 Task: Find connections with filter location Narasapur with filter topic #construction with filter profile language French with filter current company Universal Ally with filter school Jamnalal Bajaj Institute of Management Studies (JBIMS) with filter industry Ambulance Services with filter service category FIle Management with filter keywords title Accounting Staff
Action: Mouse moved to (655, 109)
Screenshot: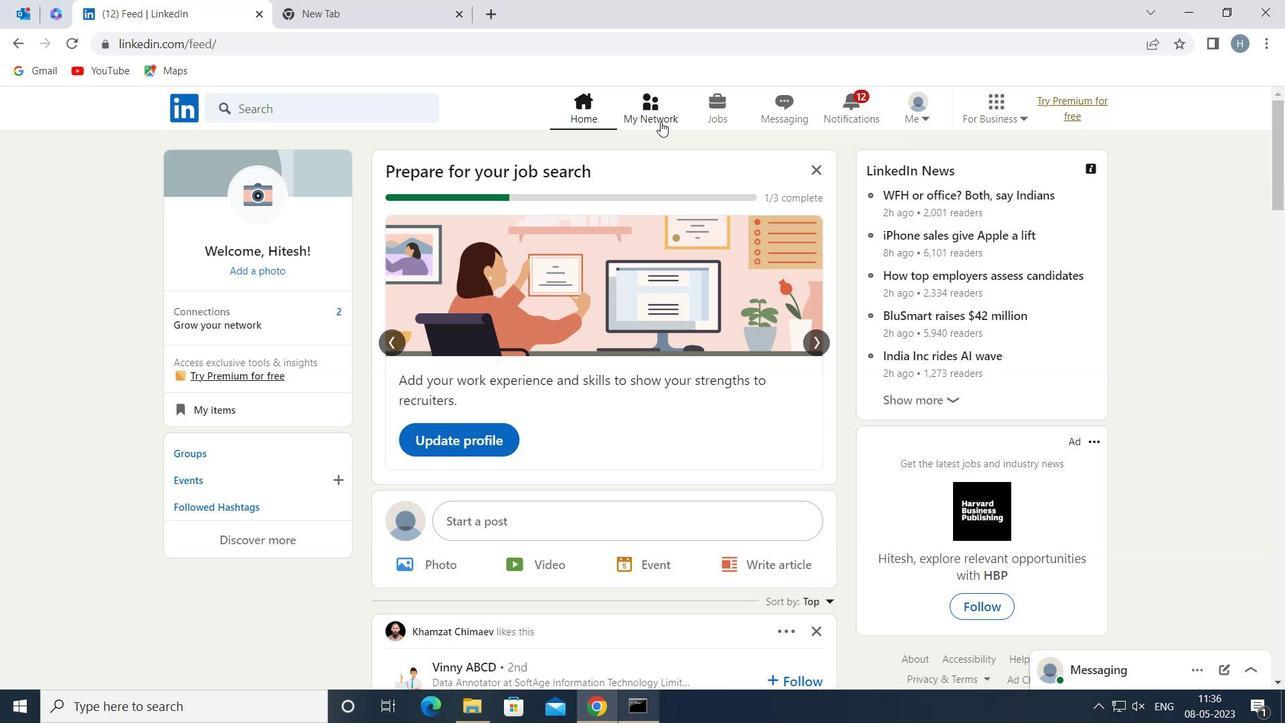 
Action: Mouse pressed left at (655, 109)
Screenshot: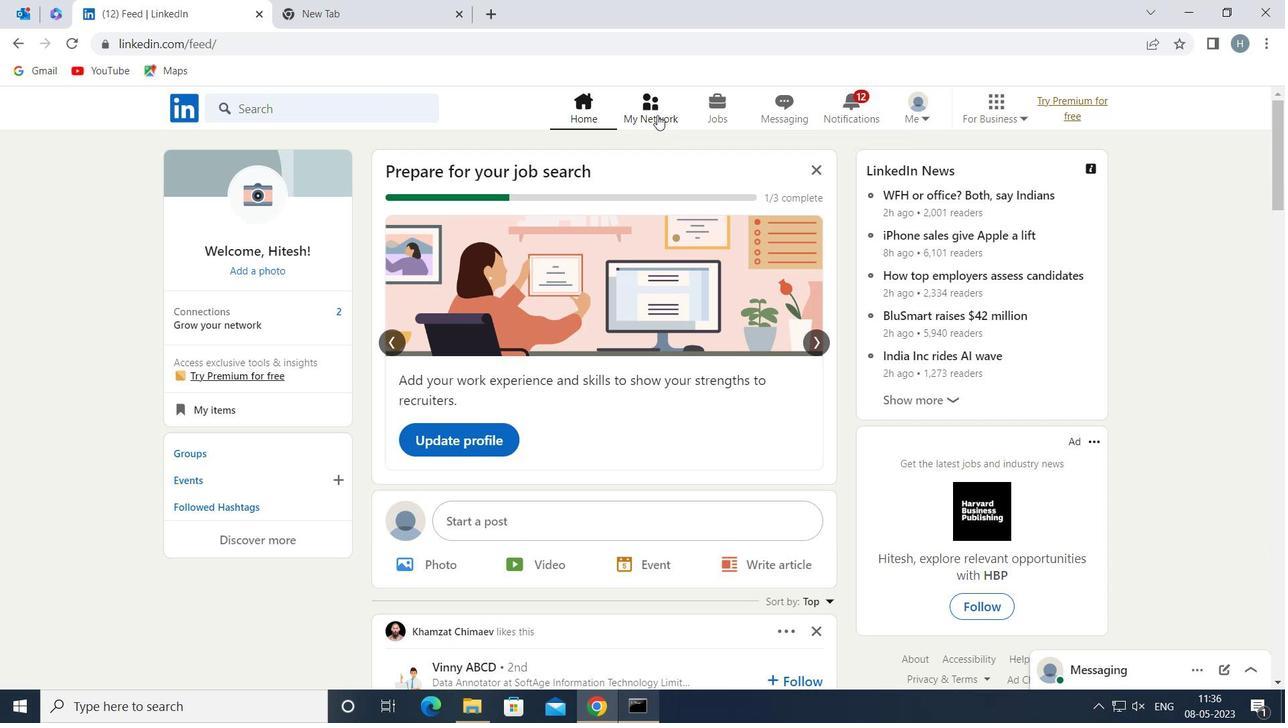 
Action: Mouse moved to (362, 204)
Screenshot: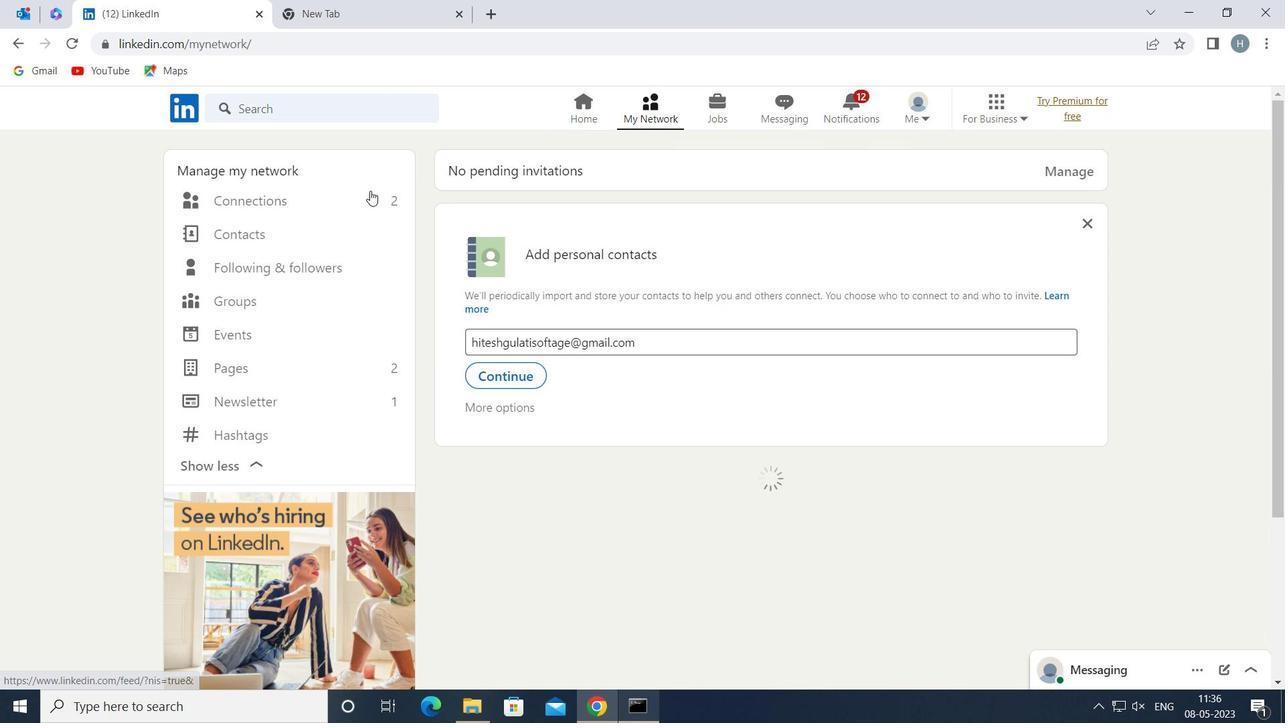 
Action: Mouse pressed left at (362, 204)
Screenshot: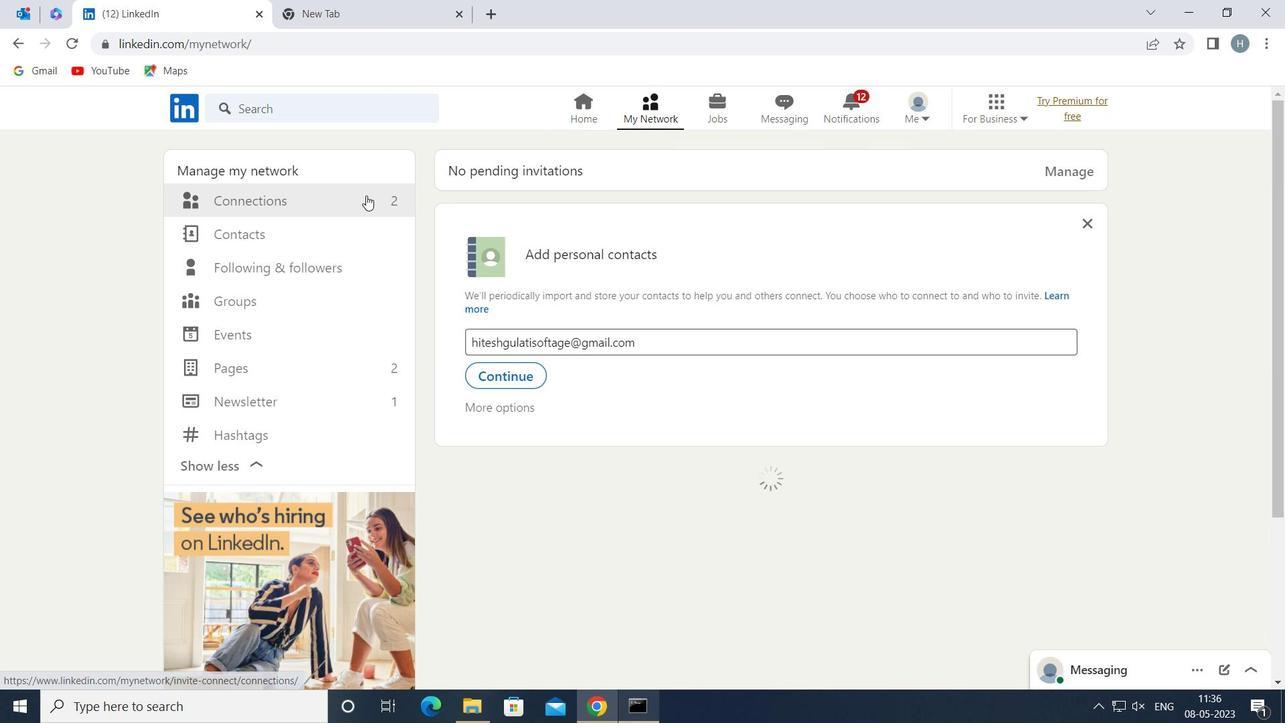 
Action: Mouse moved to (774, 197)
Screenshot: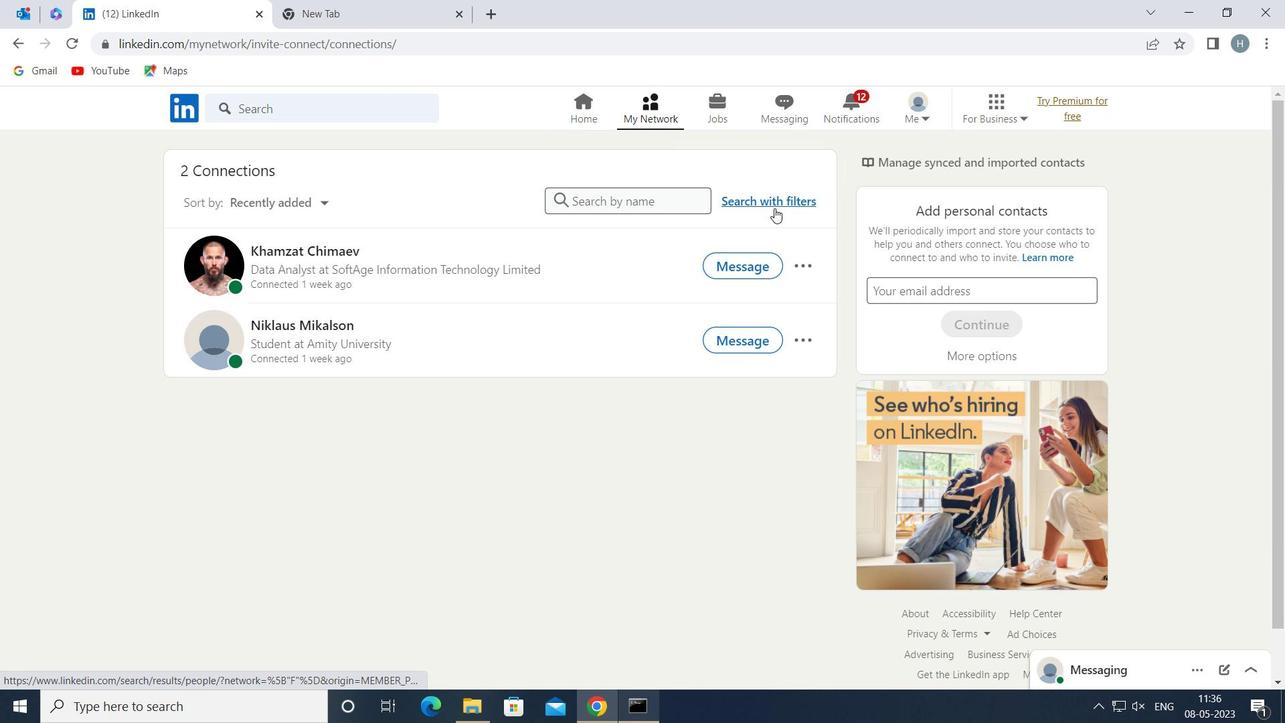 
Action: Mouse pressed left at (774, 197)
Screenshot: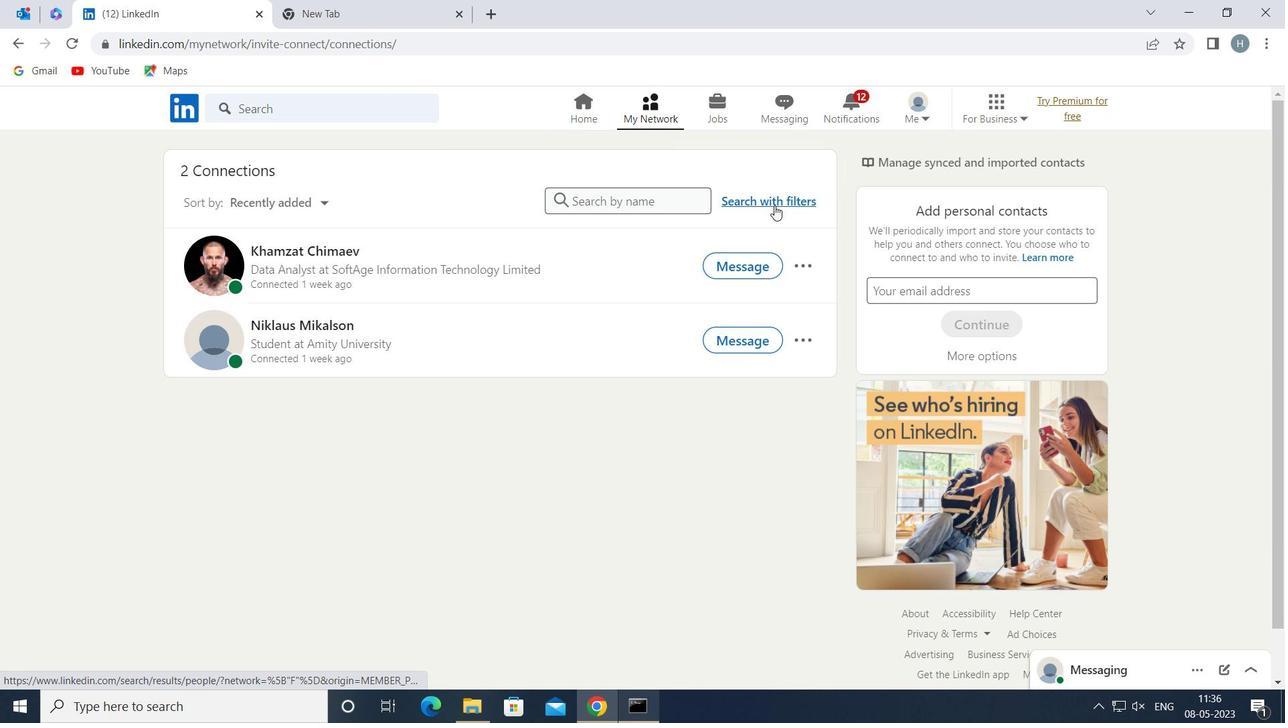 
Action: Mouse moved to (696, 152)
Screenshot: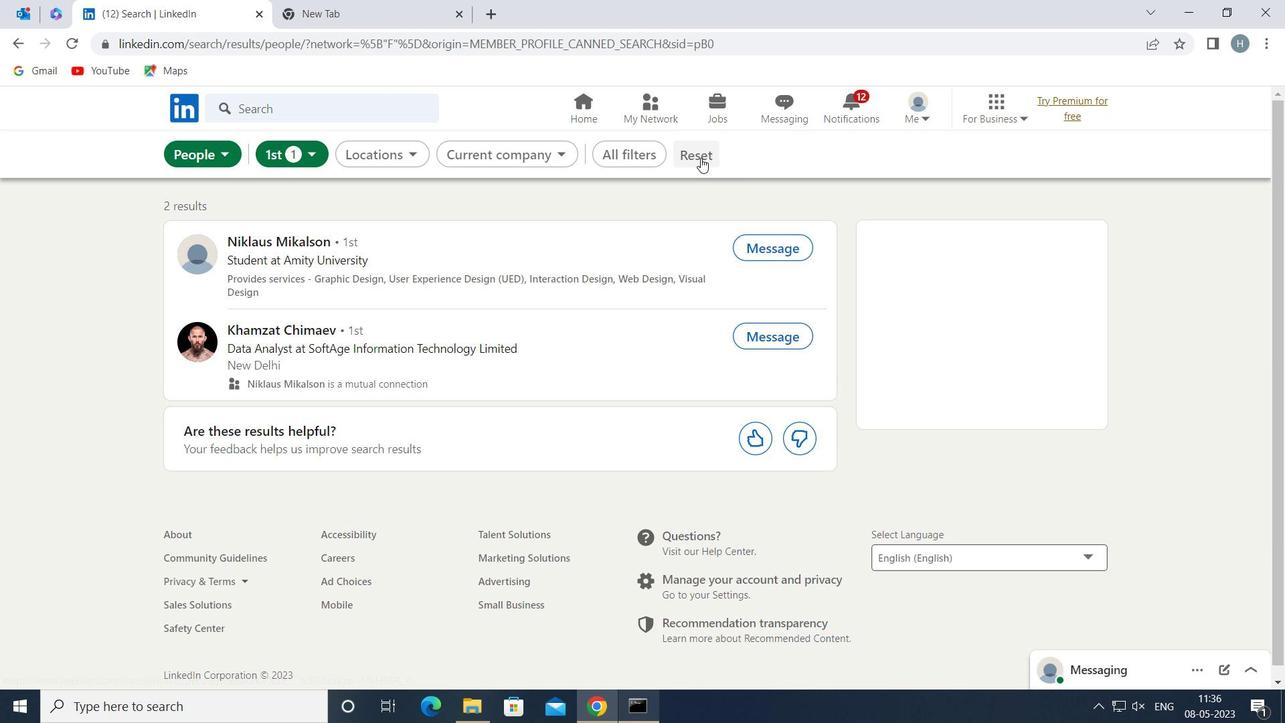 
Action: Mouse pressed left at (696, 152)
Screenshot: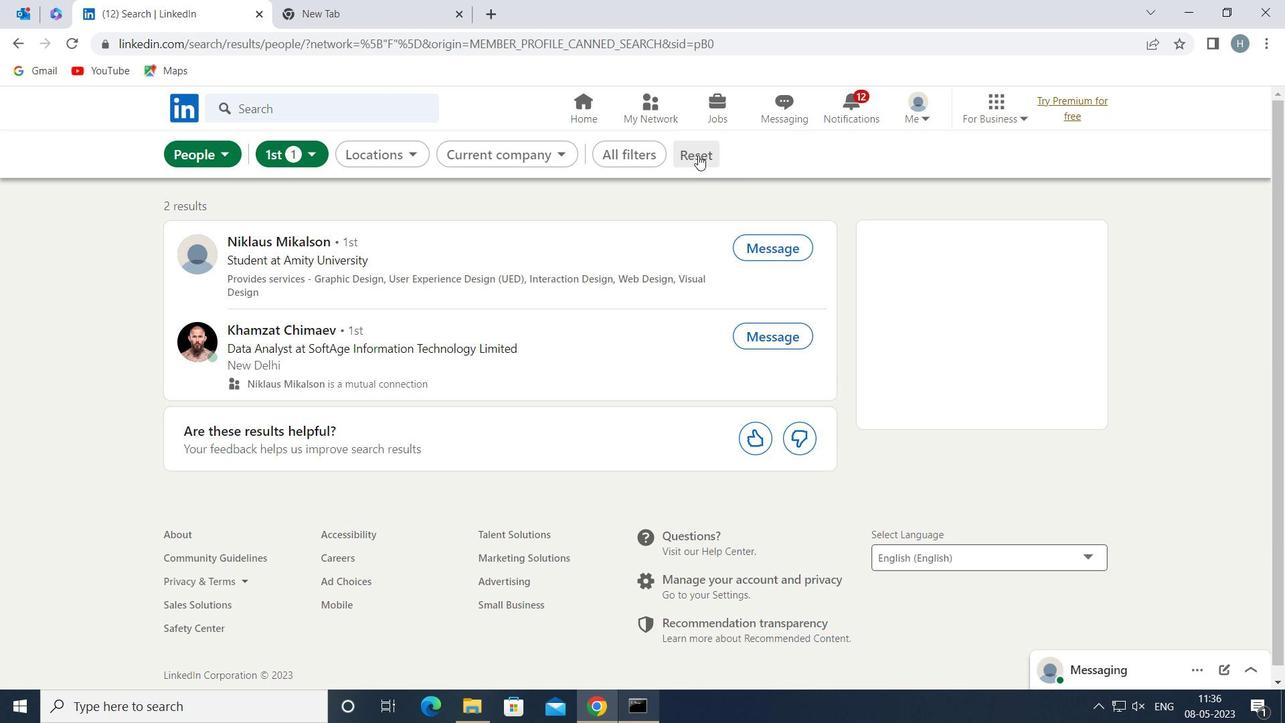 
Action: Mouse moved to (677, 151)
Screenshot: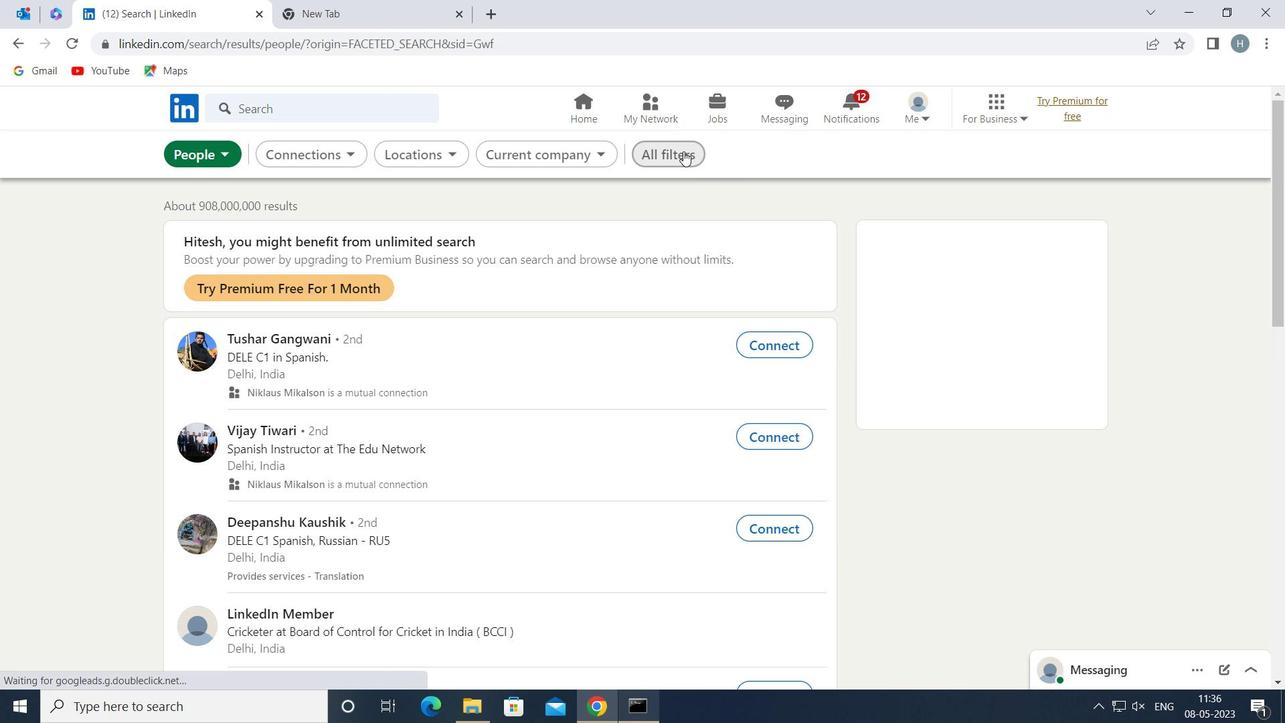 
Action: Mouse pressed left at (677, 151)
Screenshot: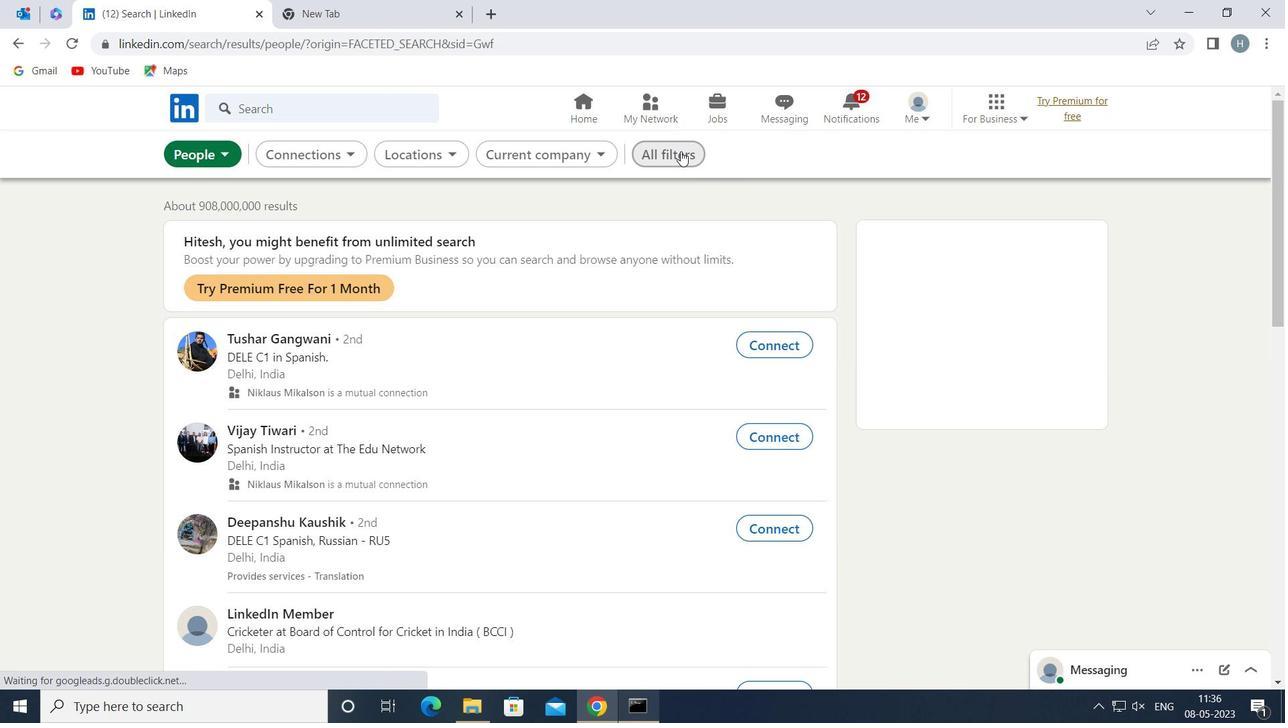 
Action: Mouse moved to (1049, 339)
Screenshot: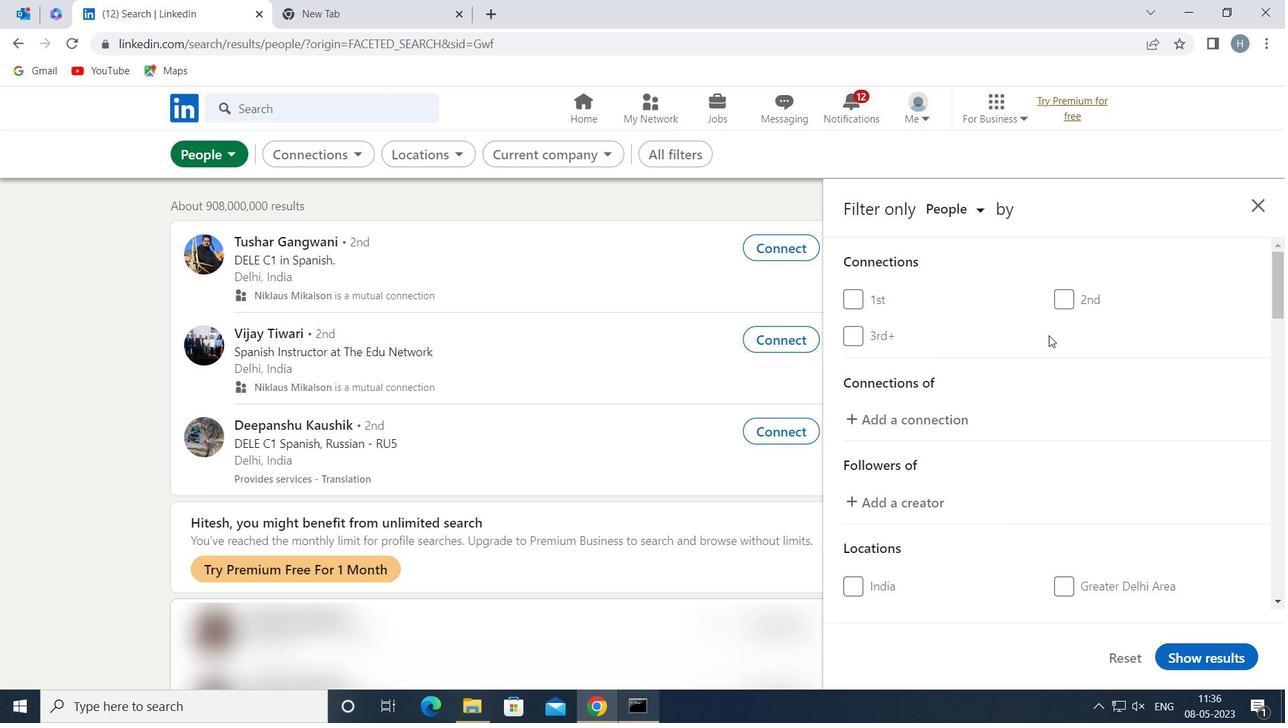 
Action: Mouse scrolled (1049, 338) with delta (0, 0)
Screenshot: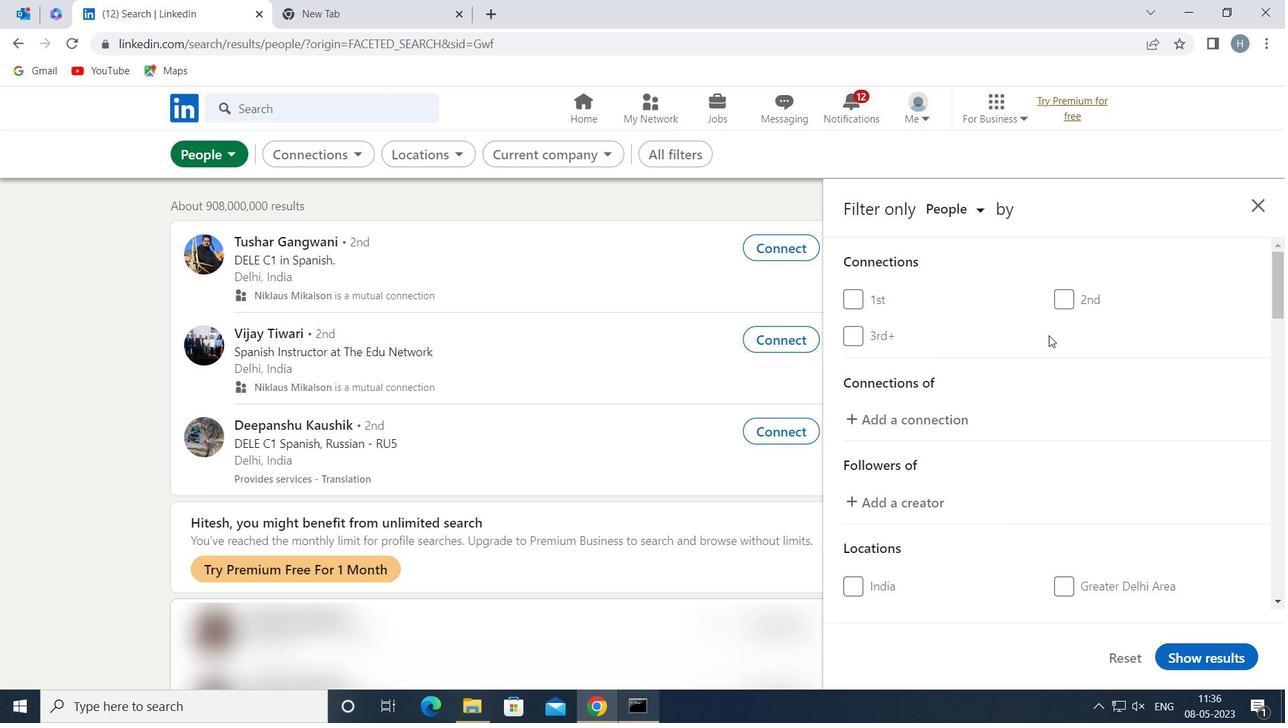 
Action: Mouse moved to (1048, 340)
Screenshot: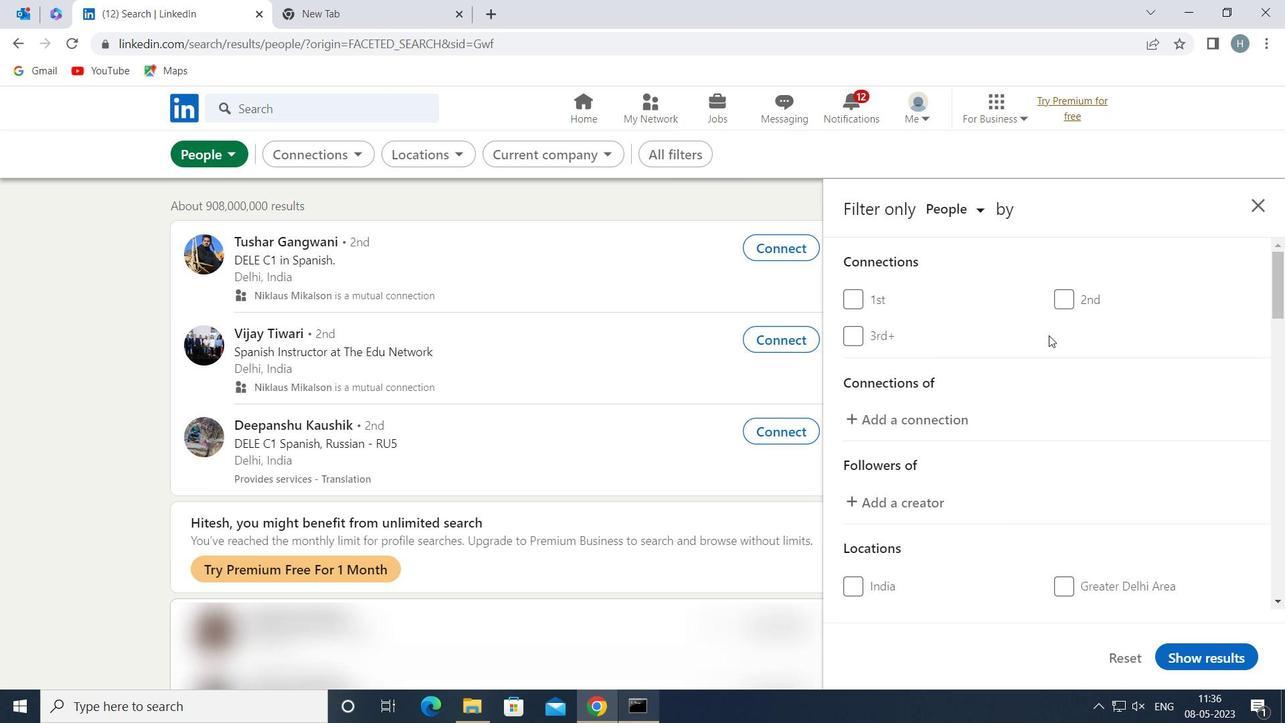 
Action: Mouse scrolled (1048, 340) with delta (0, 0)
Screenshot: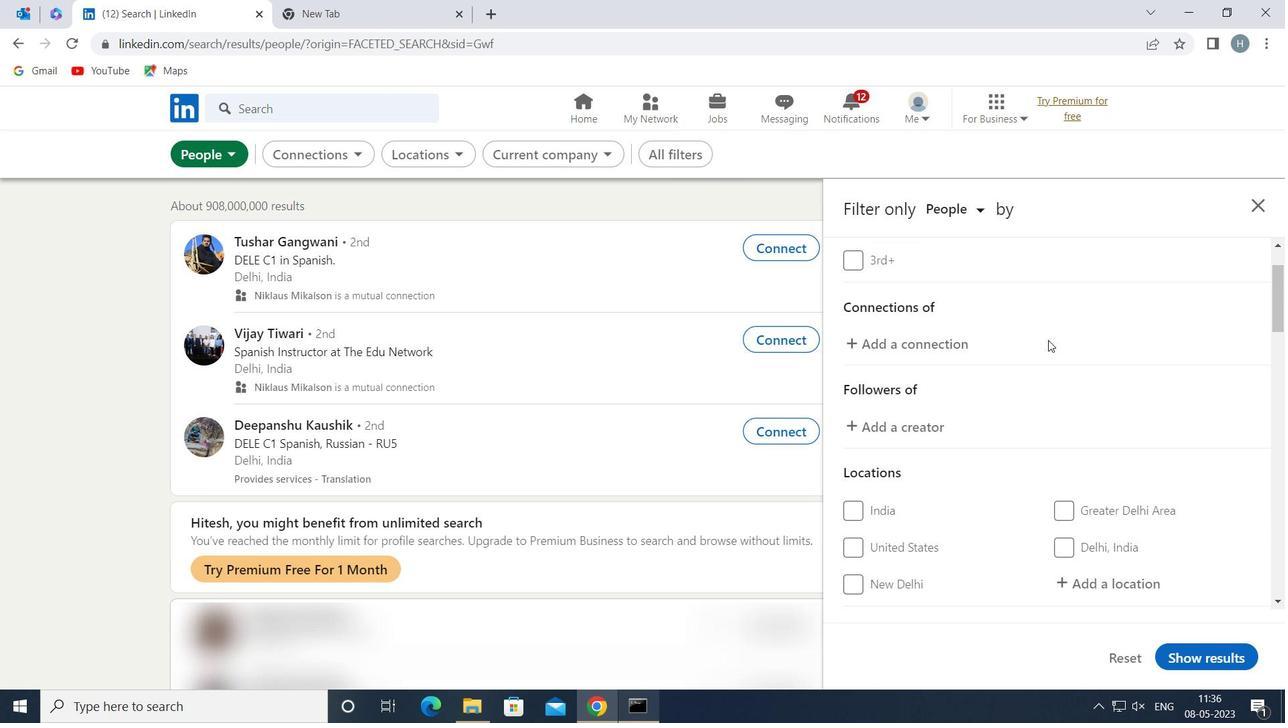
Action: Mouse moved to (1106, 482)
Screenshot: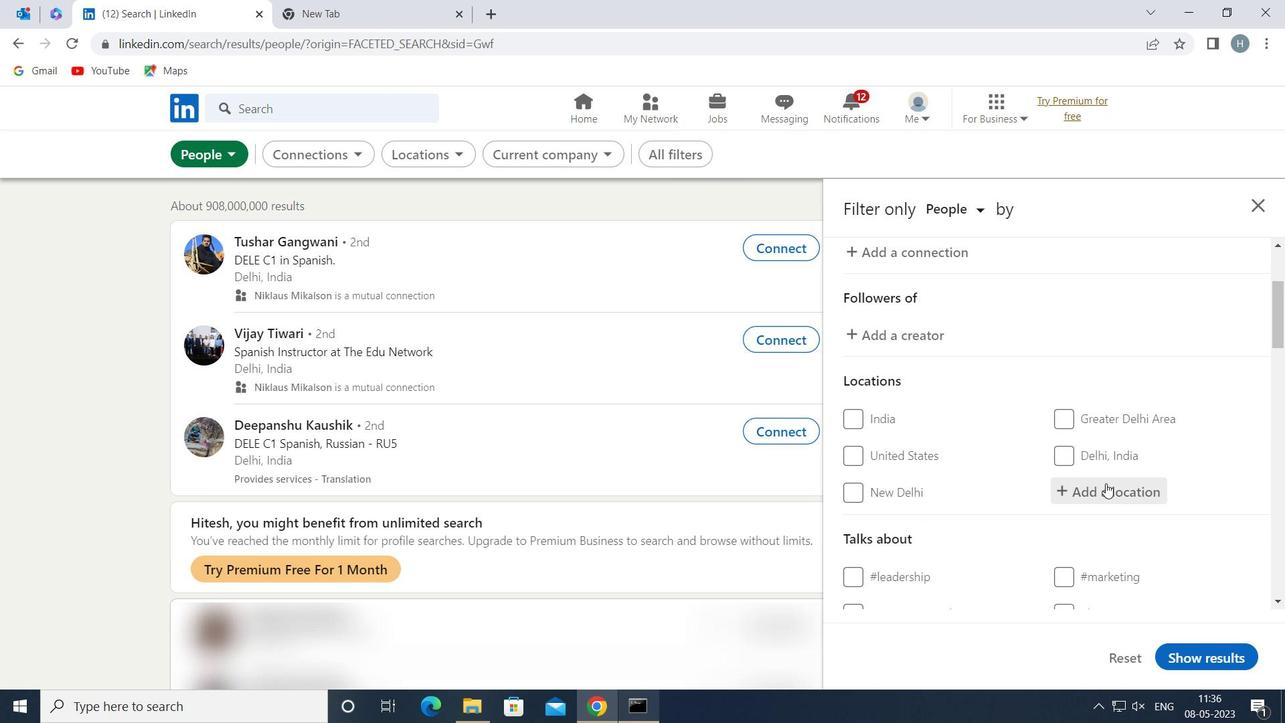 
Action: Mouse pressed left at (1106, 482)
Screenshot: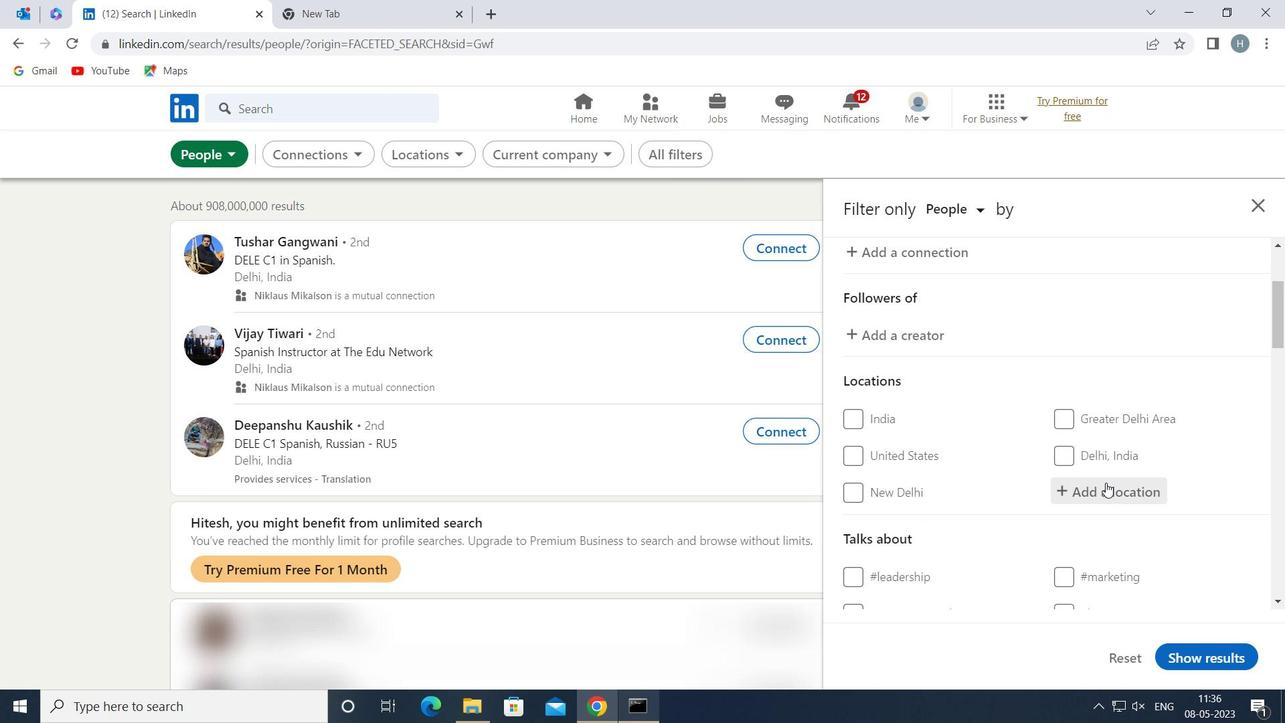 
Action: Key pressed <Key.shift>NARASAPUR
Screenshot: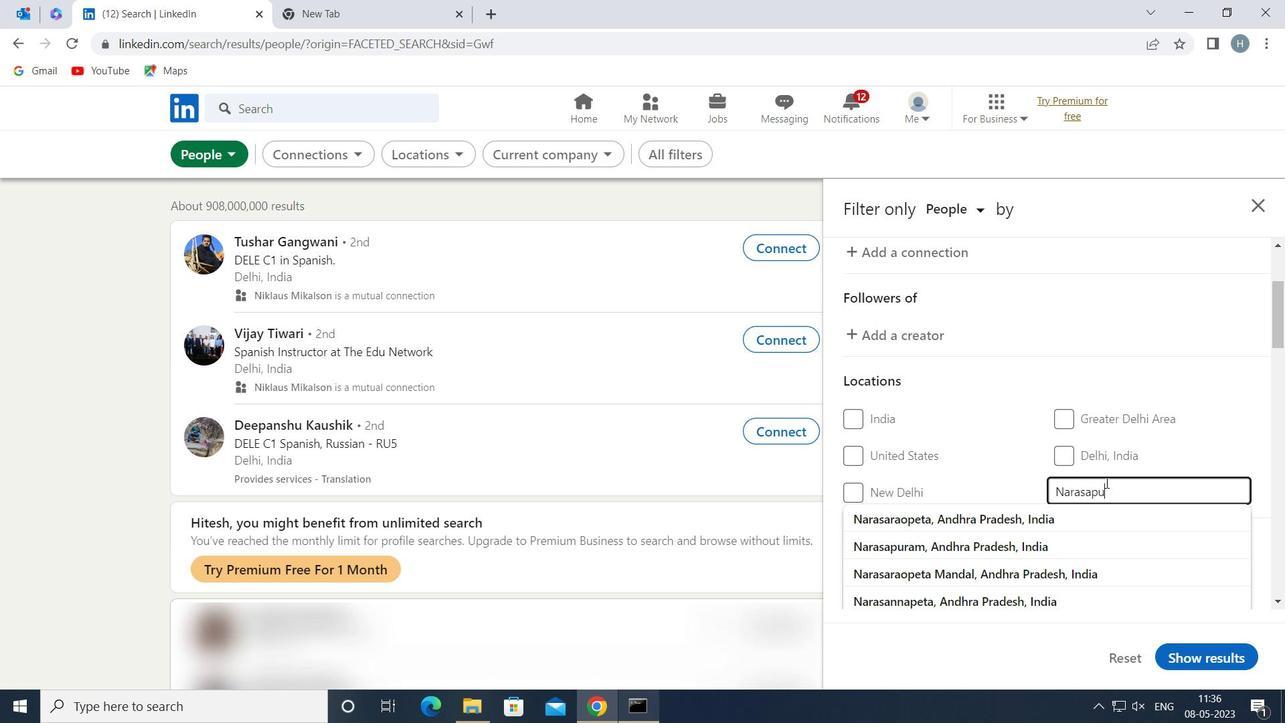 
Action: Mouse moved to (1202, 447)
Screenshot: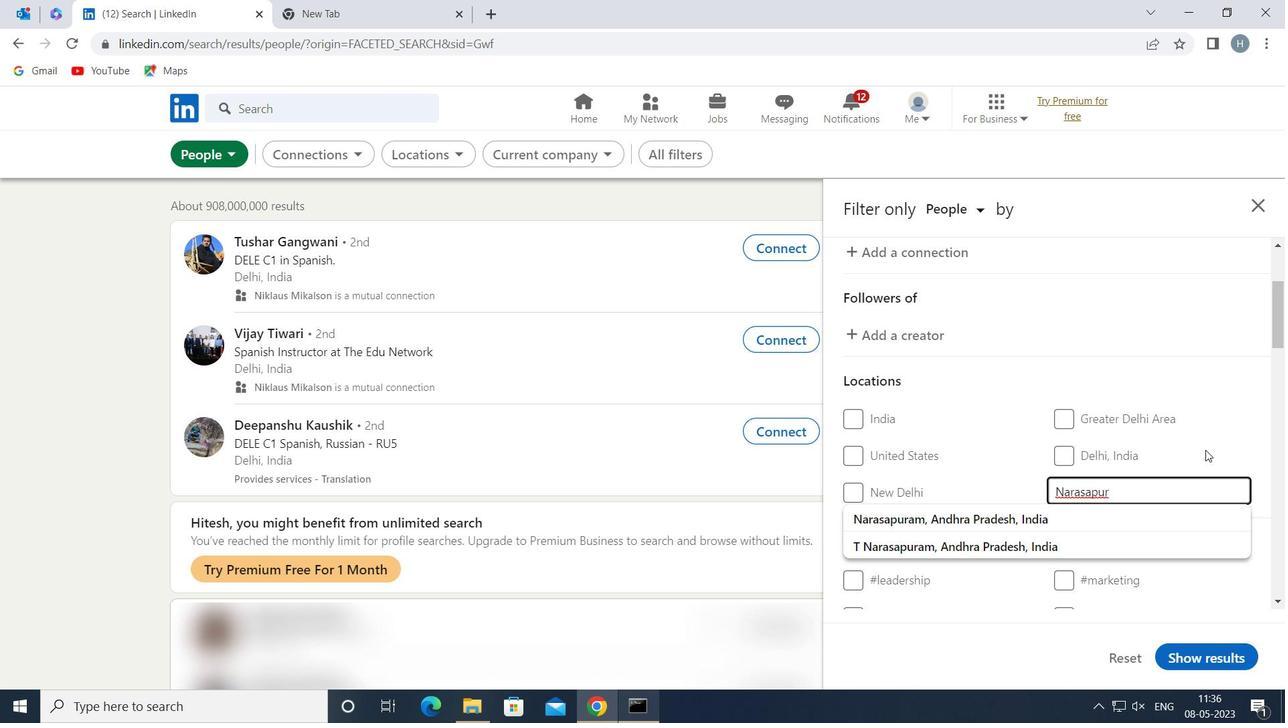 
Action: Mouse pressed left at (1202, 447)
Screenshot: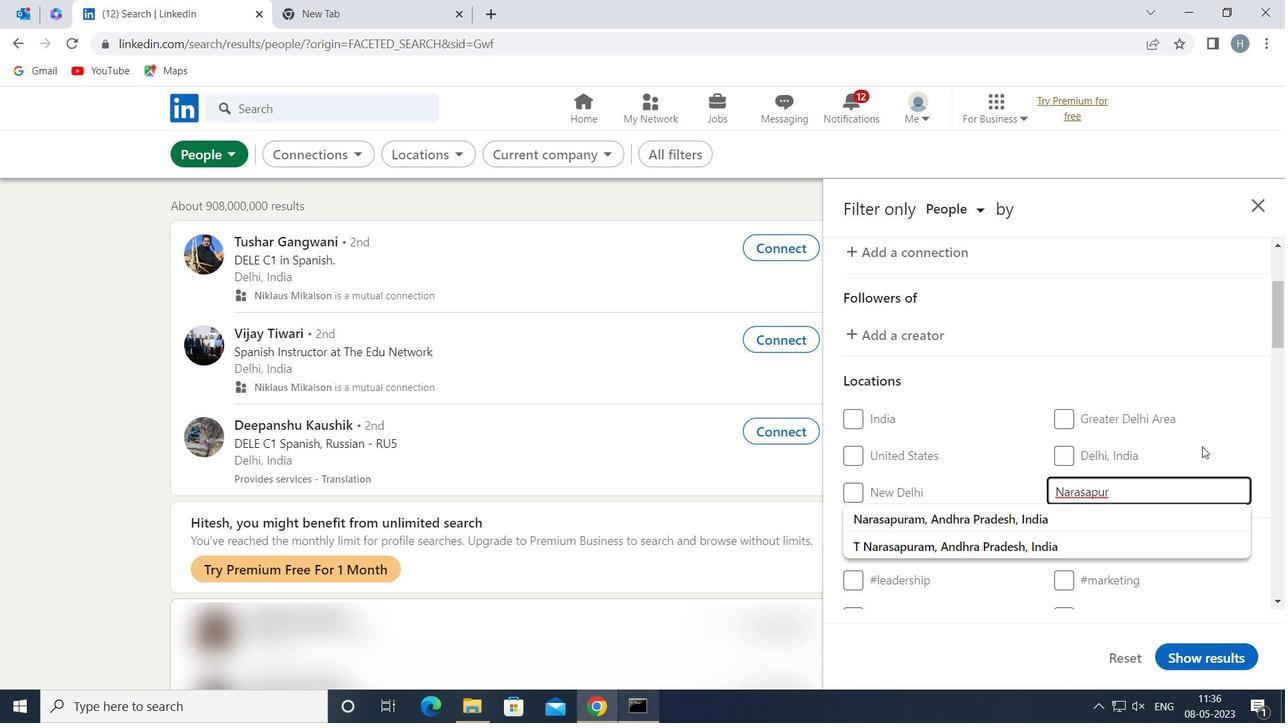 
Action: Mouse scrolled (1202, 446) with delta (0, 0)
Screenshot: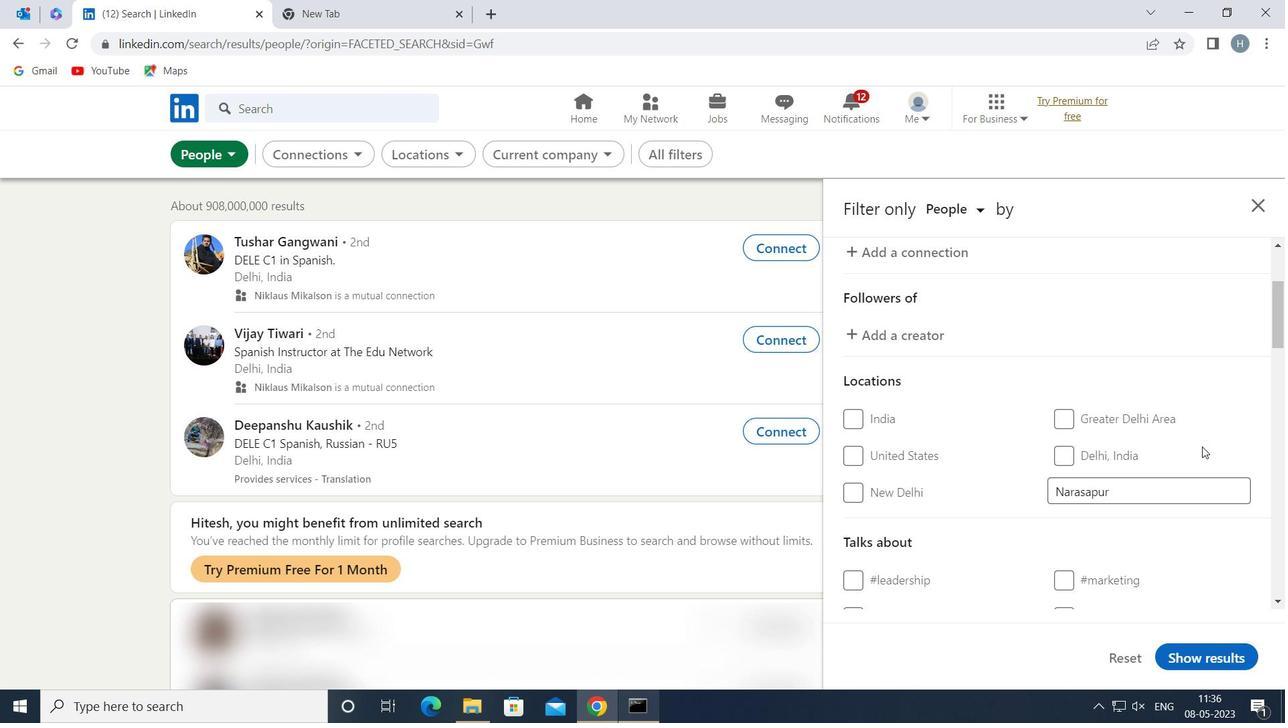 
Action: Mouse scrolled (1202, 446) with delta (0, 0)
Screenshot: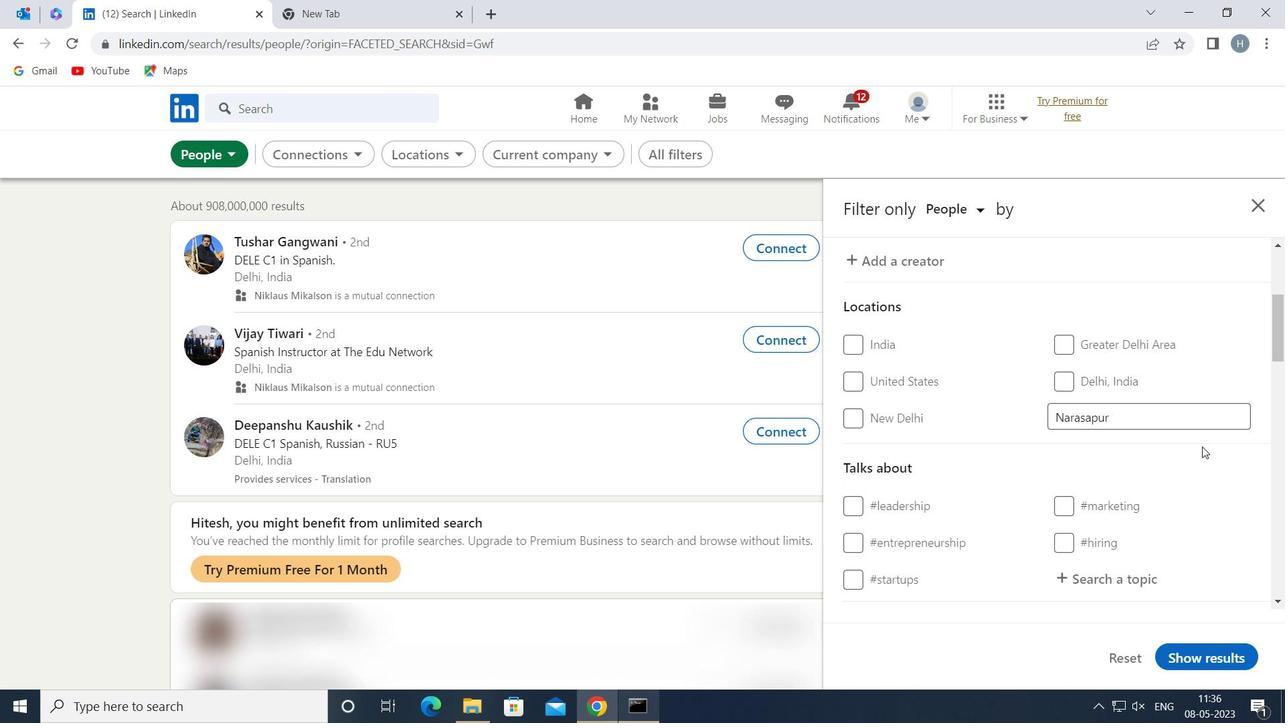 
Action: Mouse moved to (1115, 486)
Screenshot: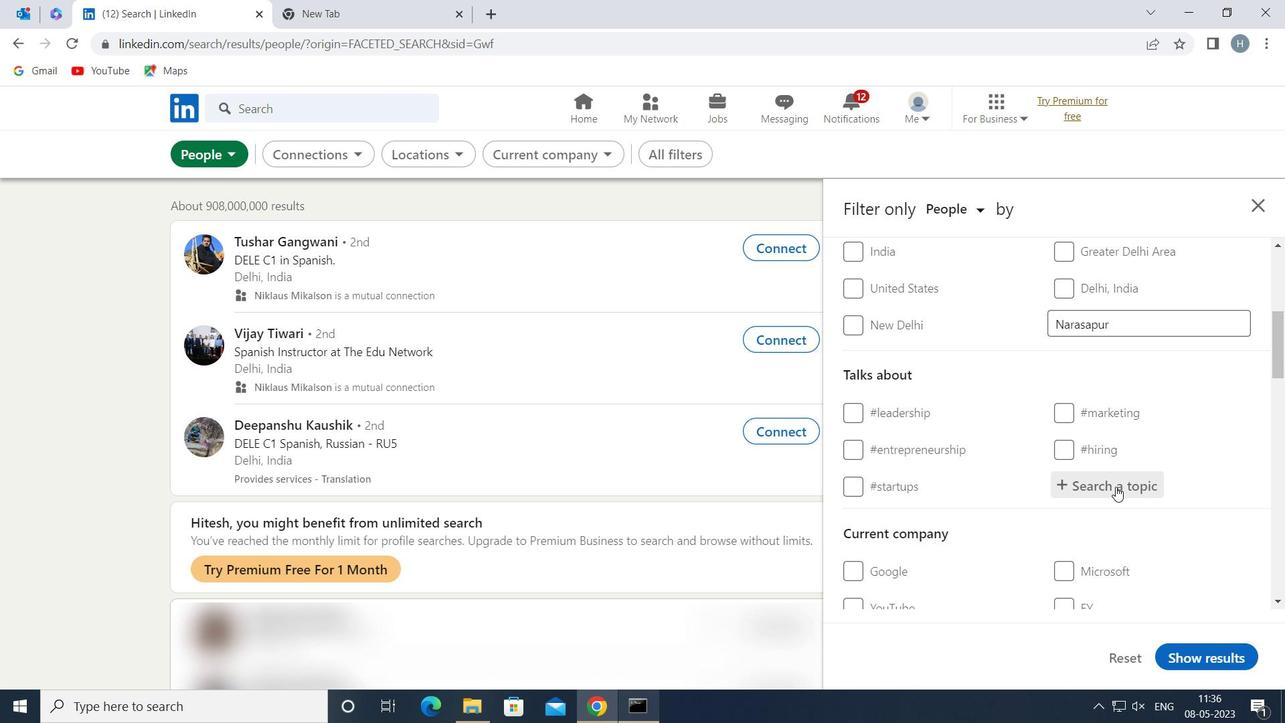 
Action: Mouse pressed left at (1115, 486)
Screenshot: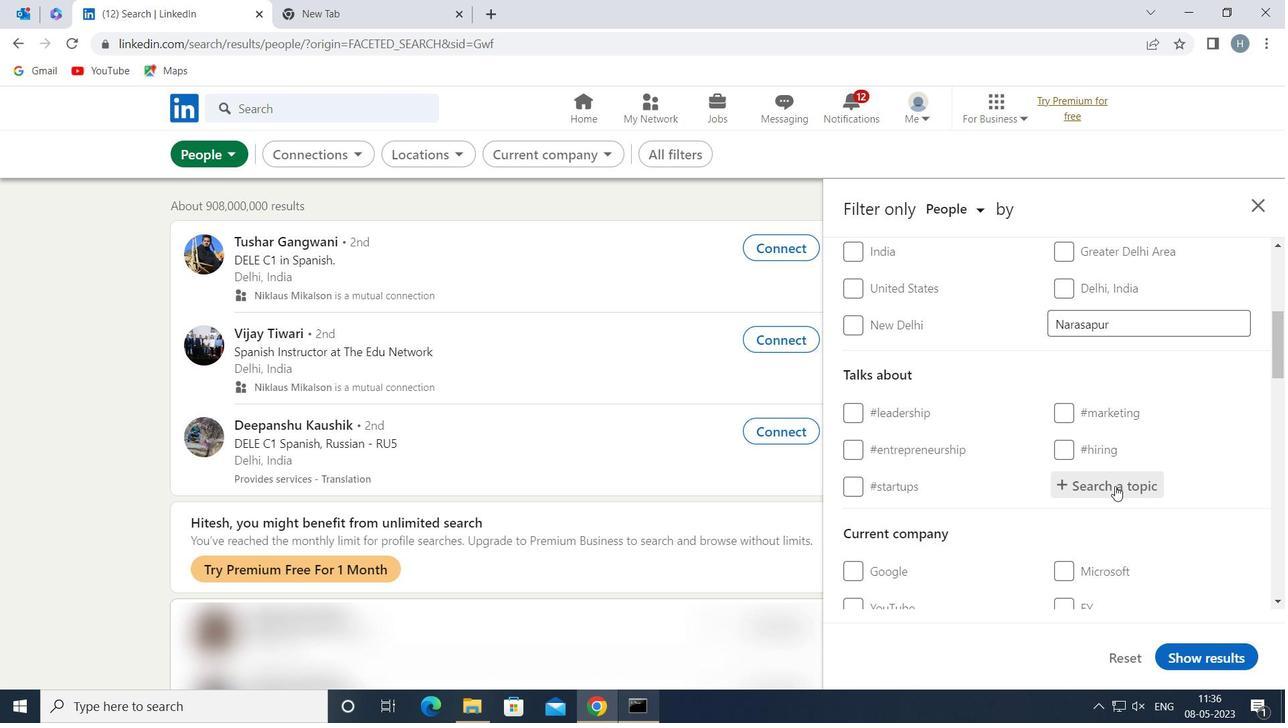
Action: Key pressed CONSTRUCTION
Screenshot: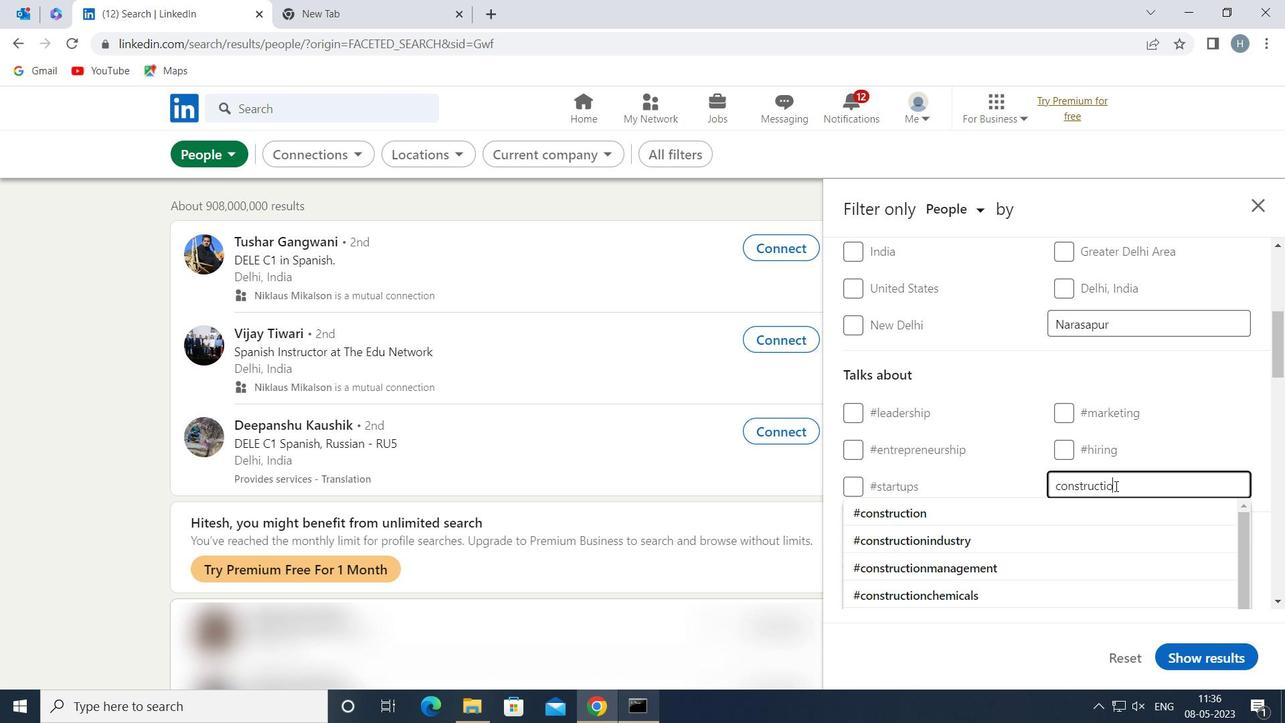 
Action: Mouse moved to (998, 506)
Screenshot: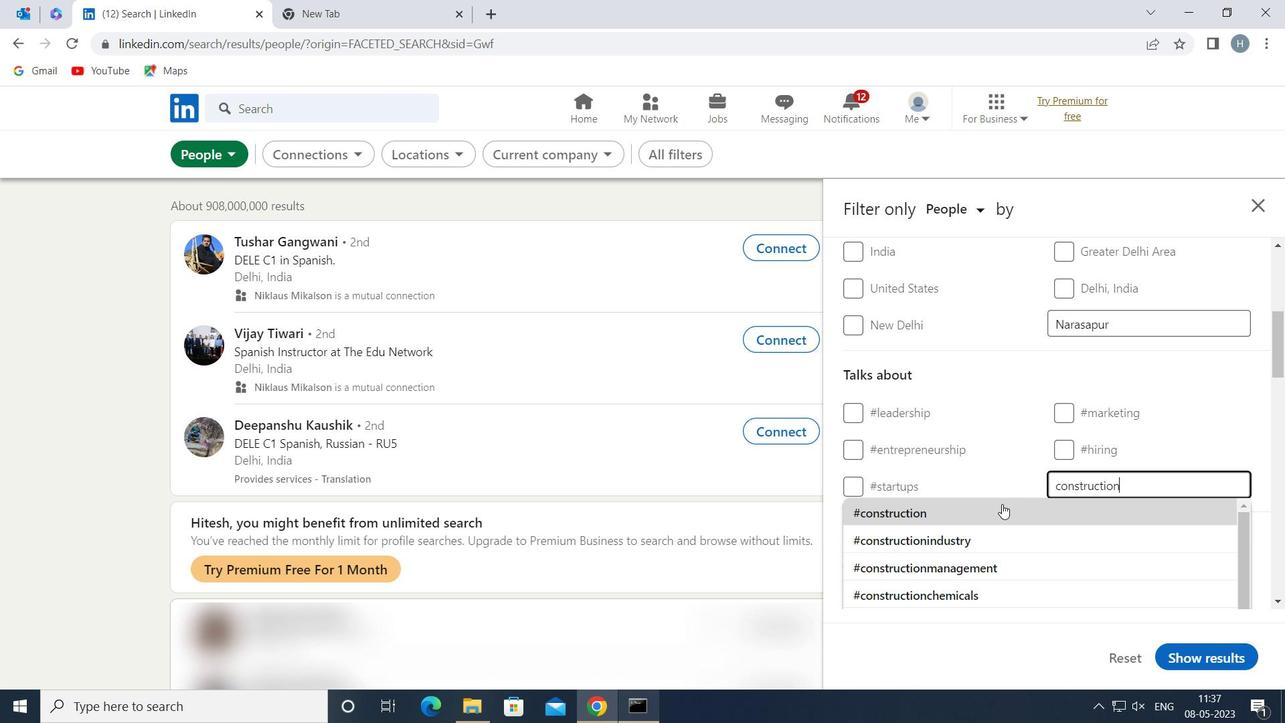 
Action: Mouse pressed left at (998, 506)
Screenshot: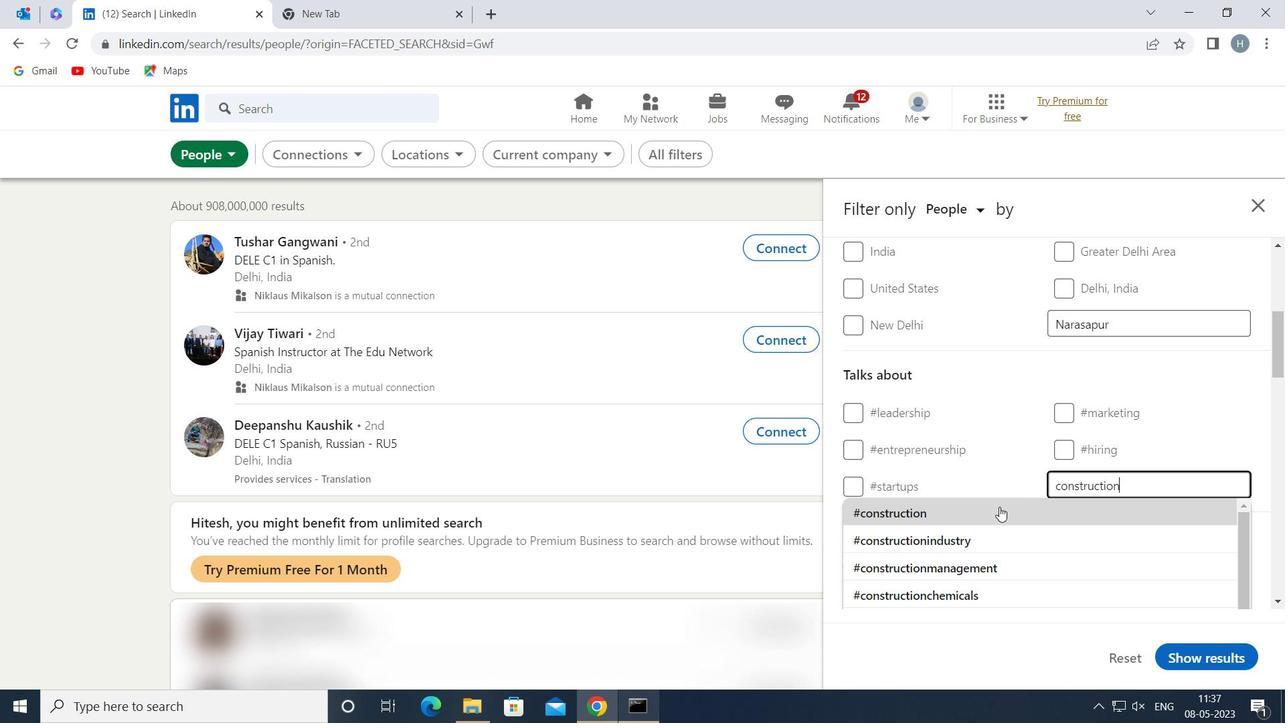 
Action: Mouse moved to (1027, 469)
Screenshot: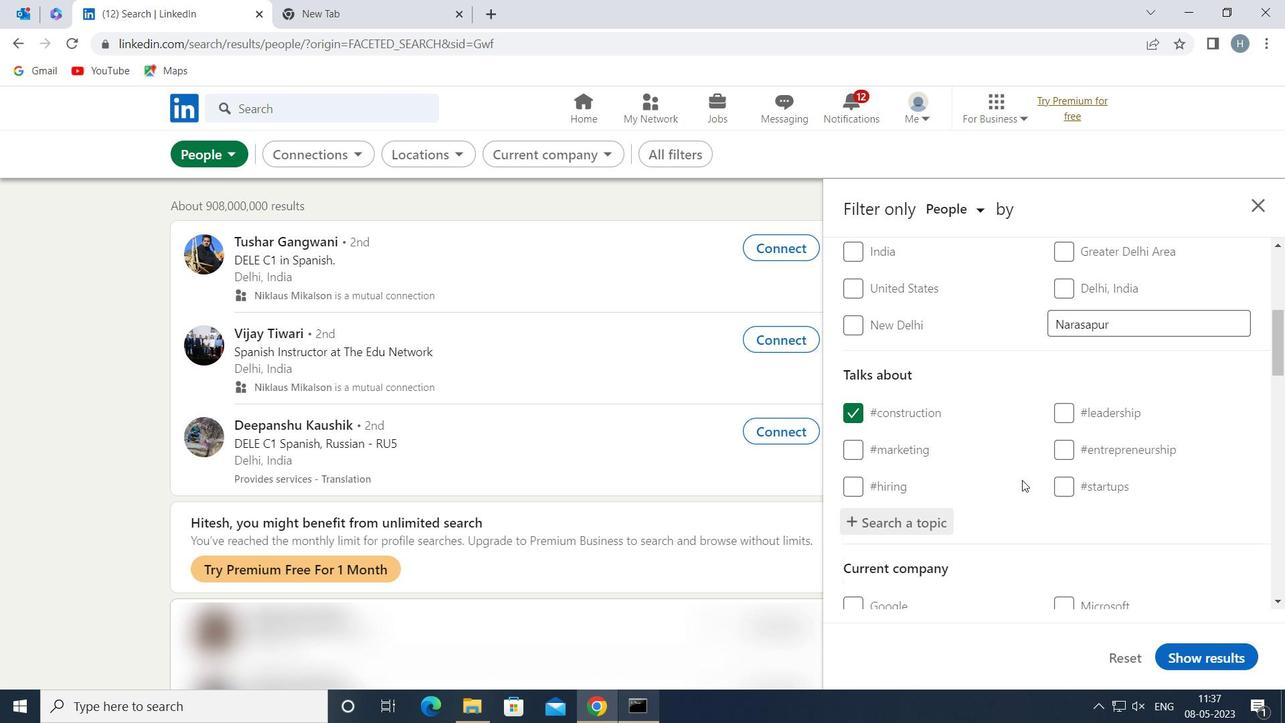 
Action: Mouse scrolled (1027, 469) with delta (0, 0)
Screenshot: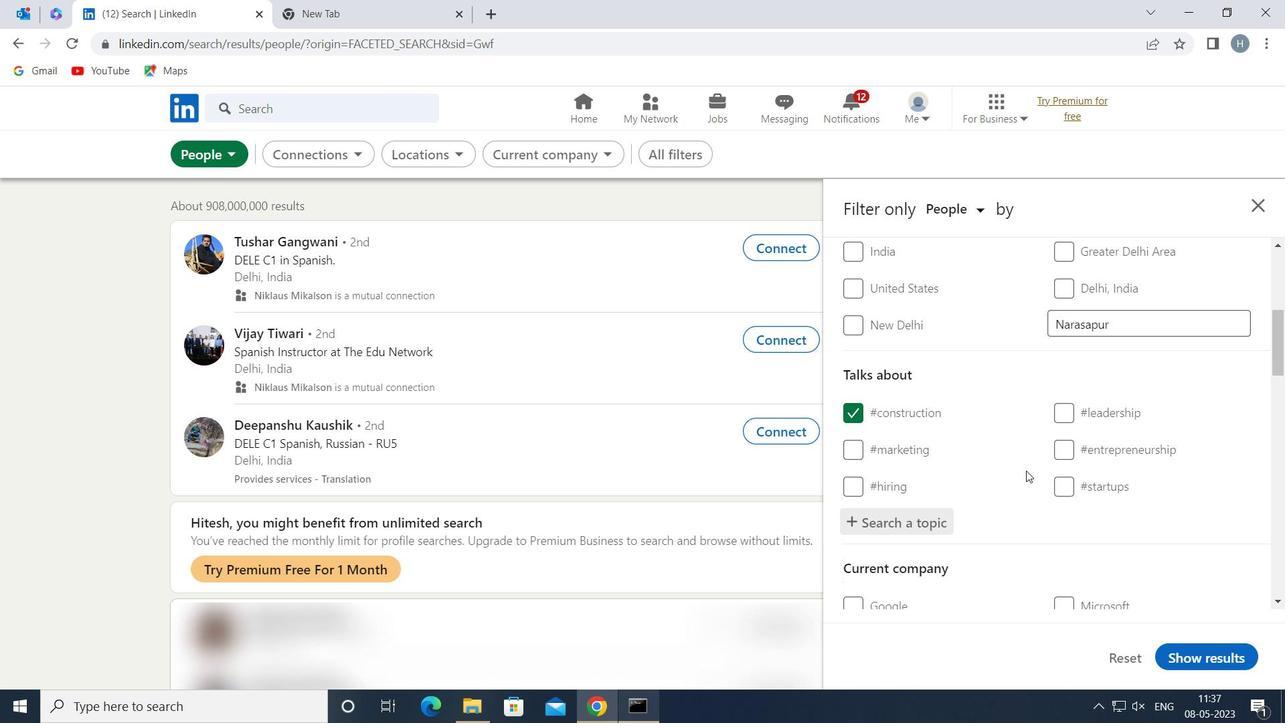 
Action: Mouse moved to (1029, 463)
Screenshot: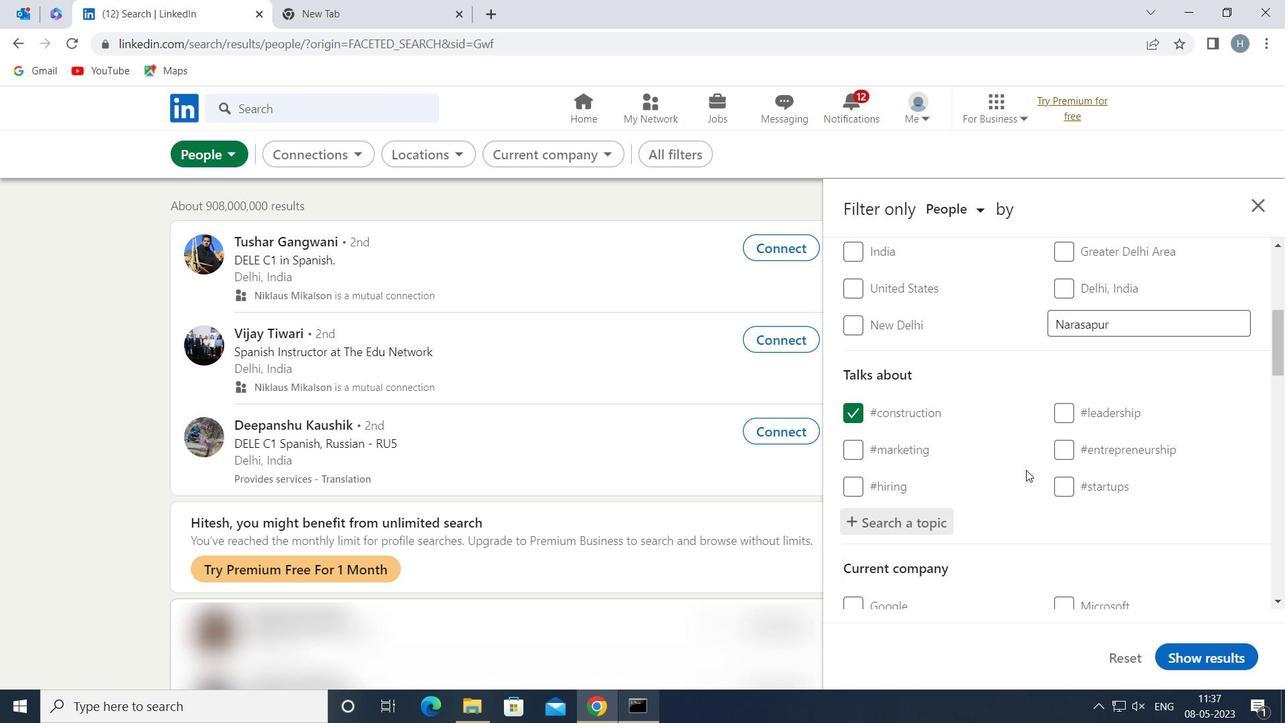 
Action: Mouse scrolled (1029, 463) with delta (0, 0)
Screenshot: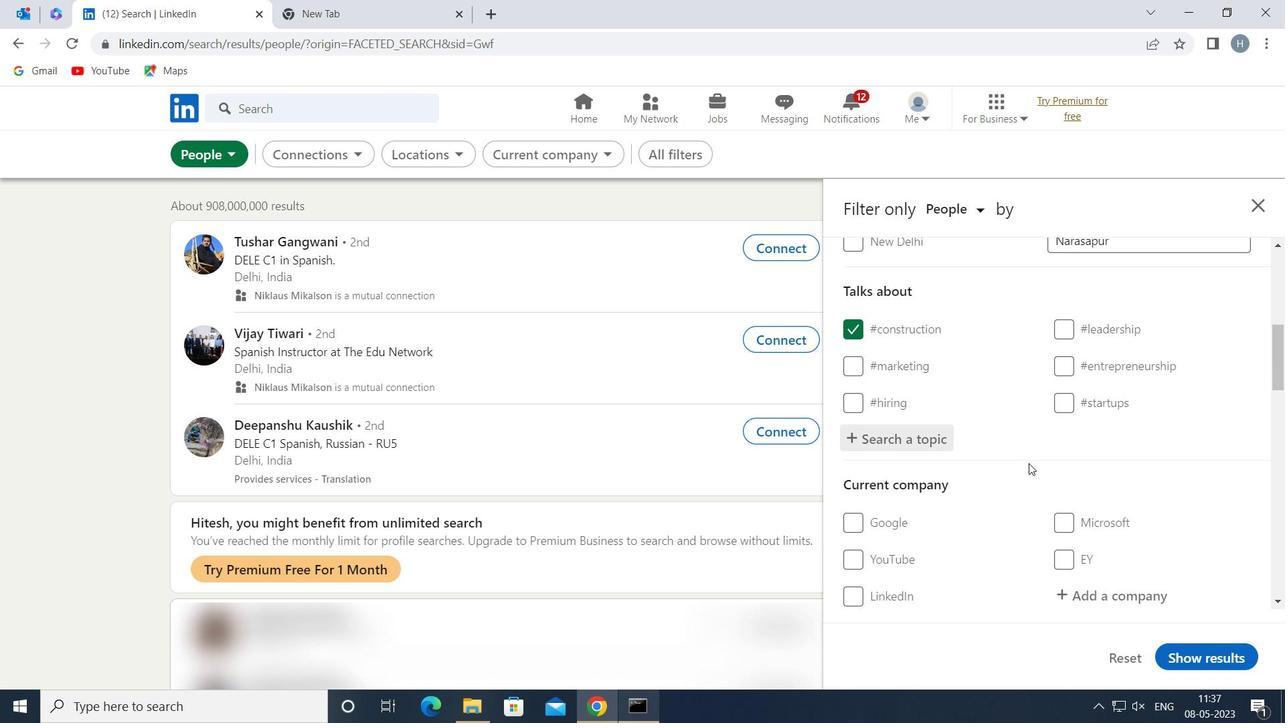 
Action: Mouse scrolled (1029, 463) with delta (0, 0)
Screenshot: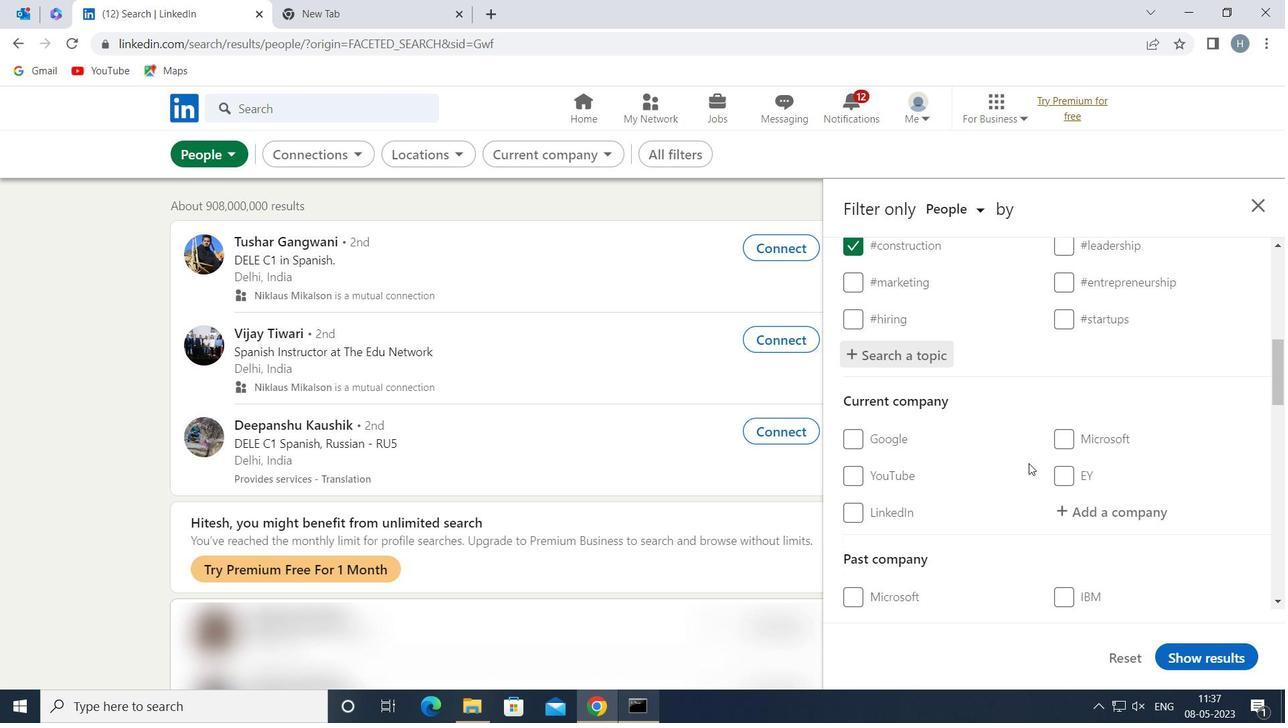 
Action: Mouse scrolled (1029, 463) with delta (0, 0)
Screenshot: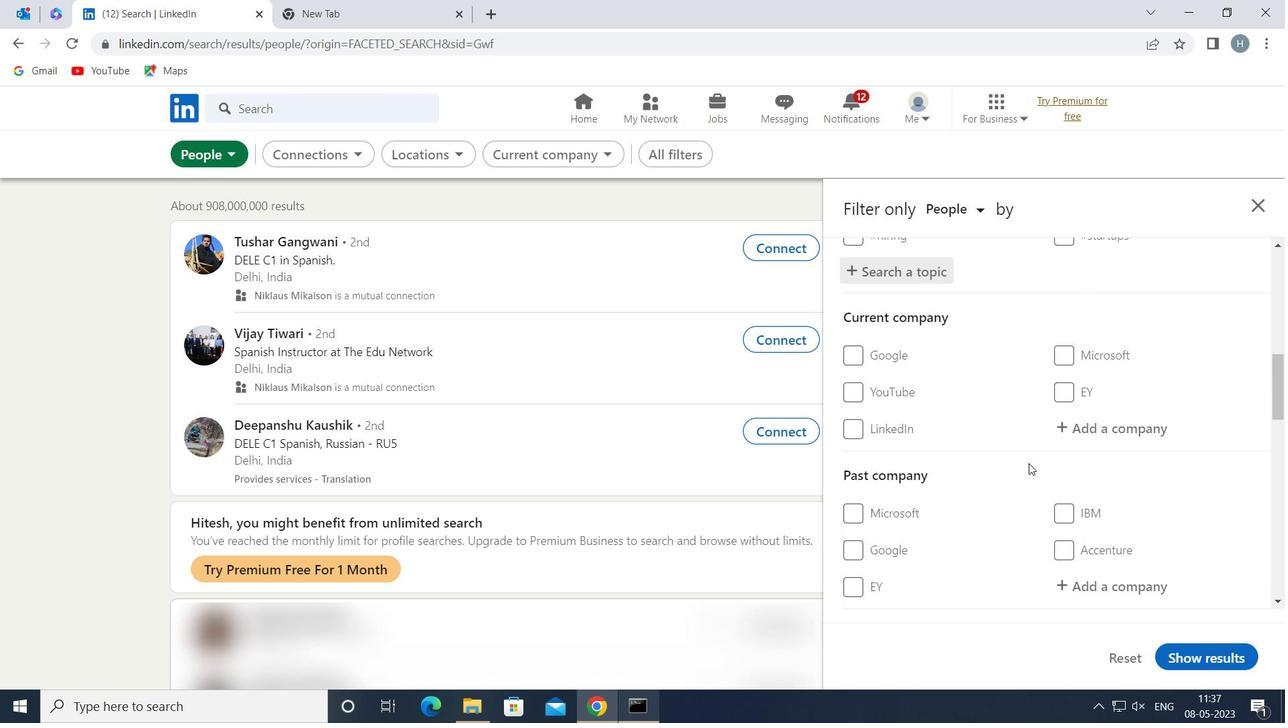 
Action: Mouse scrolled (1029, 463) with delta (0, 0)
Screenshot: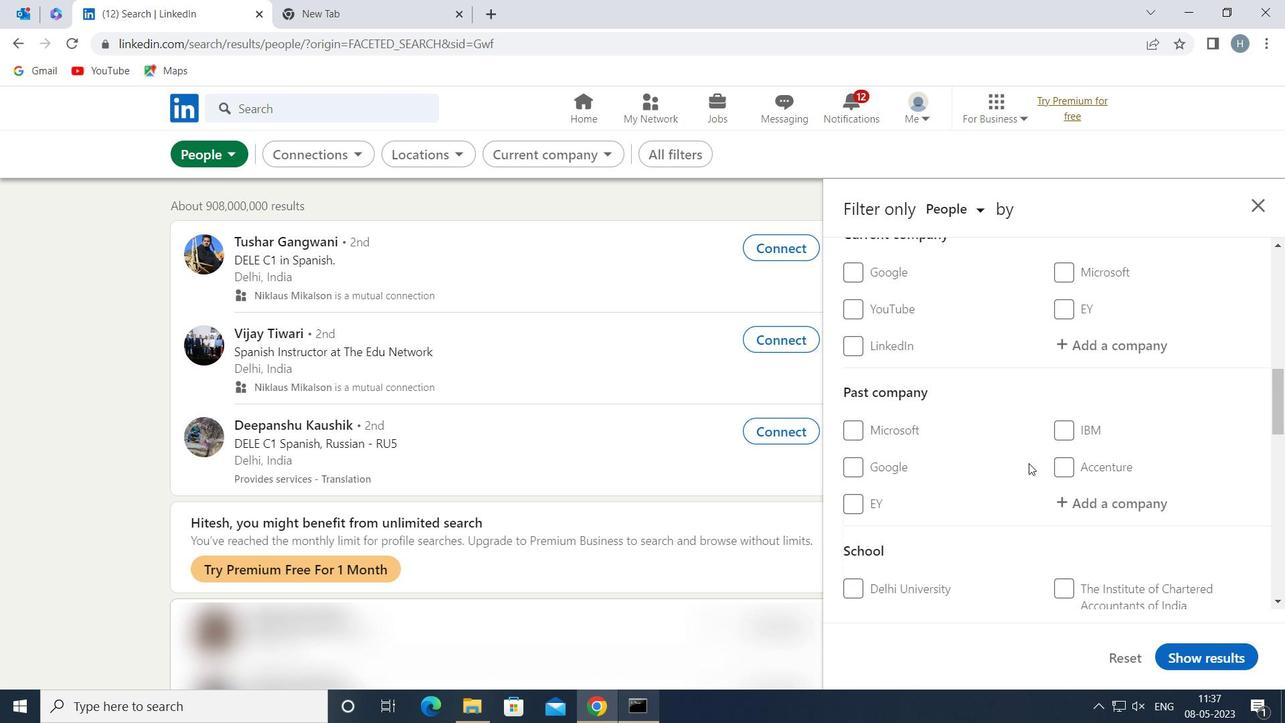 
Action: Mouse scrolled (1029, 463) with delta (0, 0)
Screenshot: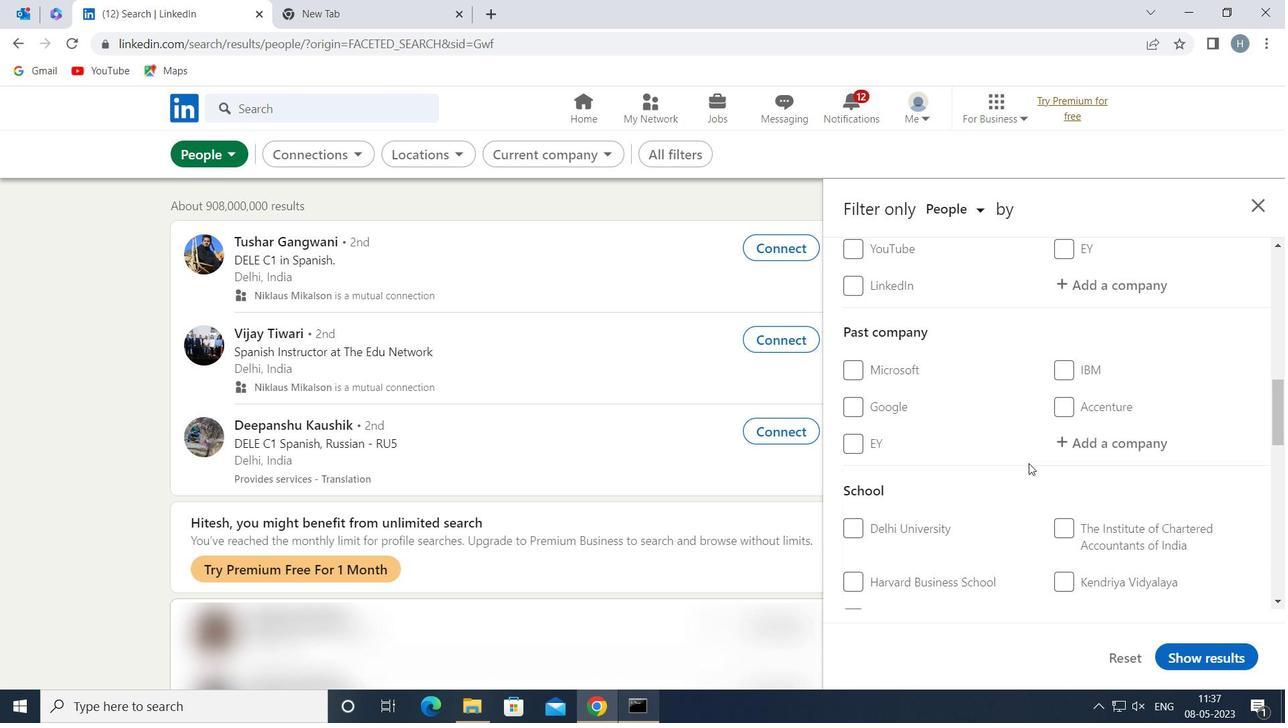 
Action: Mouse scrolled (1029, 463) with delta (0, 0)
Screenshot: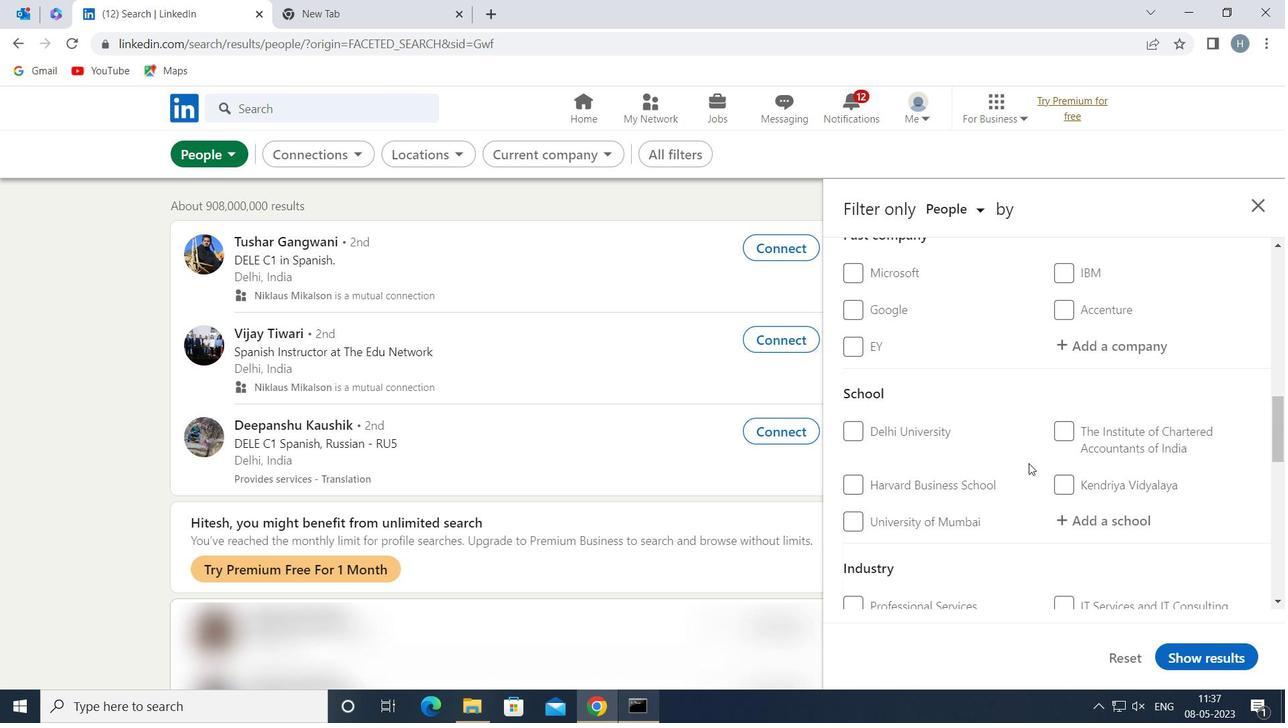 
Action: Mouse scrolled (1029, 463) with delta (0, 0)
Screenshot: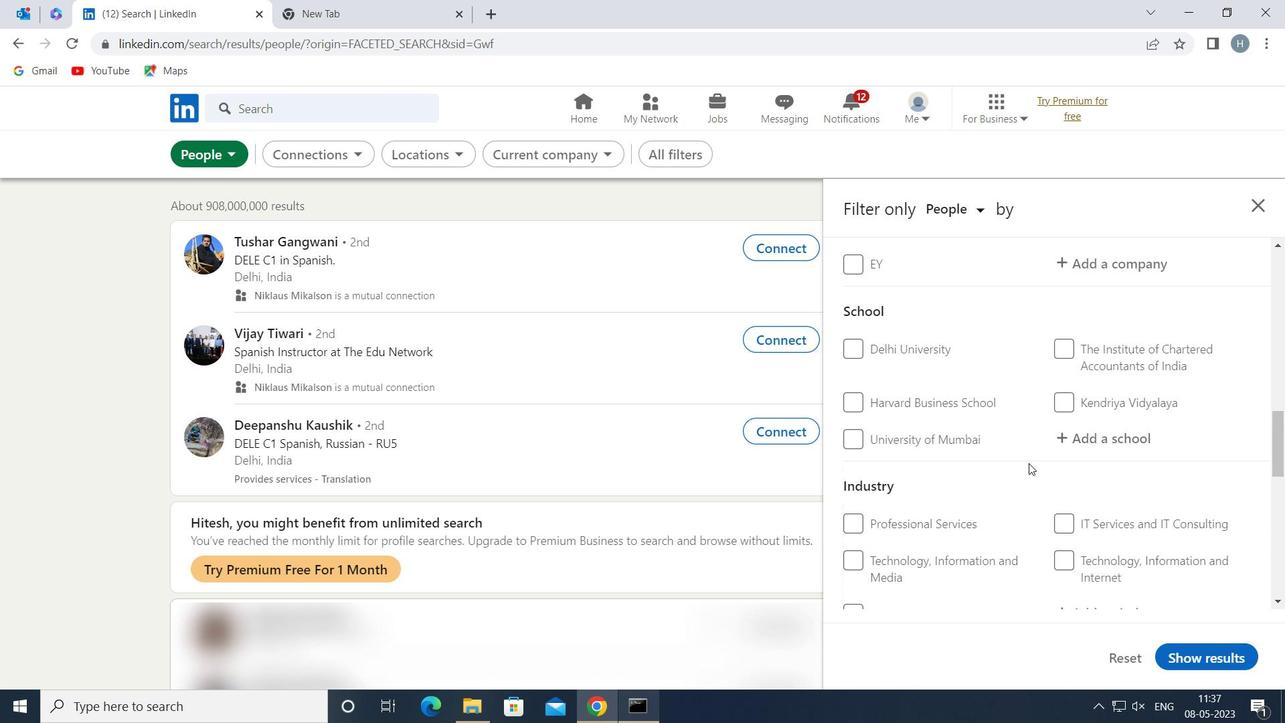 
Action: Mouse scrolled (1029, 463) with delta (0, 0)
Screenshot: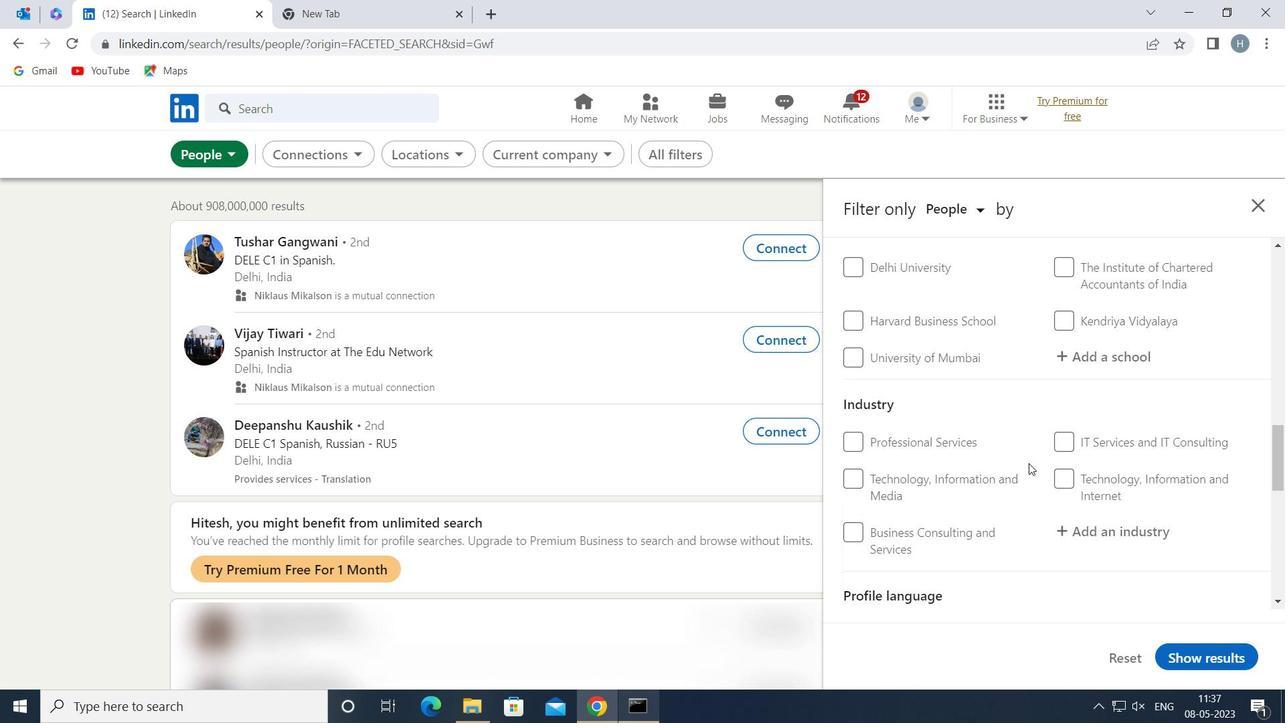 
Action: Mouse moved to (1067, 539)
Screenshot: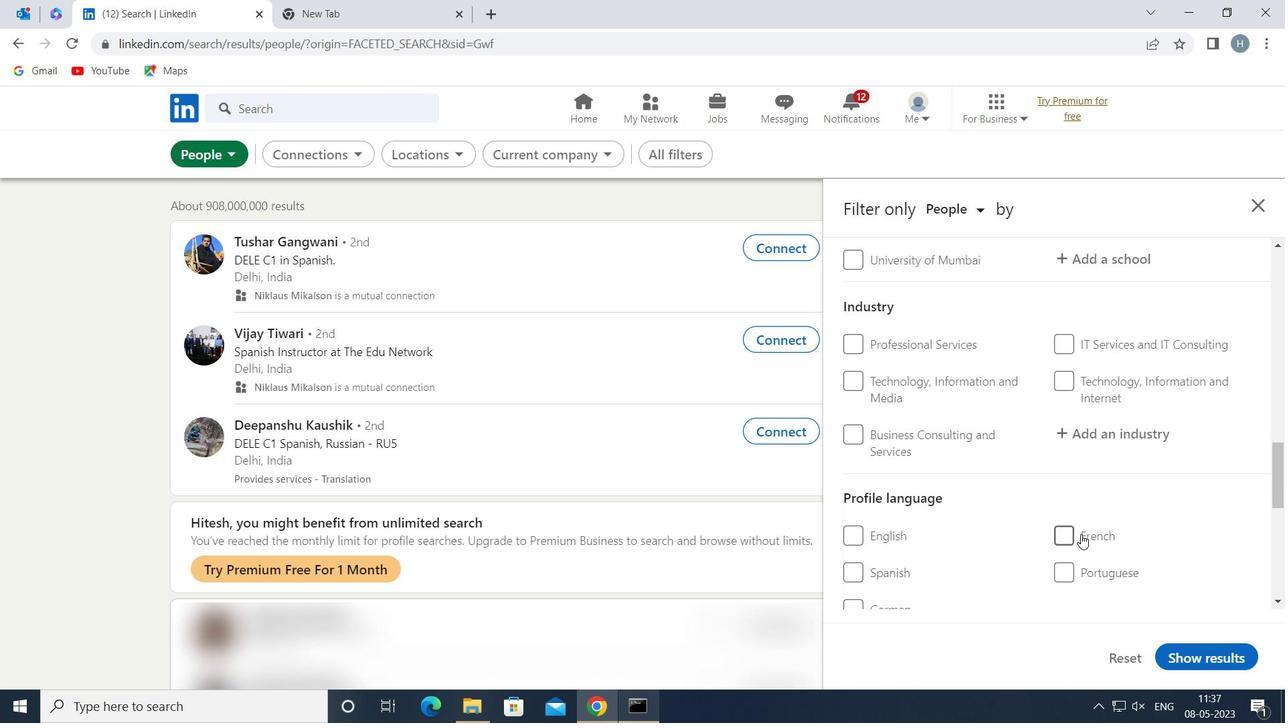 
Action: Mouse pressed left at (1067, 539)
Screenshot: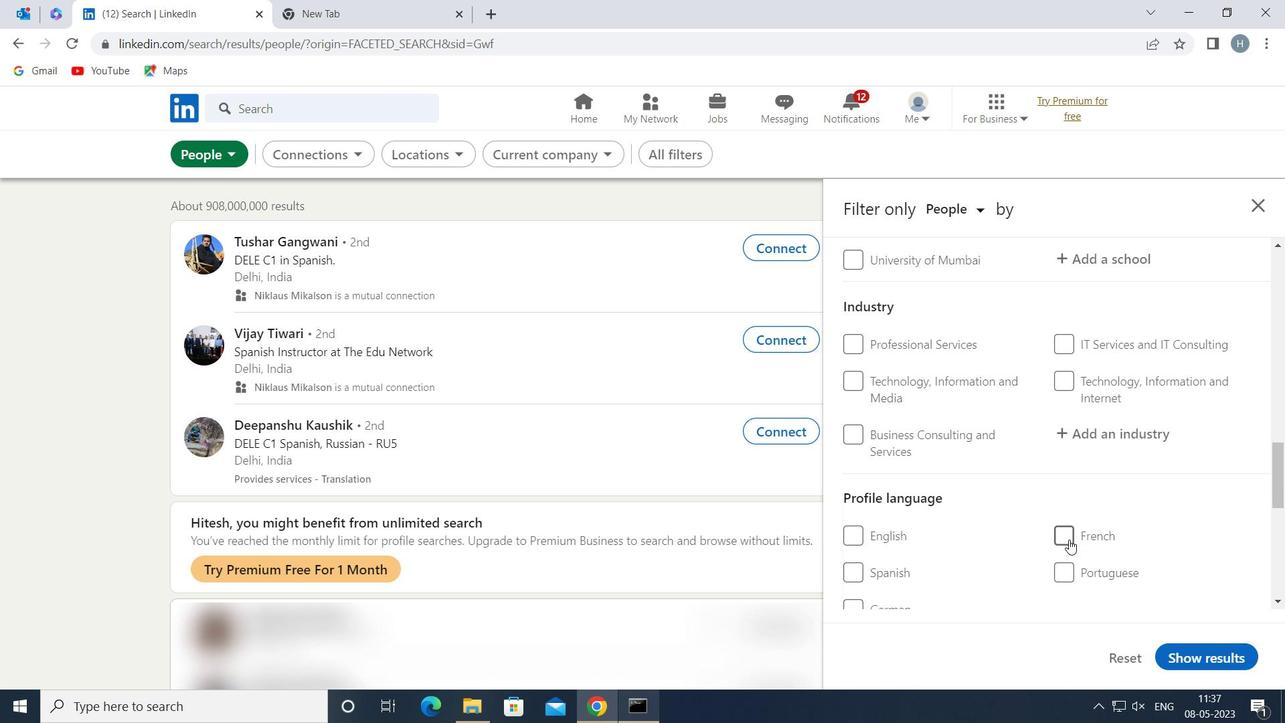 
Action: Mouse moved to (1008, 524)
Screenshot: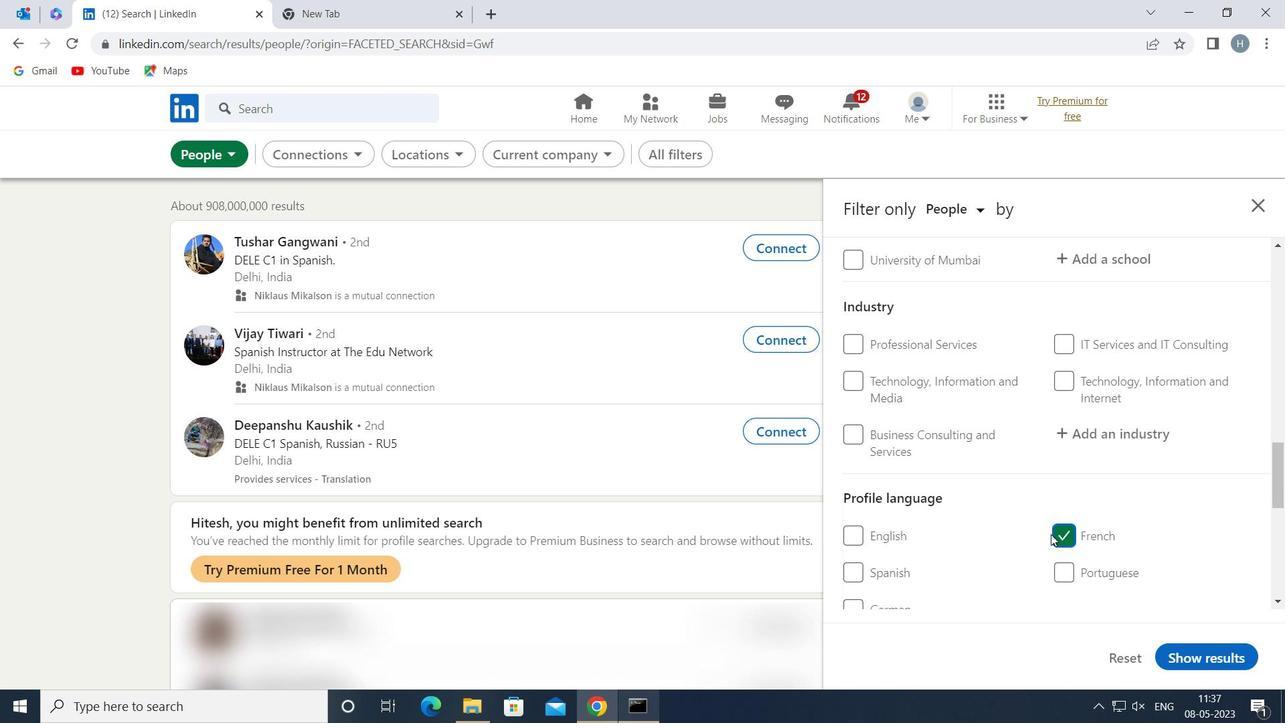 
Action: Mouse scrolled (1008, 524) with delta (0, 0)
Screenshot: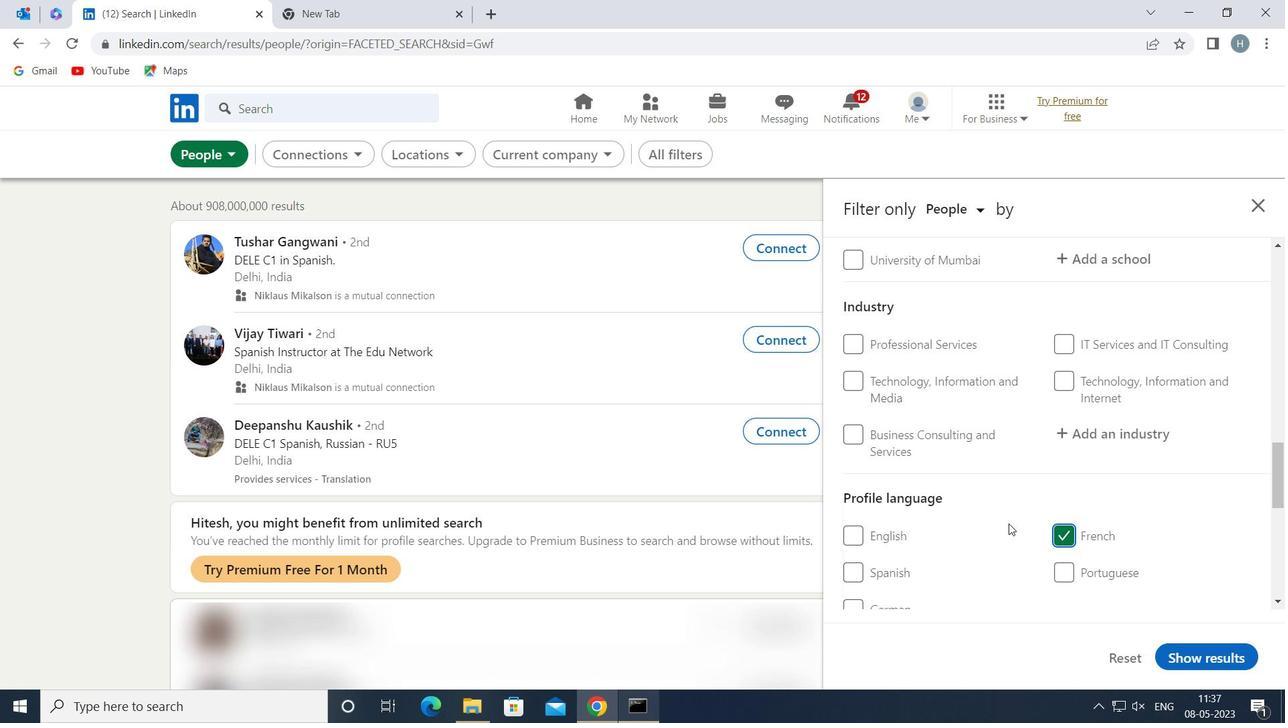 
Action: Mouse scrolled (1008, 524) with delta (0, 0)
Screenshot: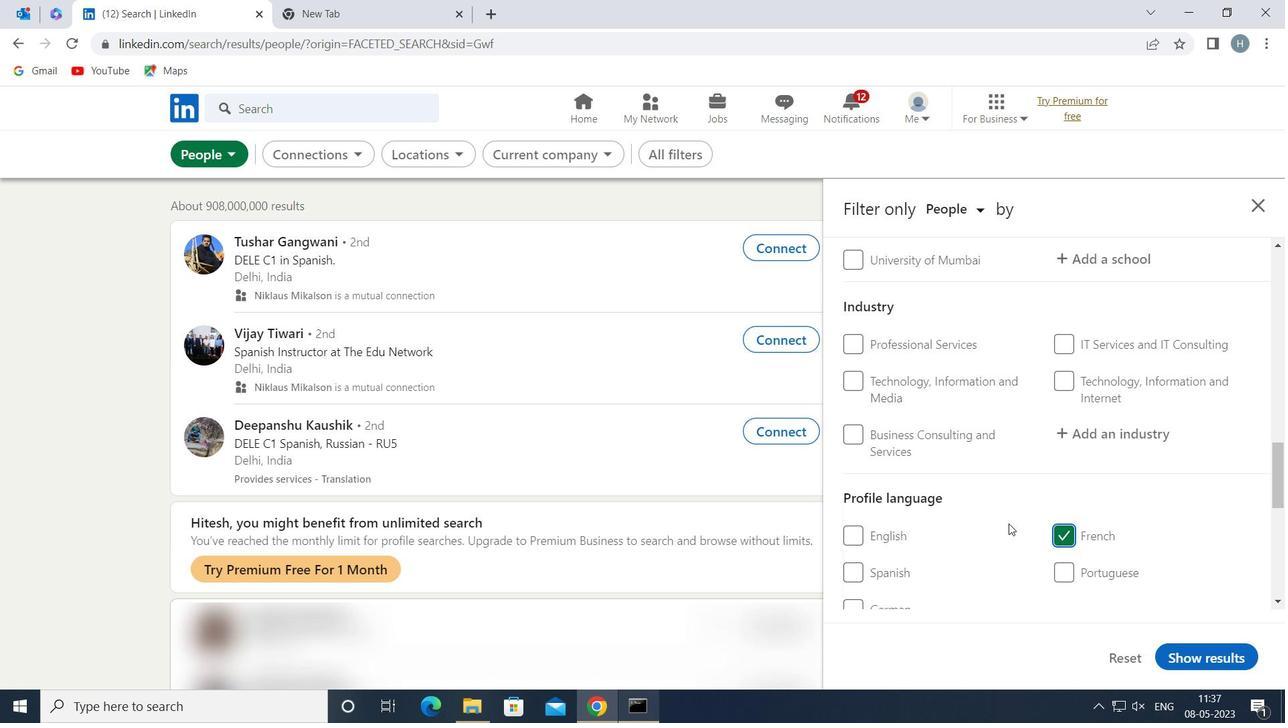 
Action: Mouse scrolled (1008, 524) with delta (0, 0)
Screenshot: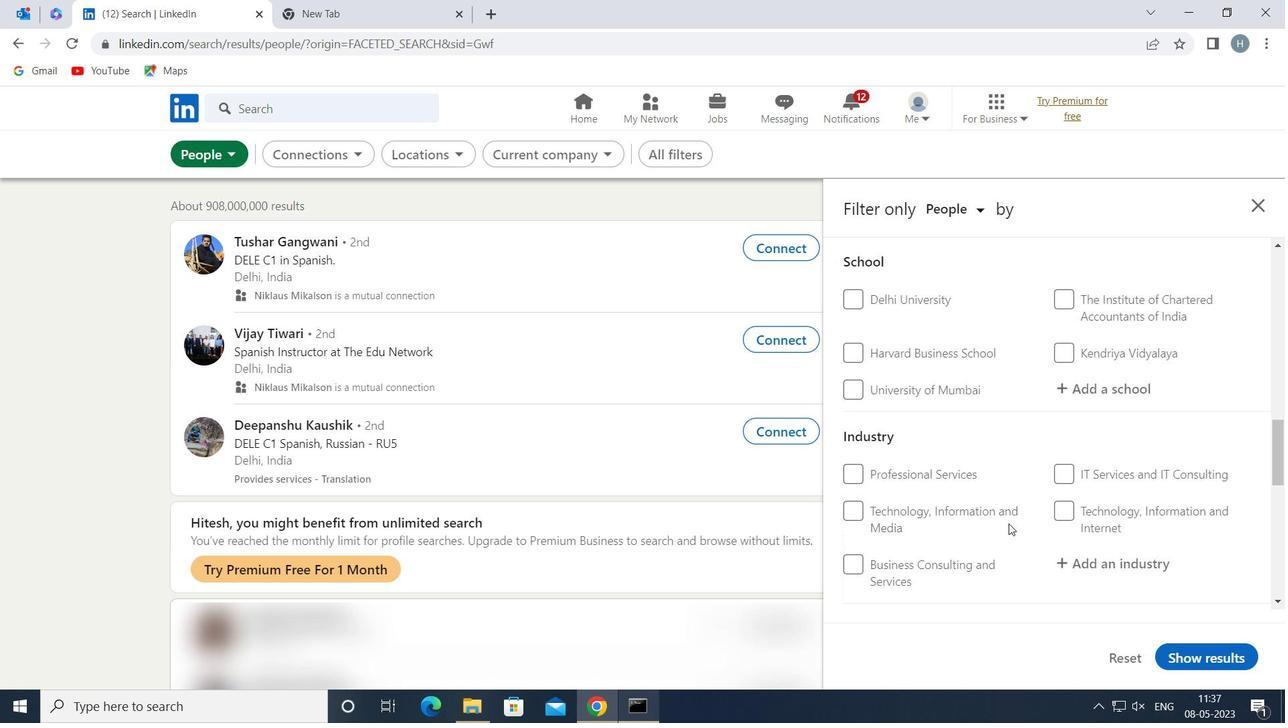 
Action: Mouse scrolled (1008, 524) with delta (0, 0)
Screenshot: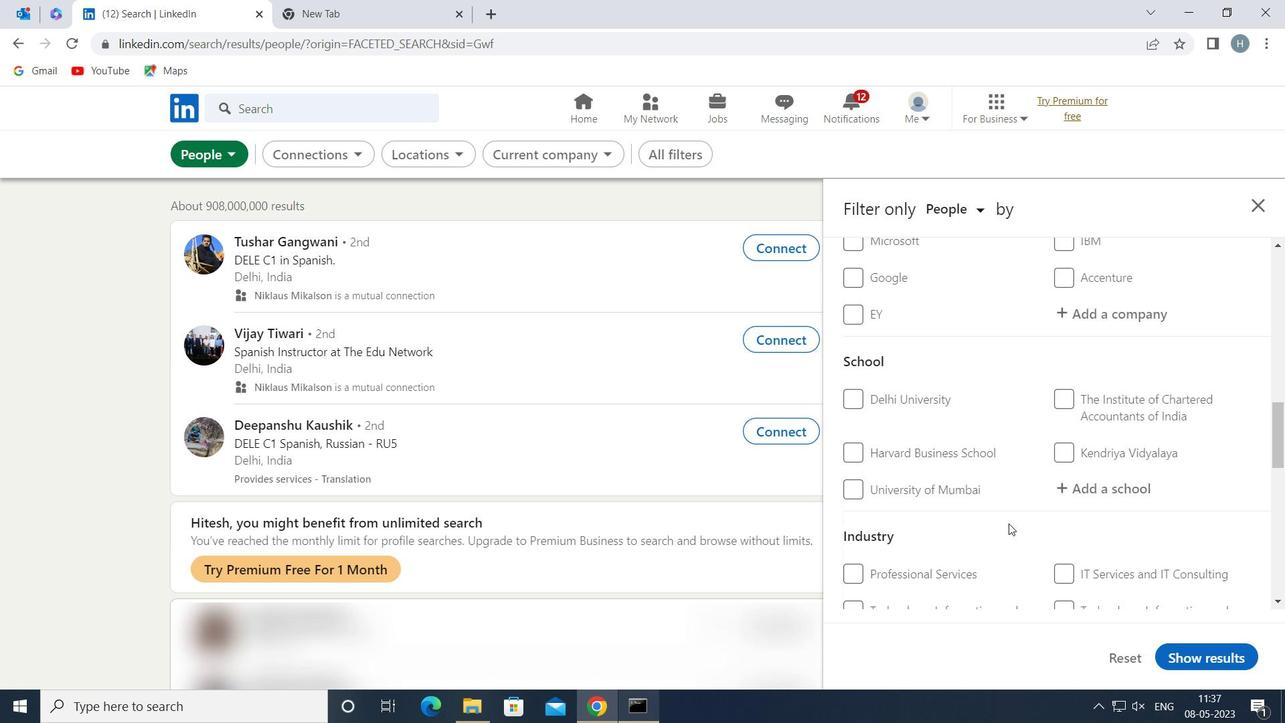 
Action: Mouse scrolled (1008, 524) with delta (0, 0)
Screenshot: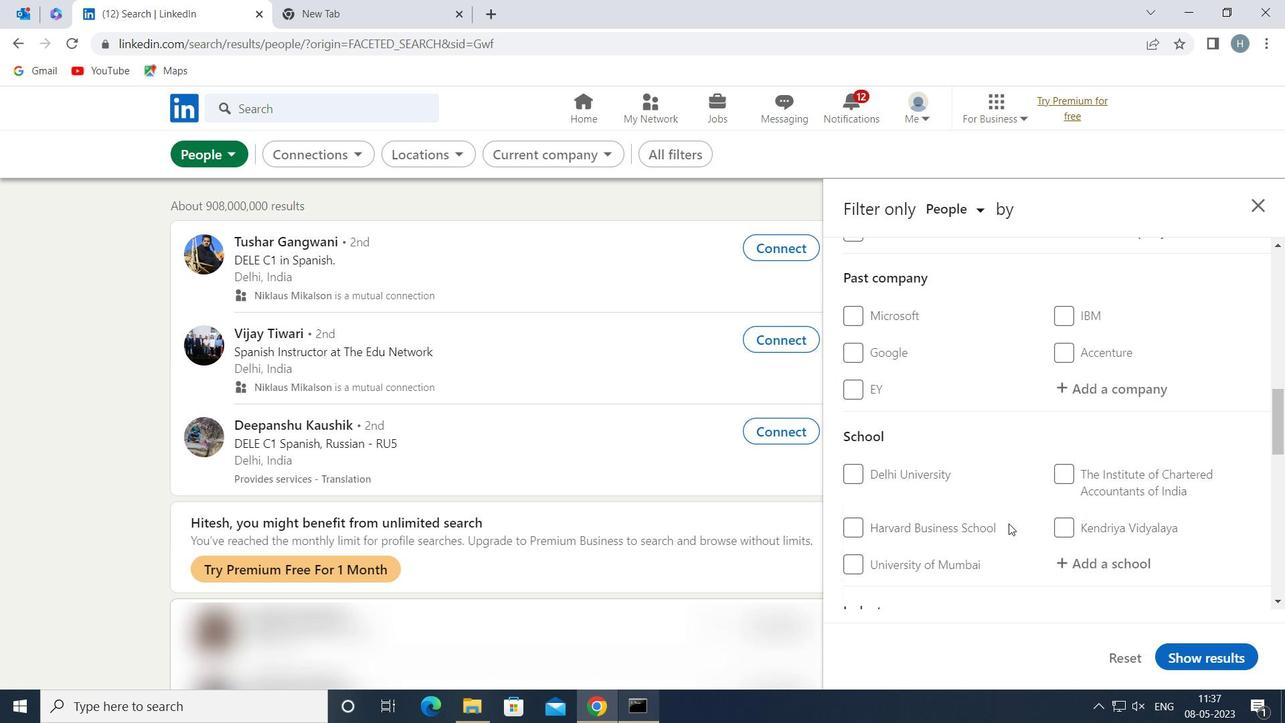 
Action: Mouse scrolled (1008, 524) with delta (0, 0)
Screenshot: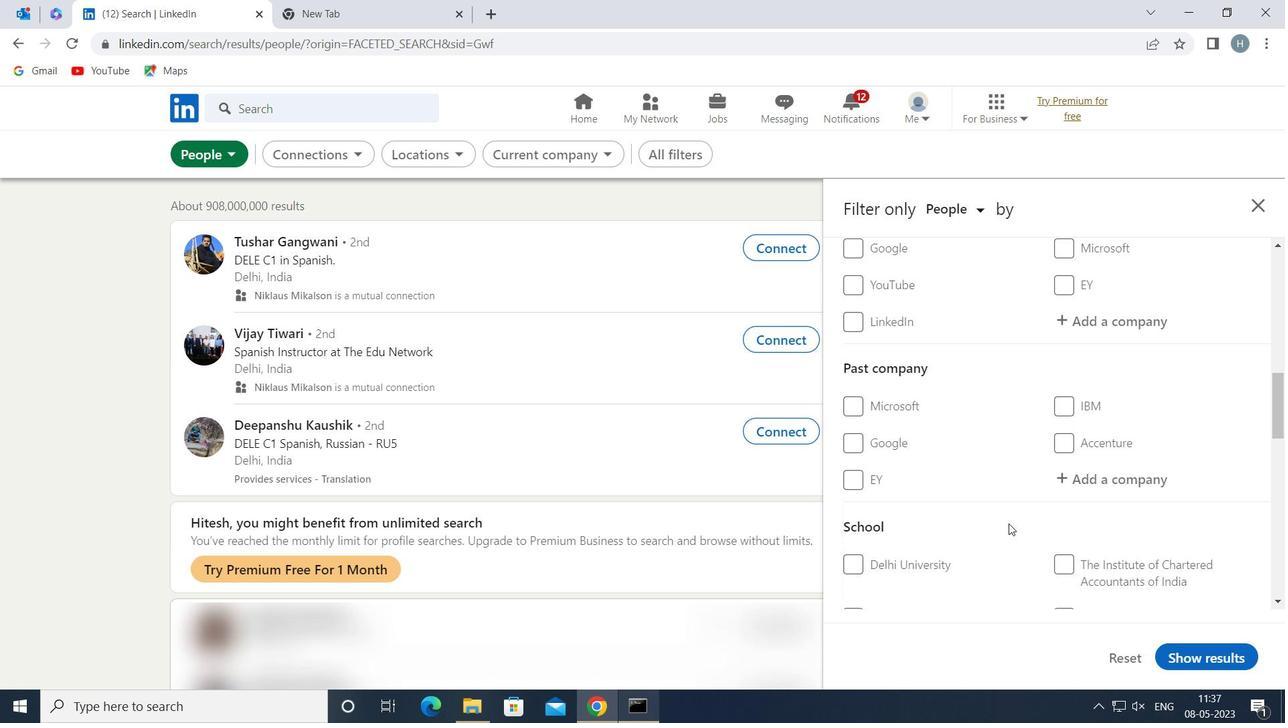 
Action: Mouse scrolled (1008, 524) with delta (0, 0)
Screenshot: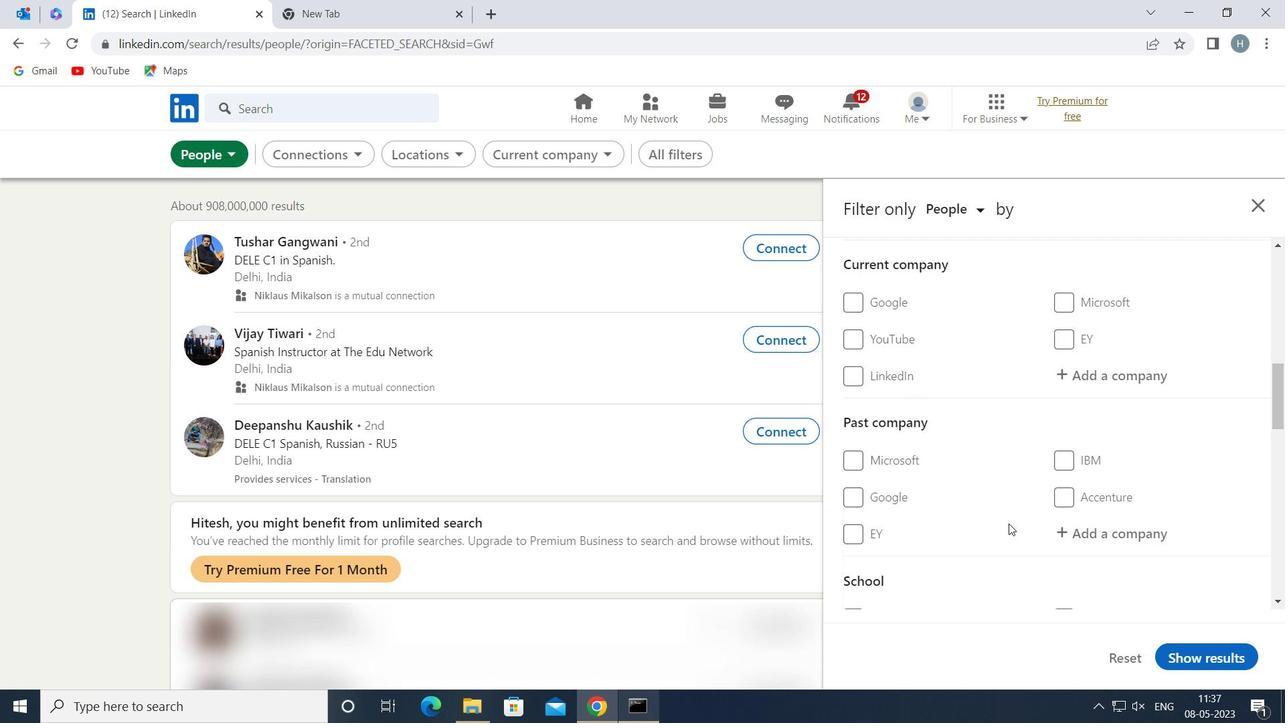 
Action: Mouse moved to (1091, 508)
Screenshot: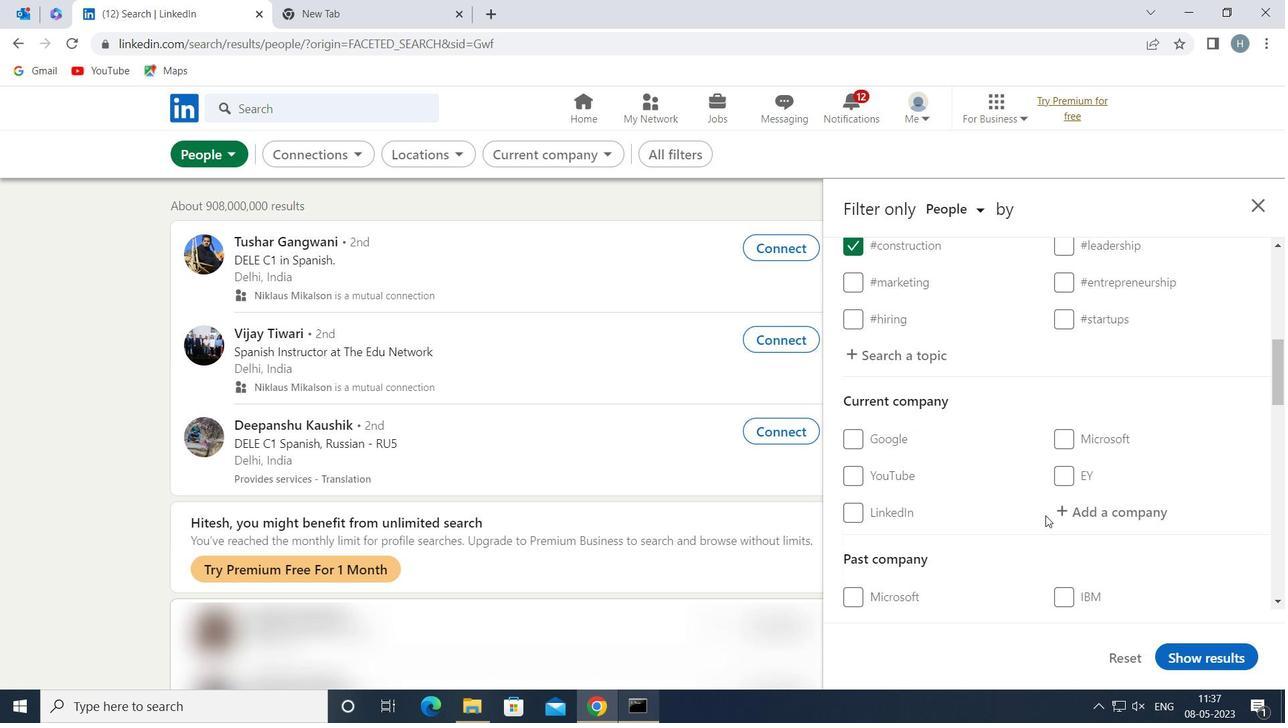 
Action: Mouse pressed left at (1091, 508)
Screenshot: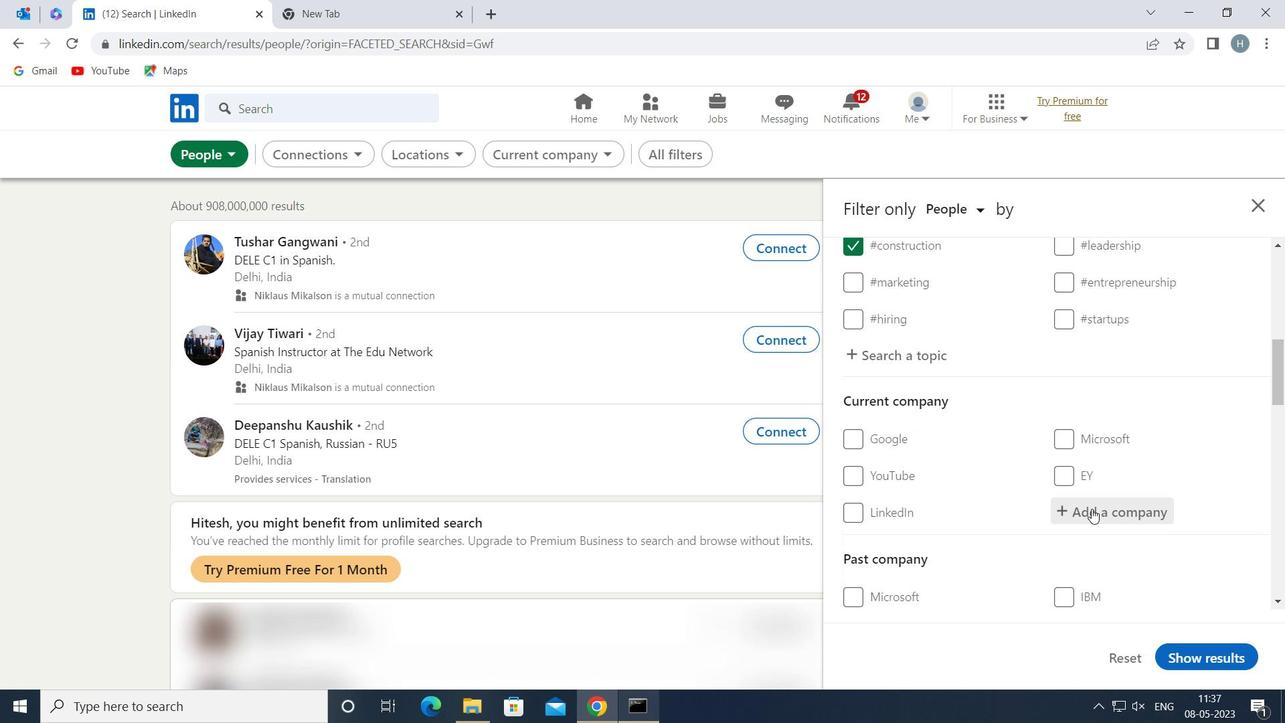 
Action: Key pressed <Key.shift>UNIVERSAL<Key.space><Key.shift>AL<Key.backspace>LLY
Screenshot: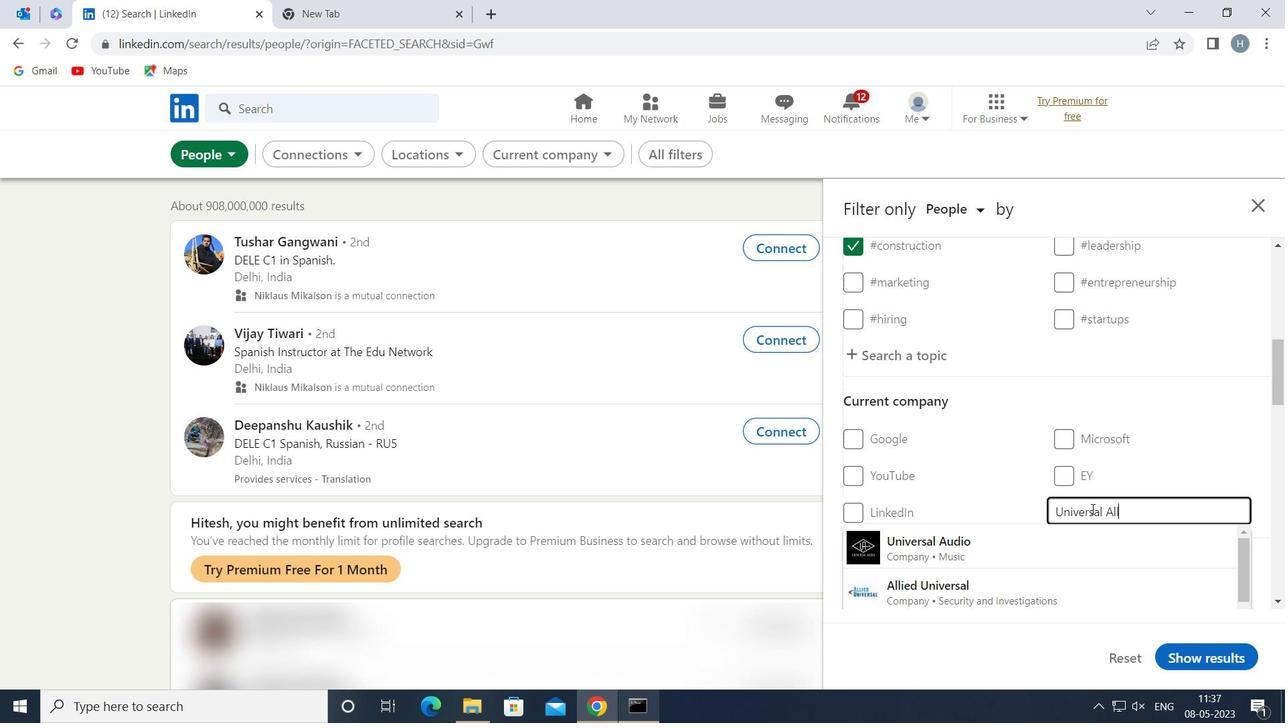 
Action: Mouse moved to (1004, 539)
Screenshot: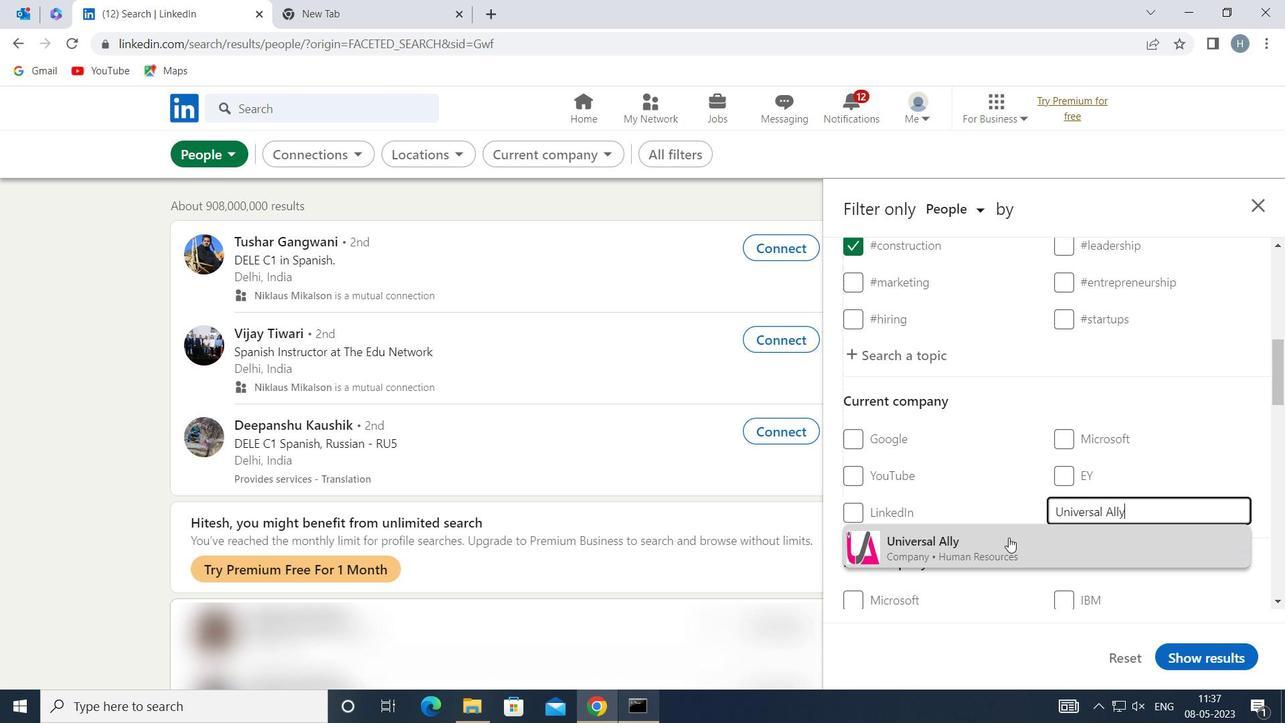 
Action: Mouse pressed left at (1004, 539)
Screenshot: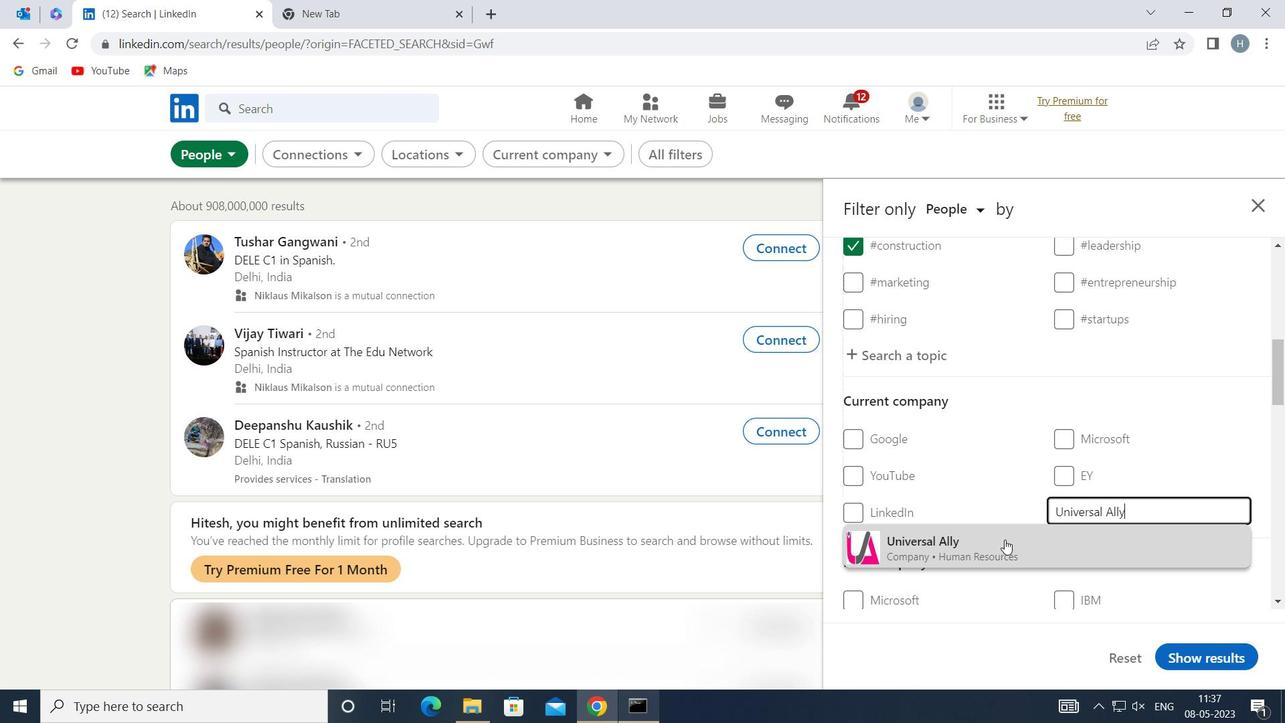 
Action: Mouse moved to (989, 488)
Screenshot: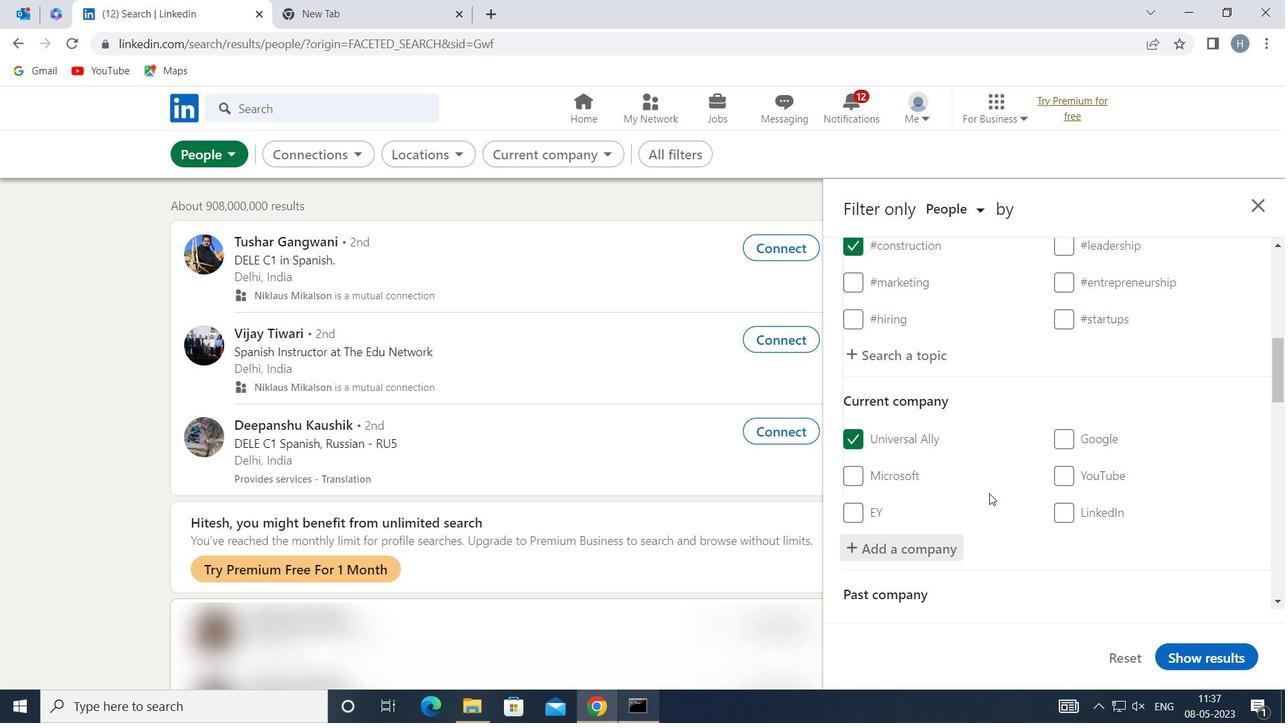 
Action: Mouse scrolled (989, 487) with delta (0, 0)
Screenshot: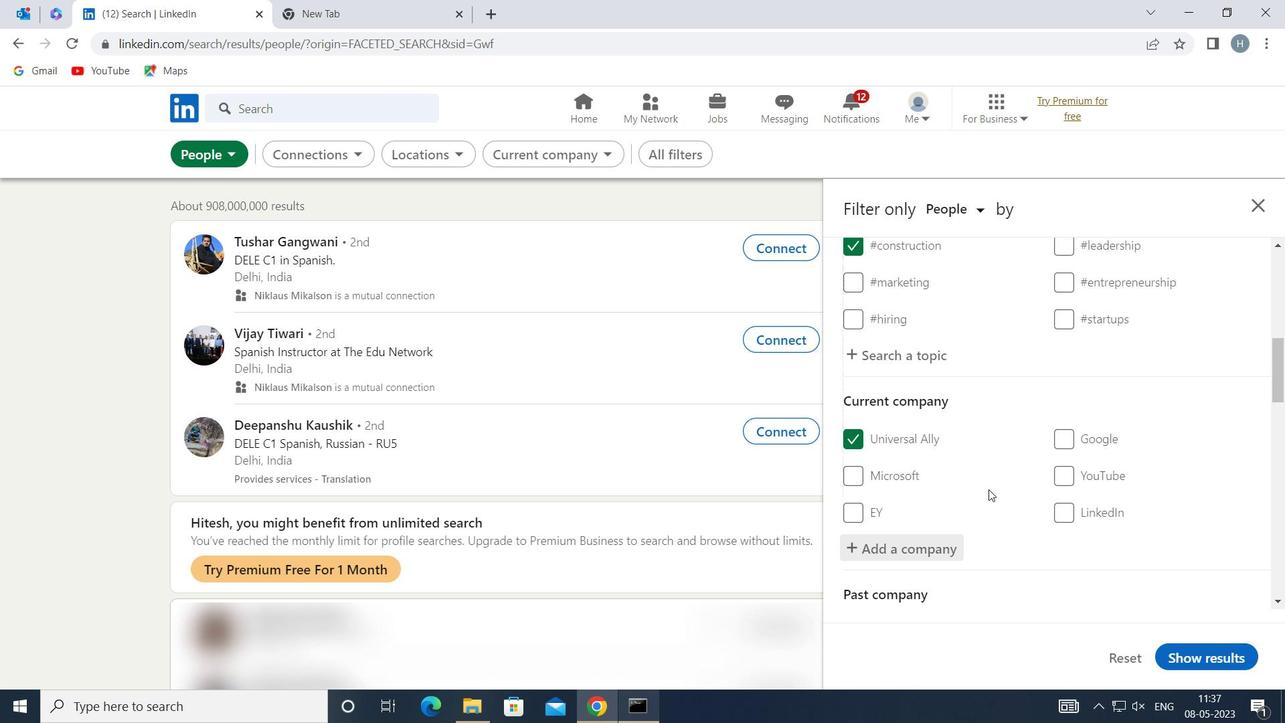 
Action: Mouse scrolled (989, 487) with delta (0, 0)
Screenshot: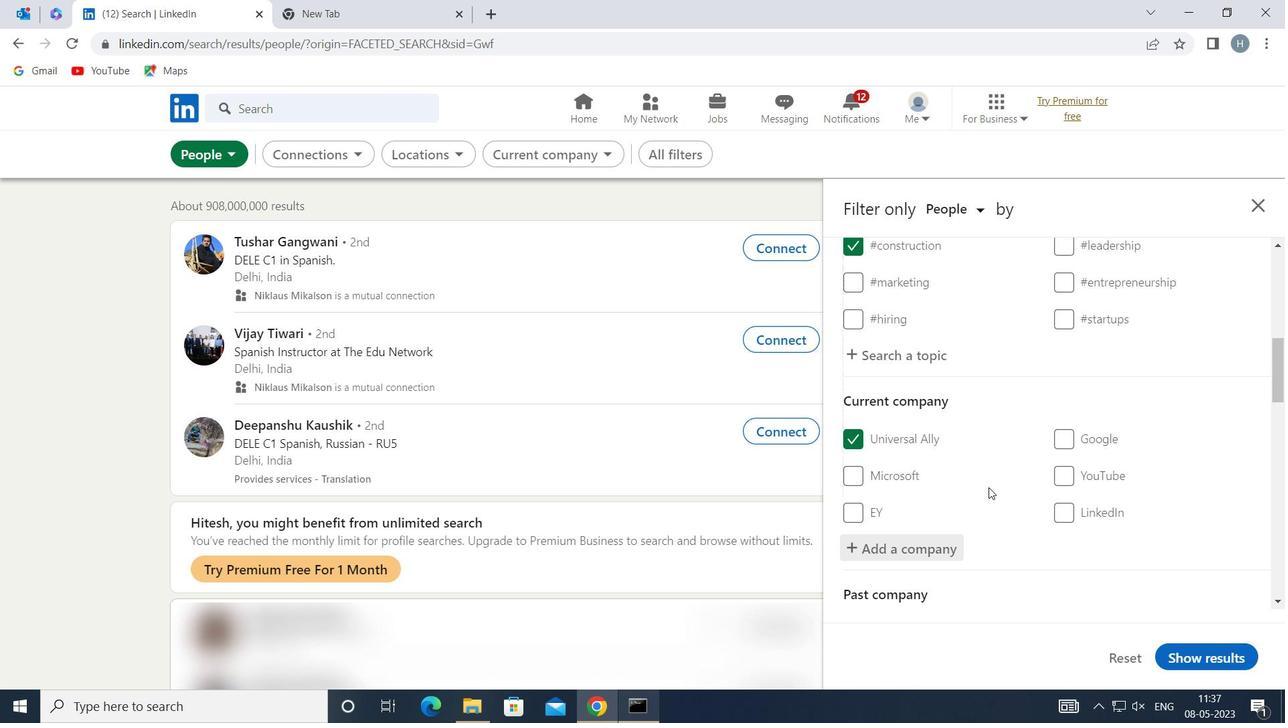 
Action: Mouse moved to (989, 487)
Screenshot: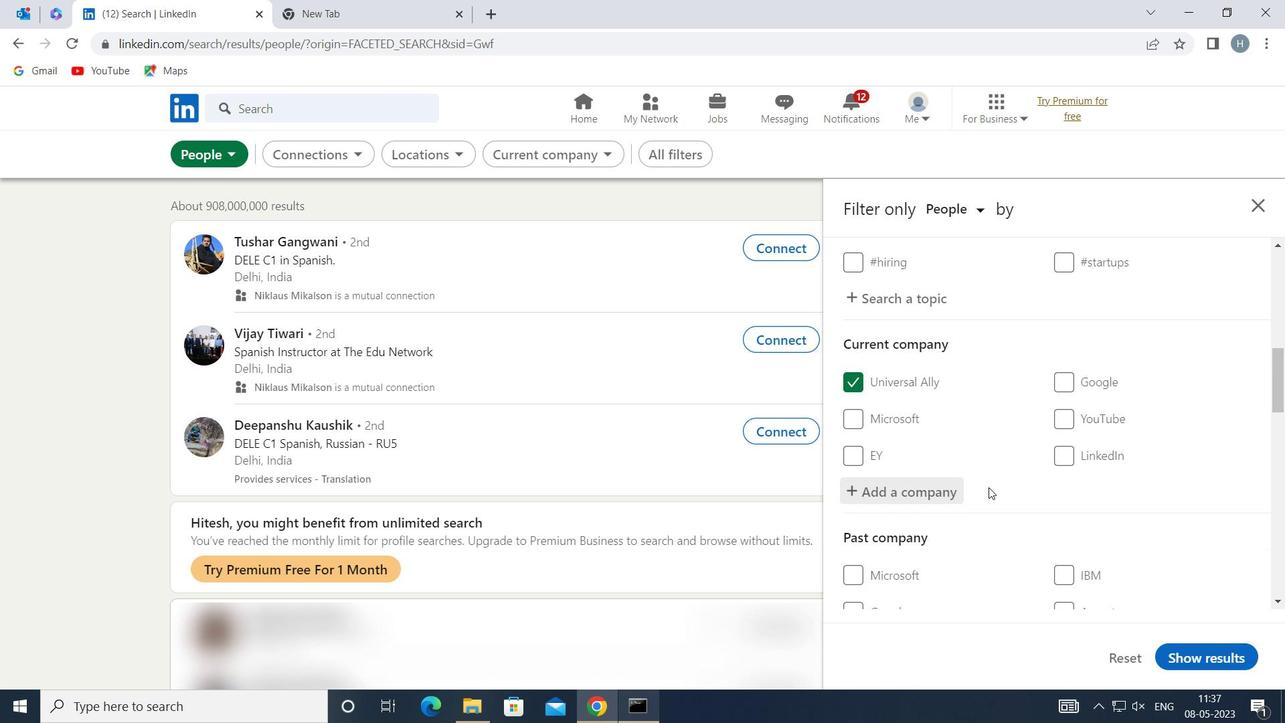 
Action: Mouse scrolled (989, 486) with delta (0, 0)
Screenshot: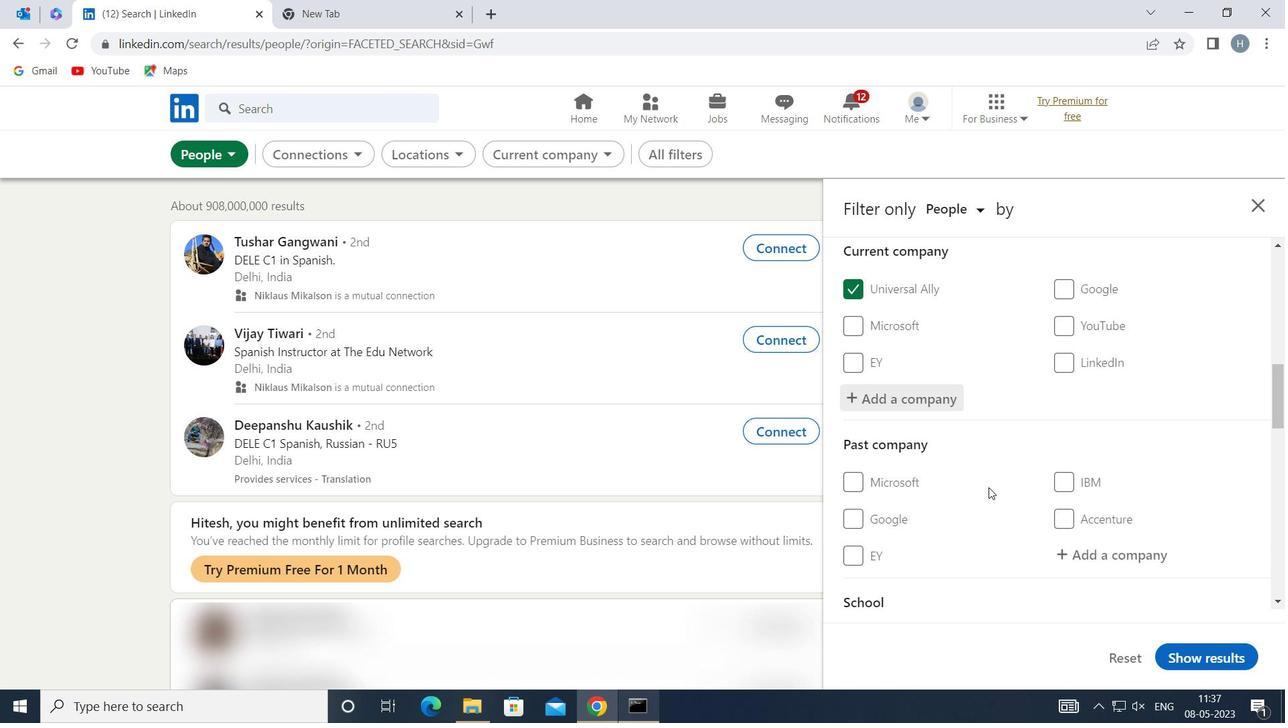 
Action: Mouse scrolled (989, 486) with delta (0, 0)
Screenshot: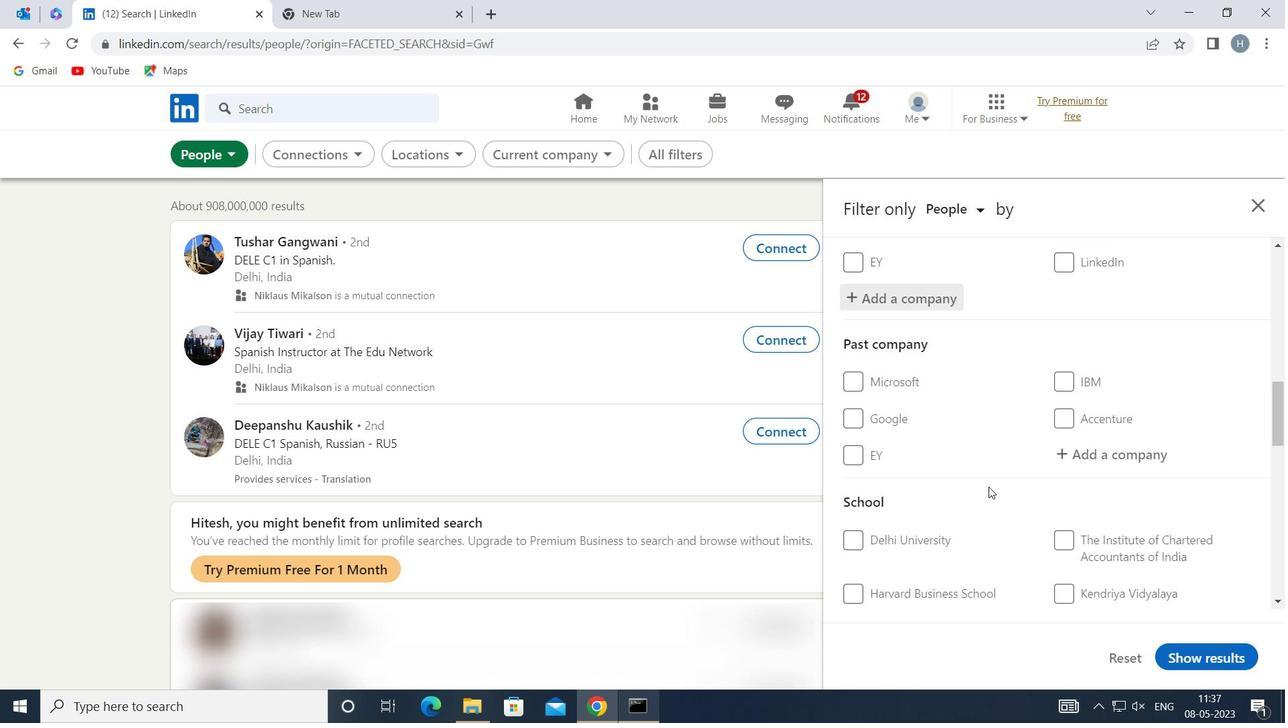 
Action: Mouse moved to (1108, 536)
Screenshot: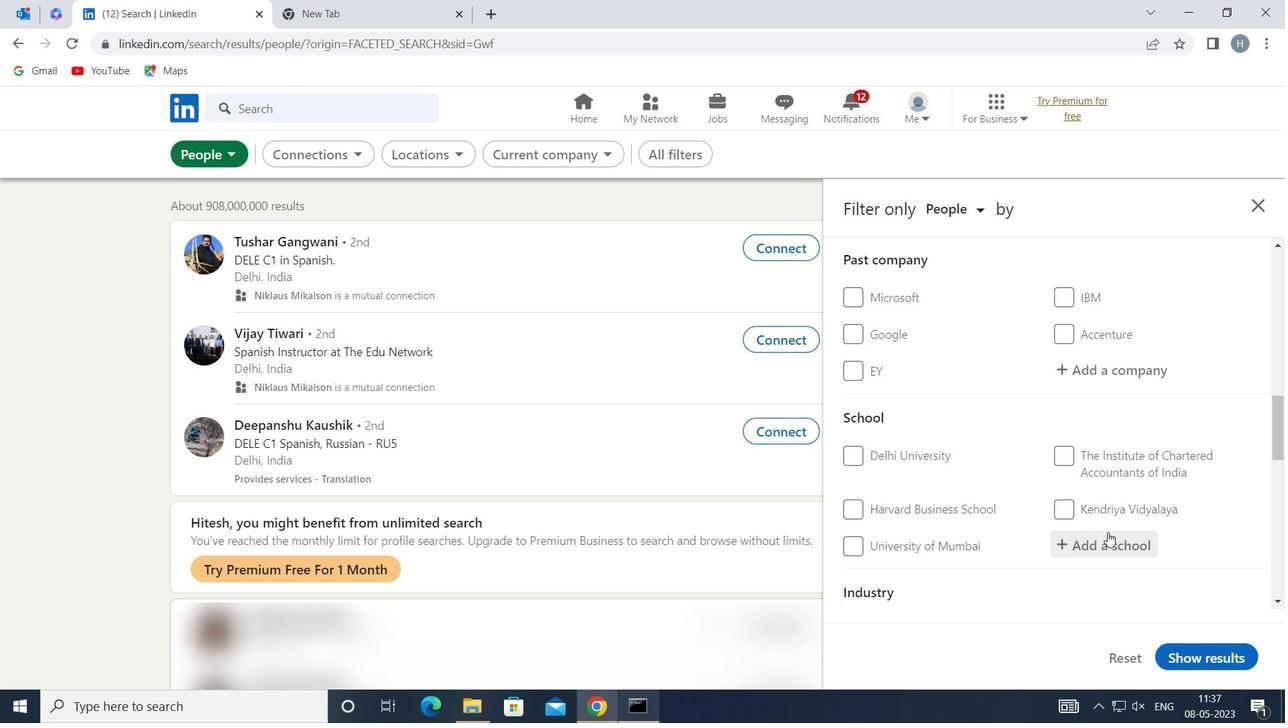 
Action: Mouse pressed left at (1108, 536)
Screenshot: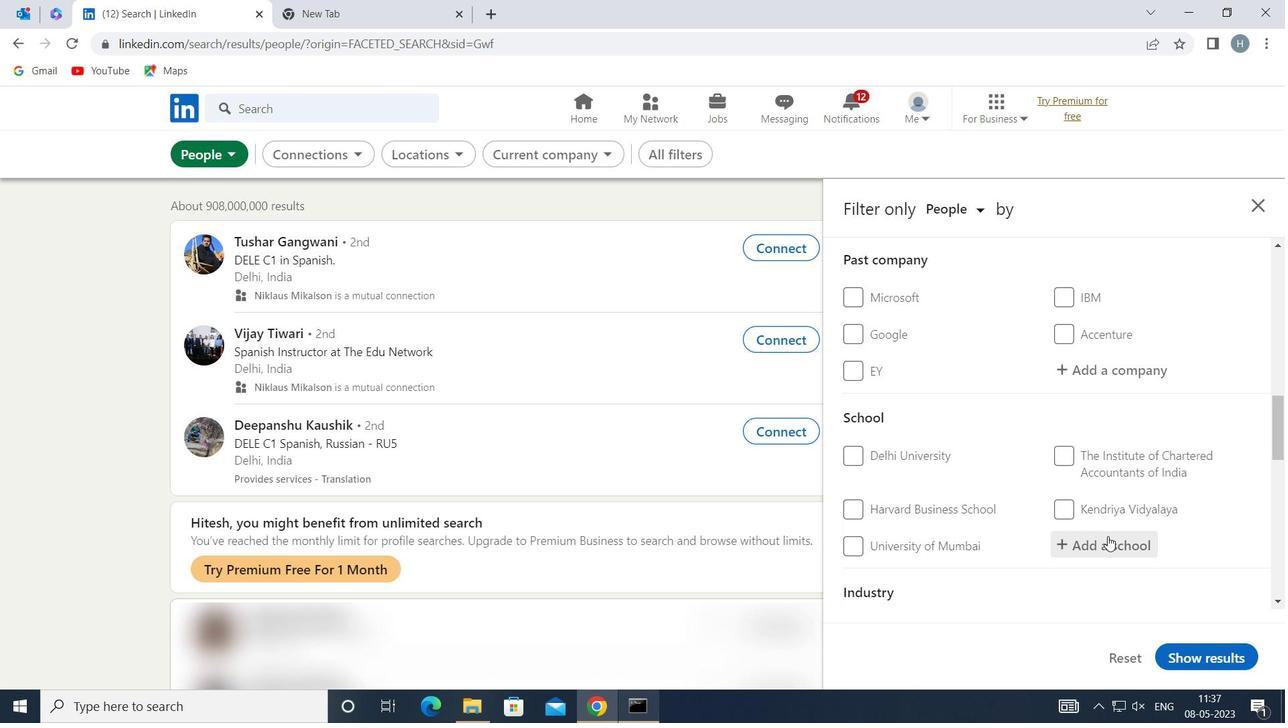 
Action: Key pressed <Key.shift>JAMNALA<Key.space><Key.shift><Key.shift><Key.shift><Key.shift><Key.shift><Key.shift><Key.shift><Key.shift><Key.shift><Key.shift><Key.shift><Key.shift><Key.shift><Key.shift><Key.shift><Key.shift><Key.shift><Key.shift><Key.shift><Key.shift><Key.backspace>L<Key.space>
Screenshot: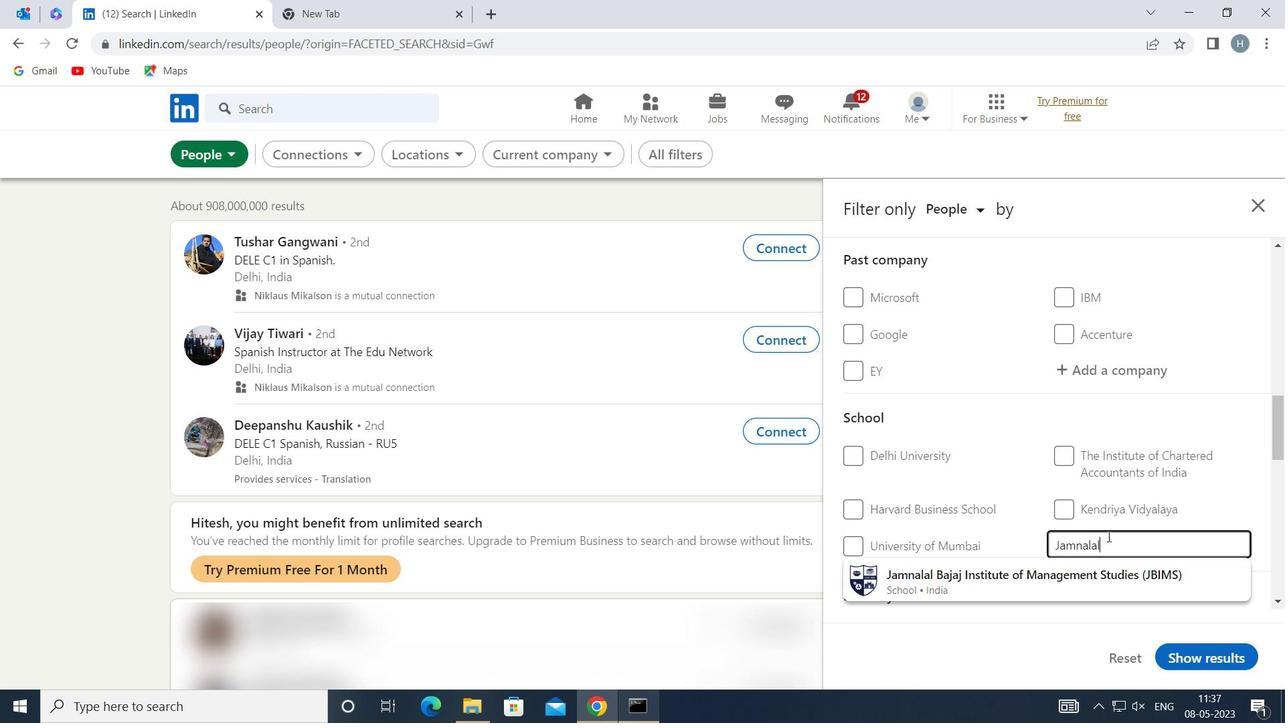 
Action: Mouse moved to (1124, 570)
Screenshot: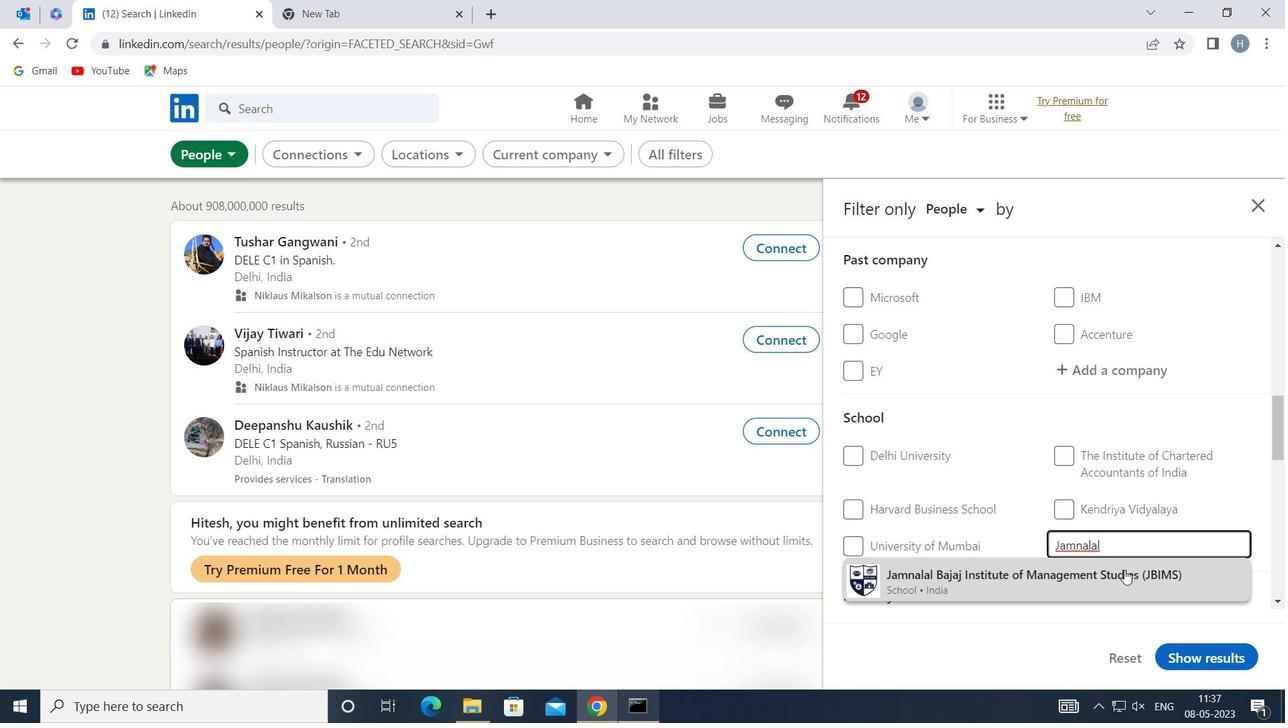 
Action: Mouse pressed left at (1124, 570)
Screenshot: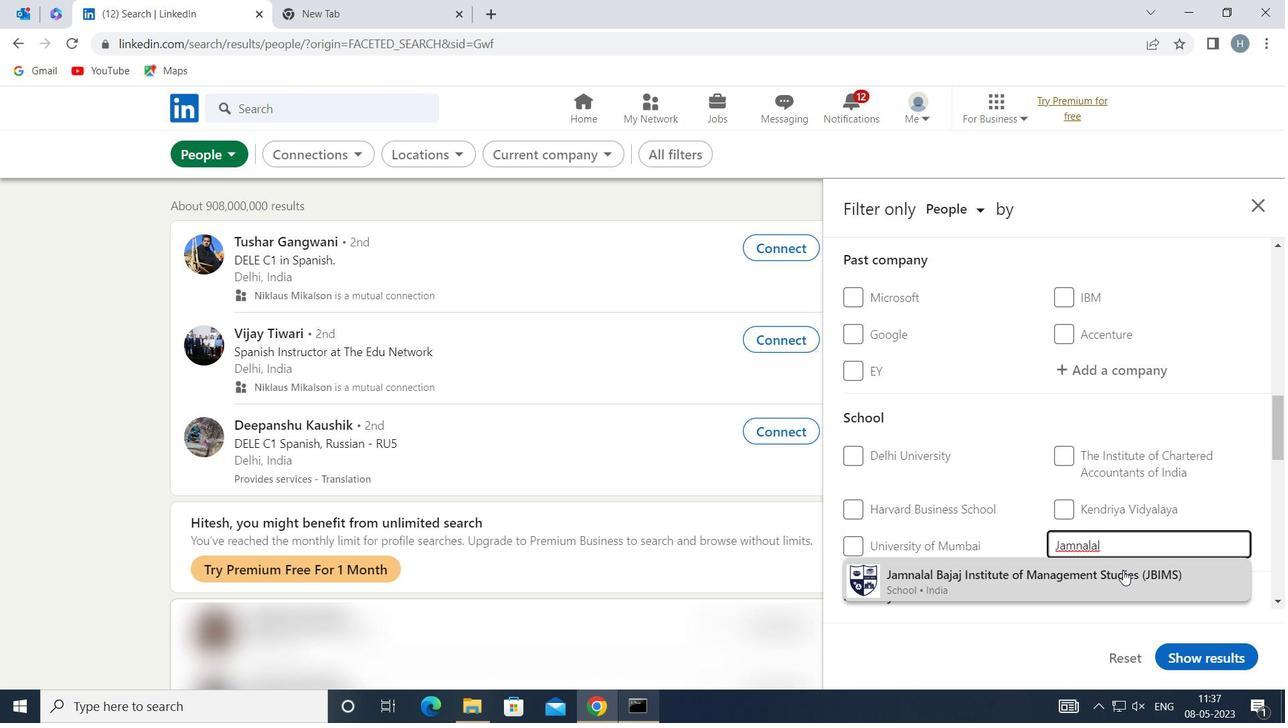 
Action: Mouse moved to (1091, 511)
Screenshot: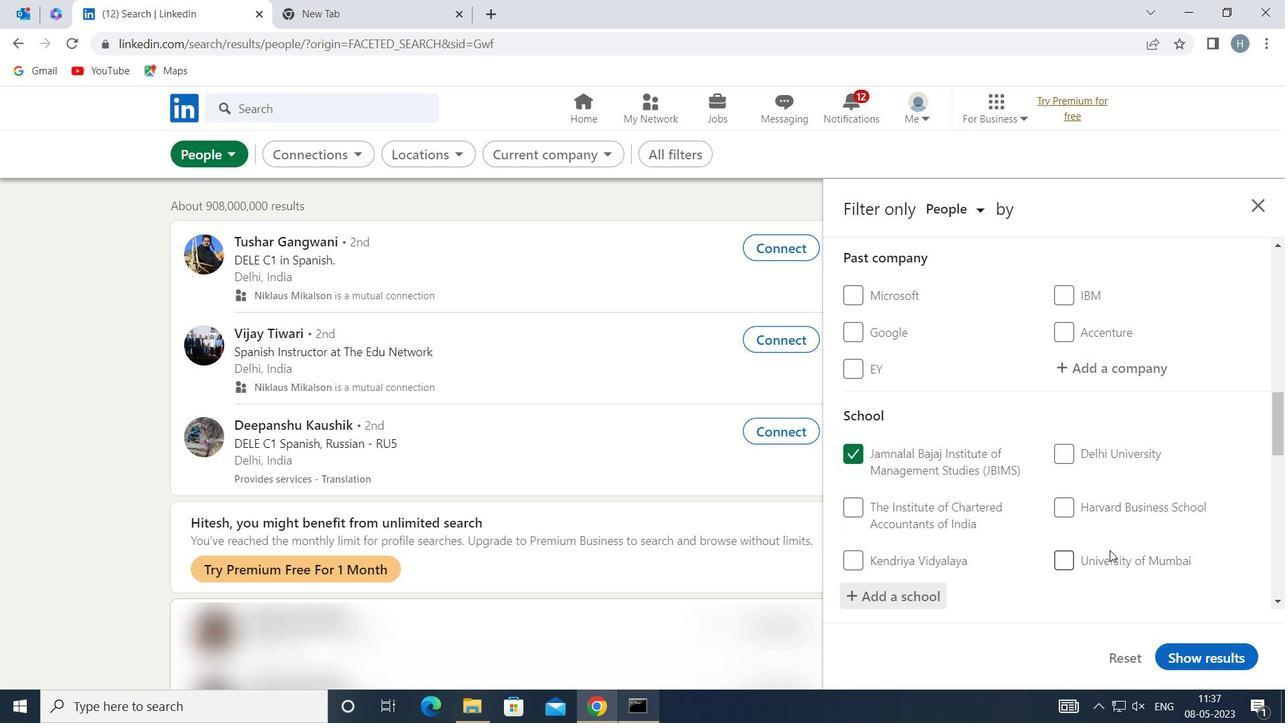 
Action: Mouse scrolled (1091, 510) with delta (0, 0)
Screenshot: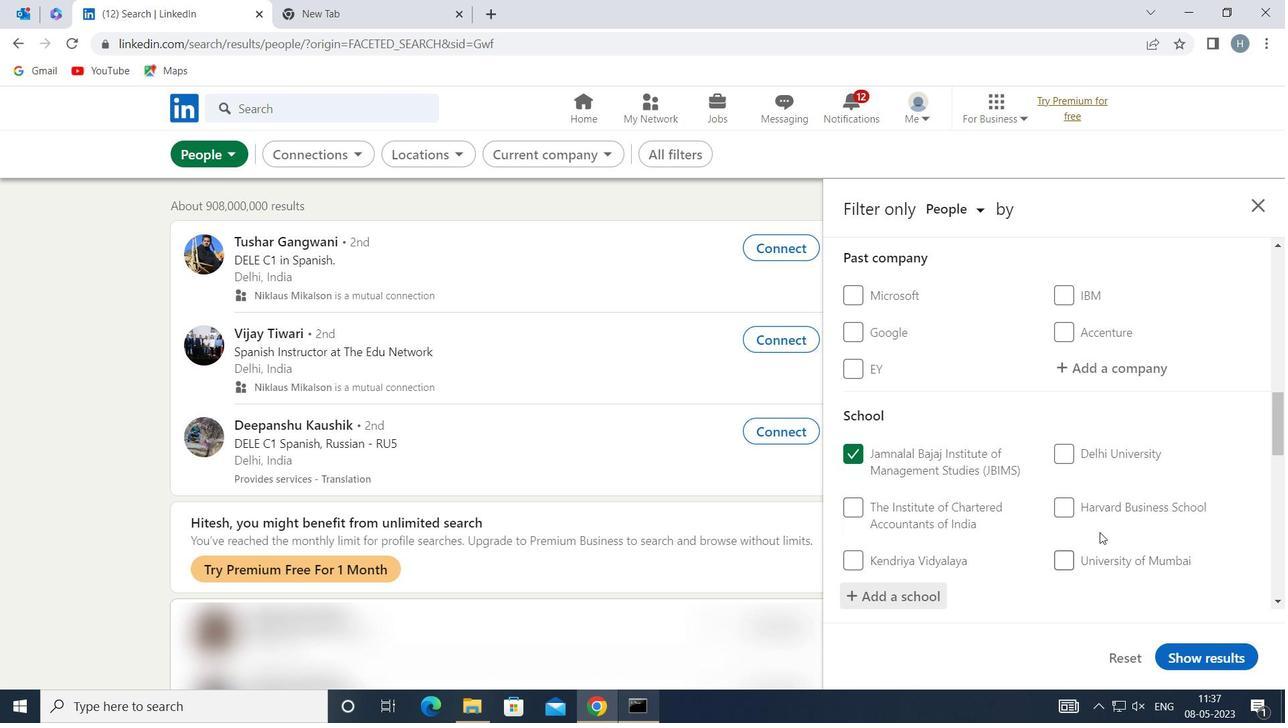 
Action: Mouse moved to (1081, 498)
Screenshot: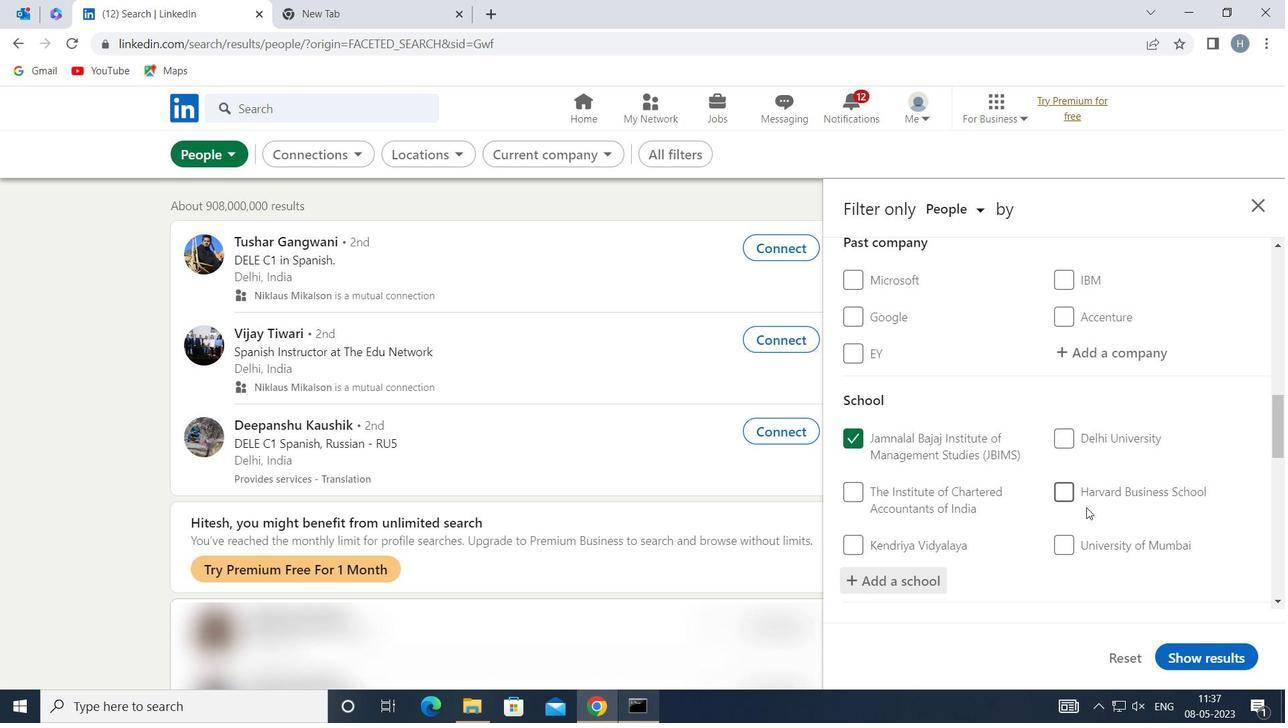 
Action: Mouse scrolled (1081, 497) with delta (0, 0)
Screenshot: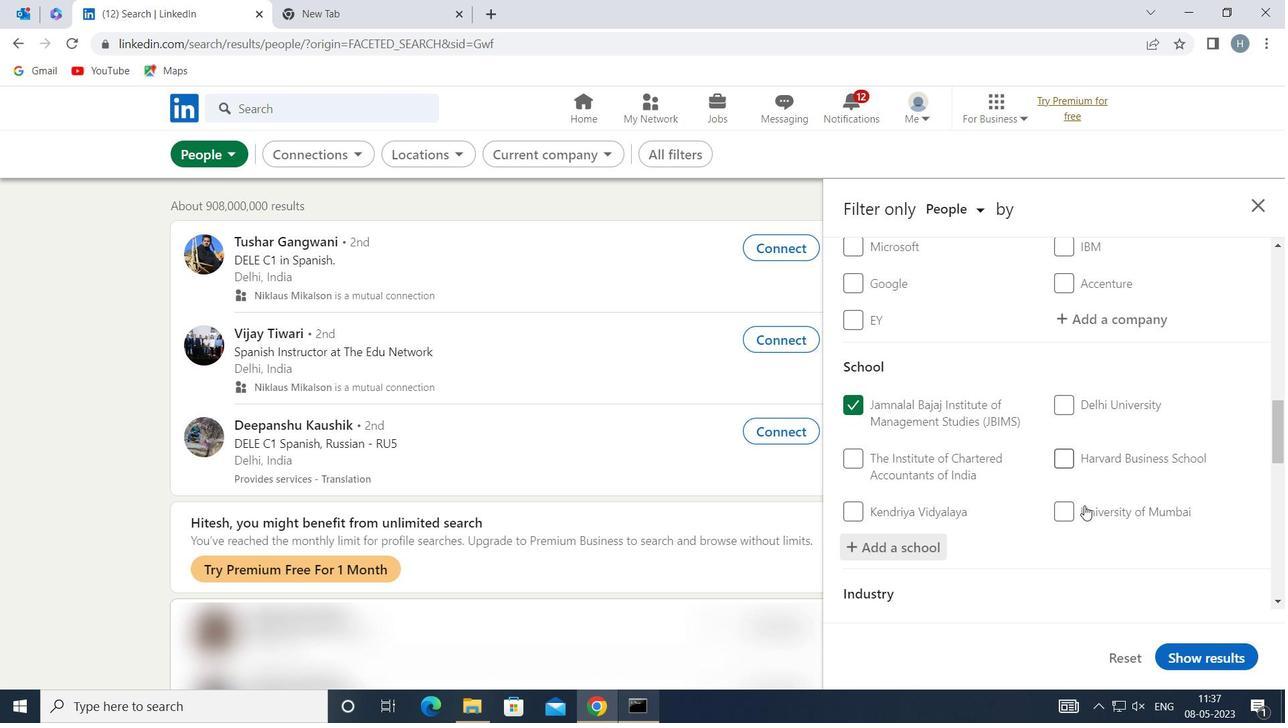 
Action: Mouse scrolled (1081, 497) with delta (0, 0)
Screenshot: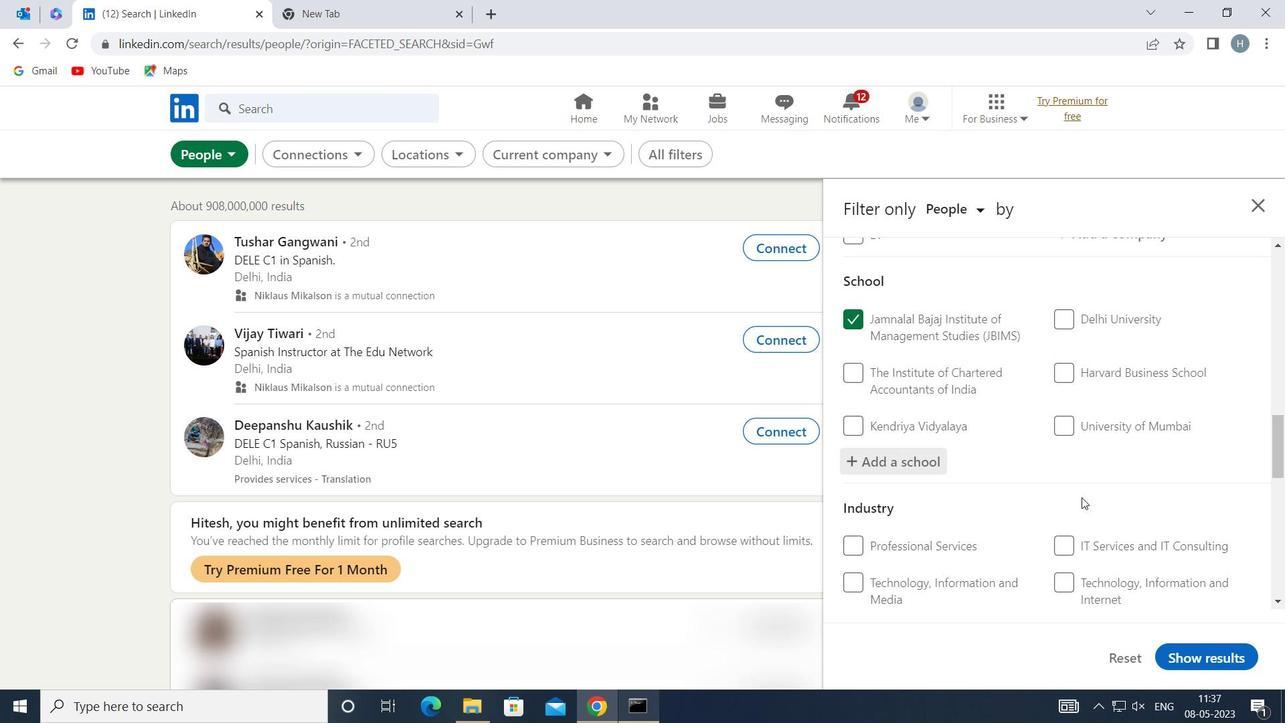 
Action: Mouse moved to (1103, 512)
Screenshot: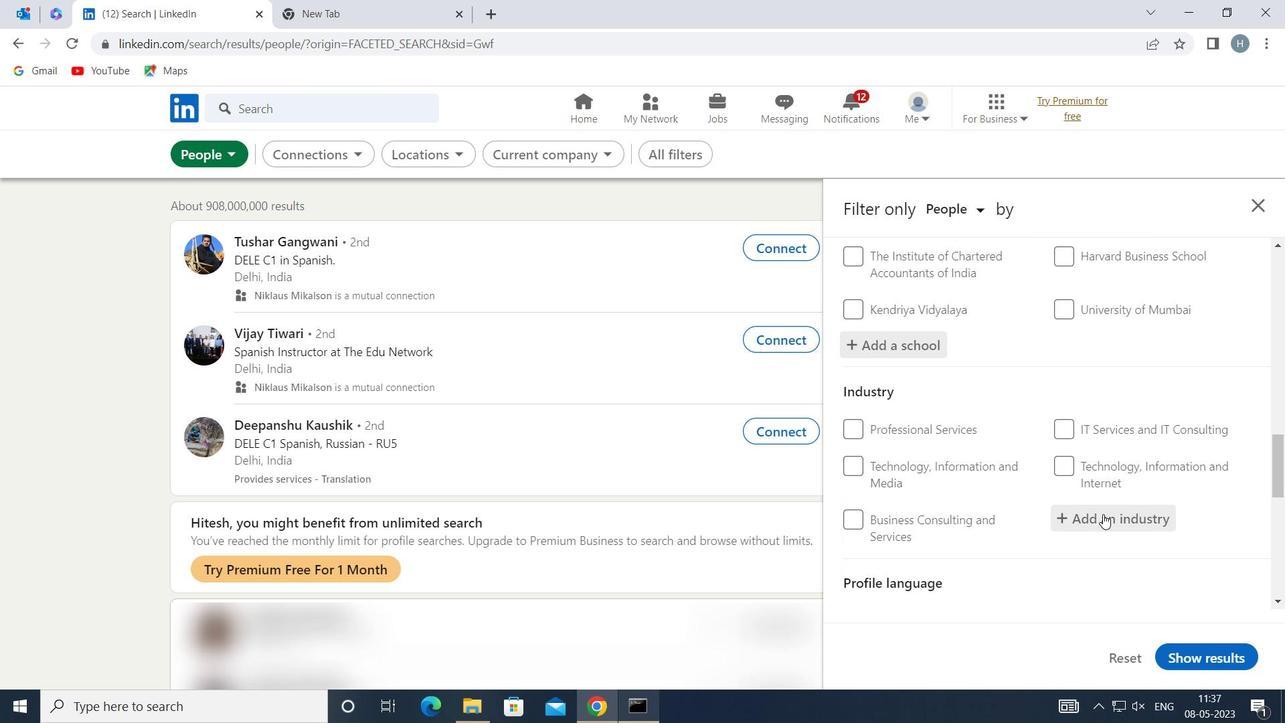
Action: Mouse pressed left at (1103, 512)
Screenshot: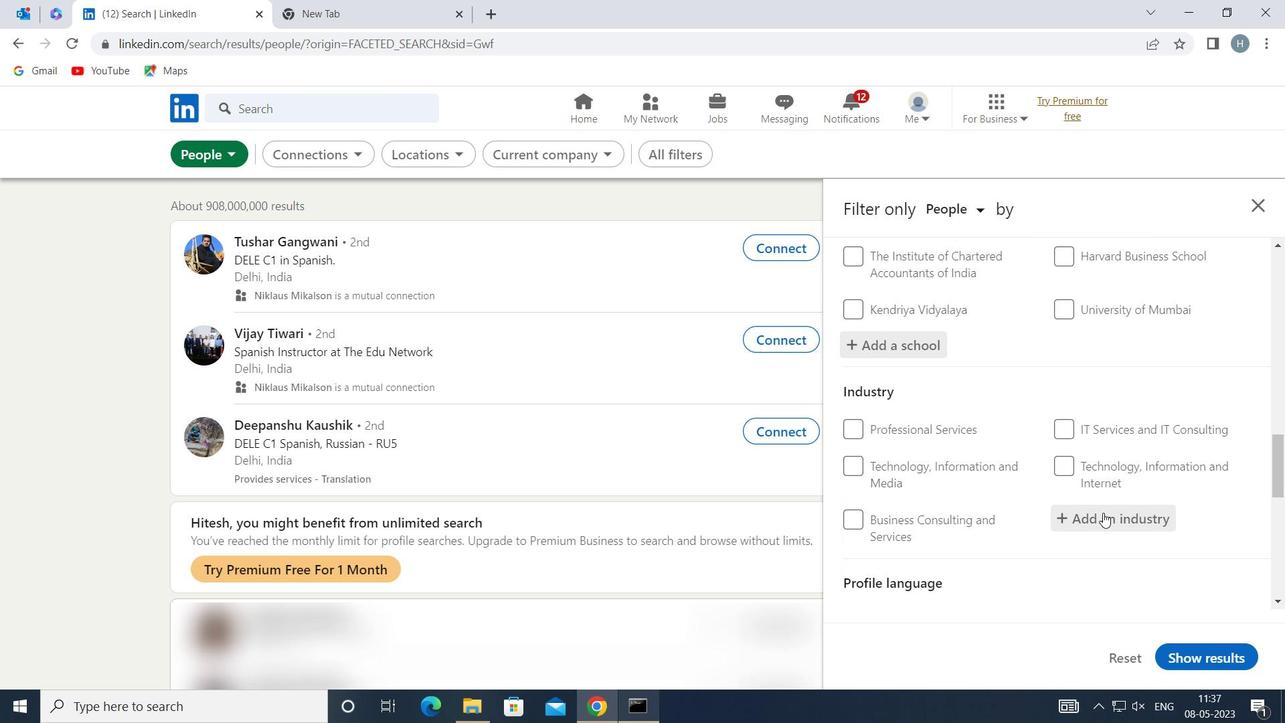 
Action: Key pressed <Key.shift>AMBU
Screenshot: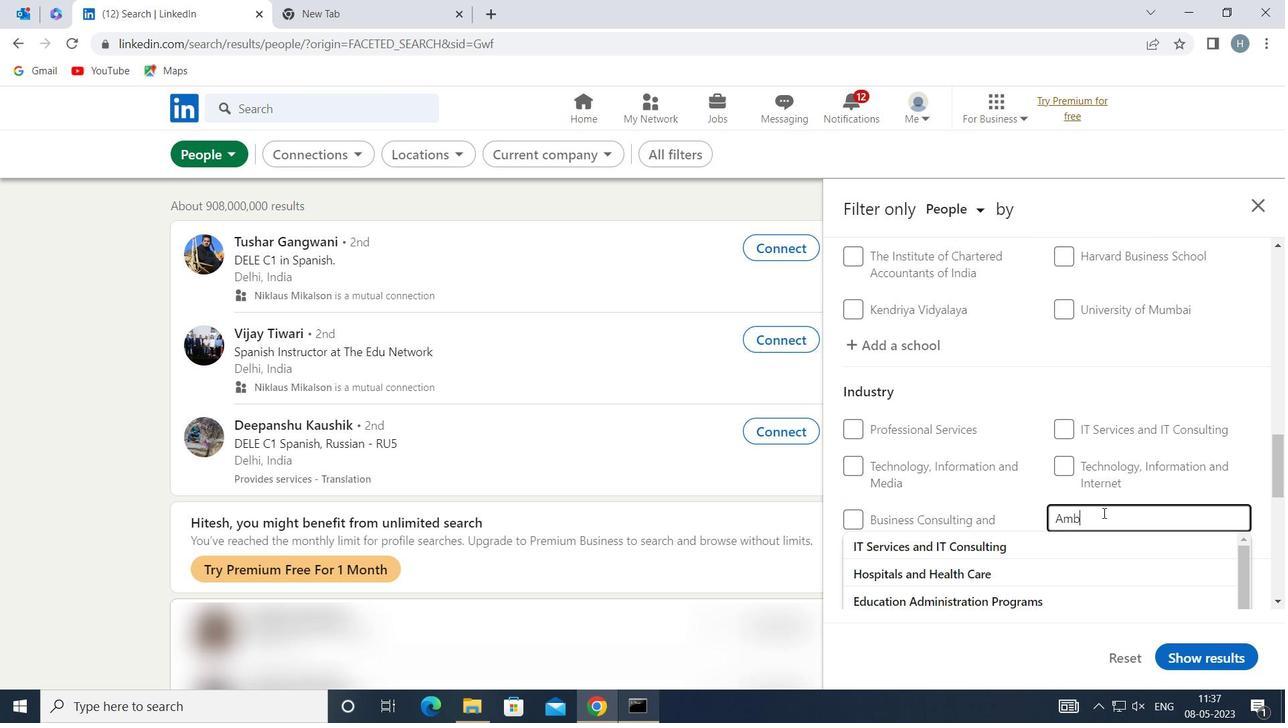 
Action: Mouse moved to (1103, 511)
Screenshot: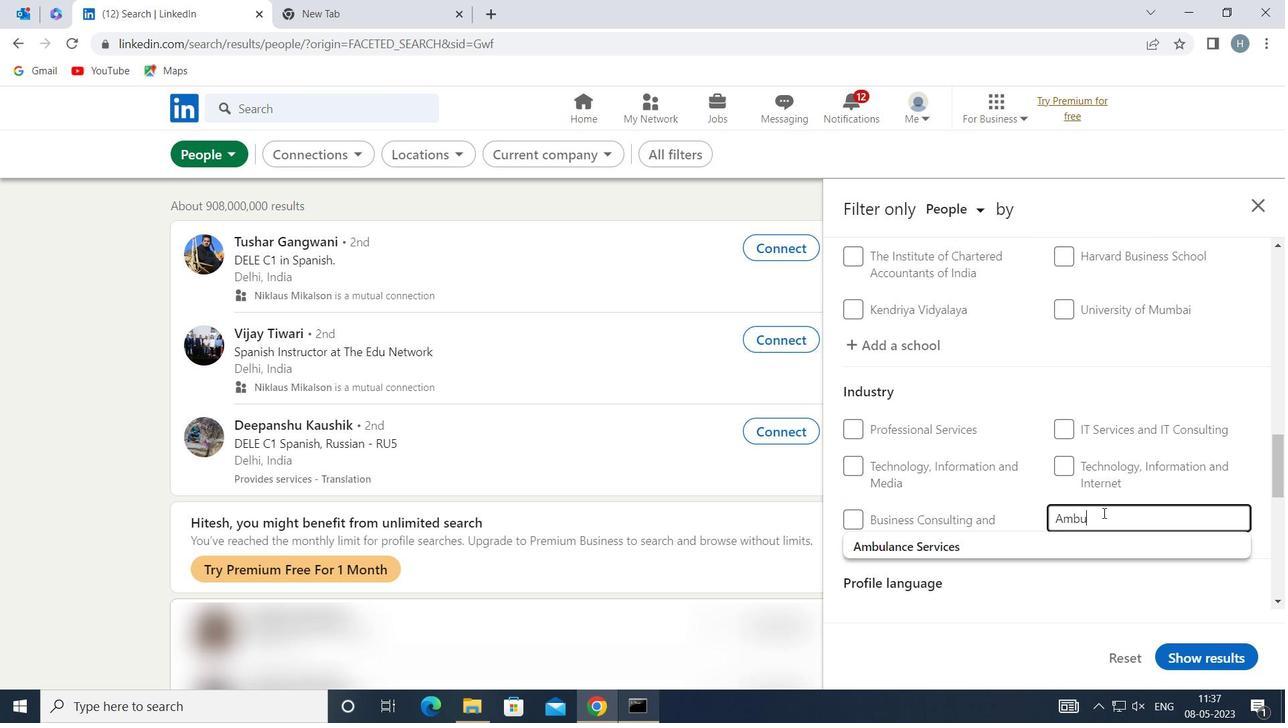 
Action: Key pressed LA
Screenshot: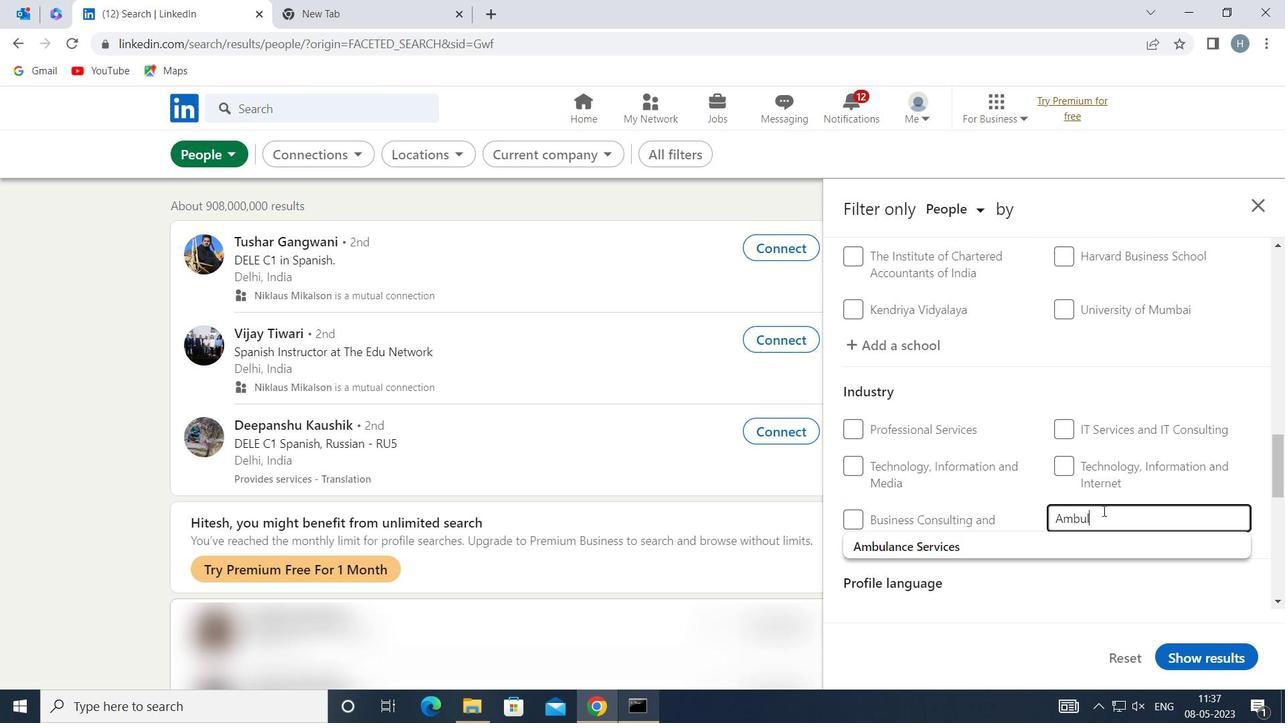 
Action: Mouse moved to (1043, 544)
Screenshot: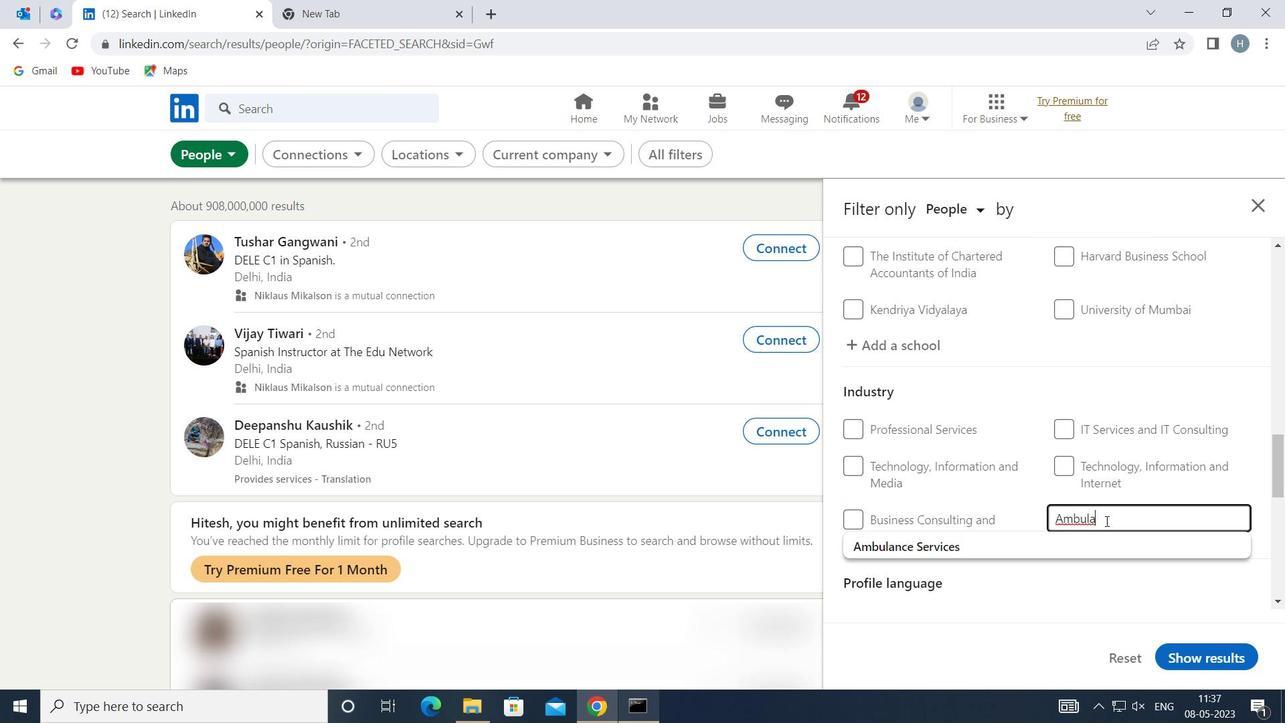 
Action: Mouse pressed left at (1043, 544)
Screenshot: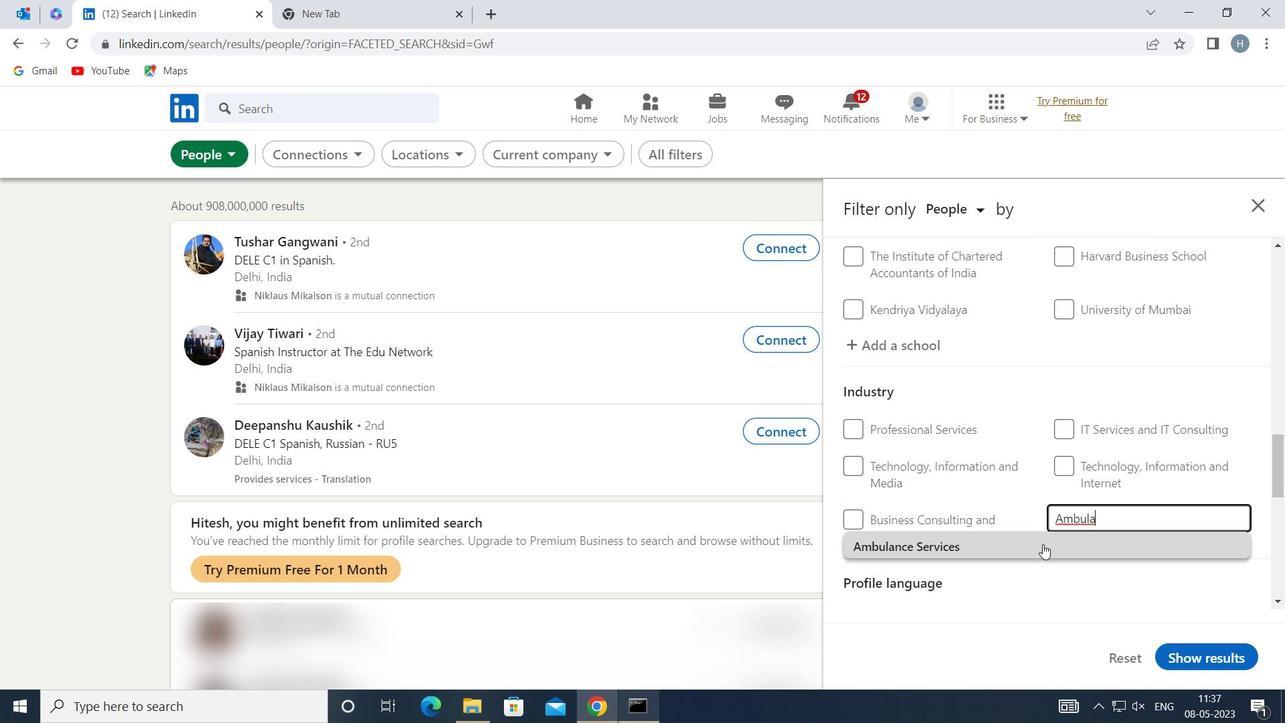 
Action: Mouse moved to (1035, 537)
Screenshot: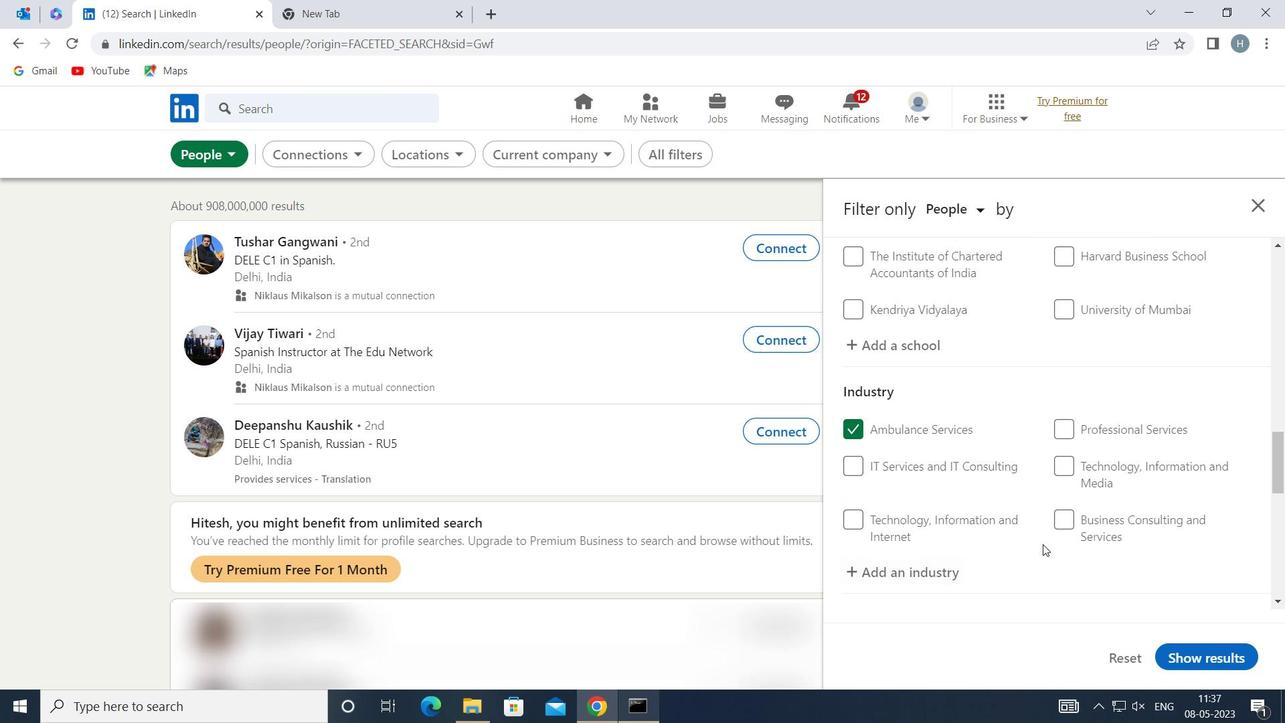 
Action: Mouse scrolled (1035, 536) with delta (0, 0)
Screenshot: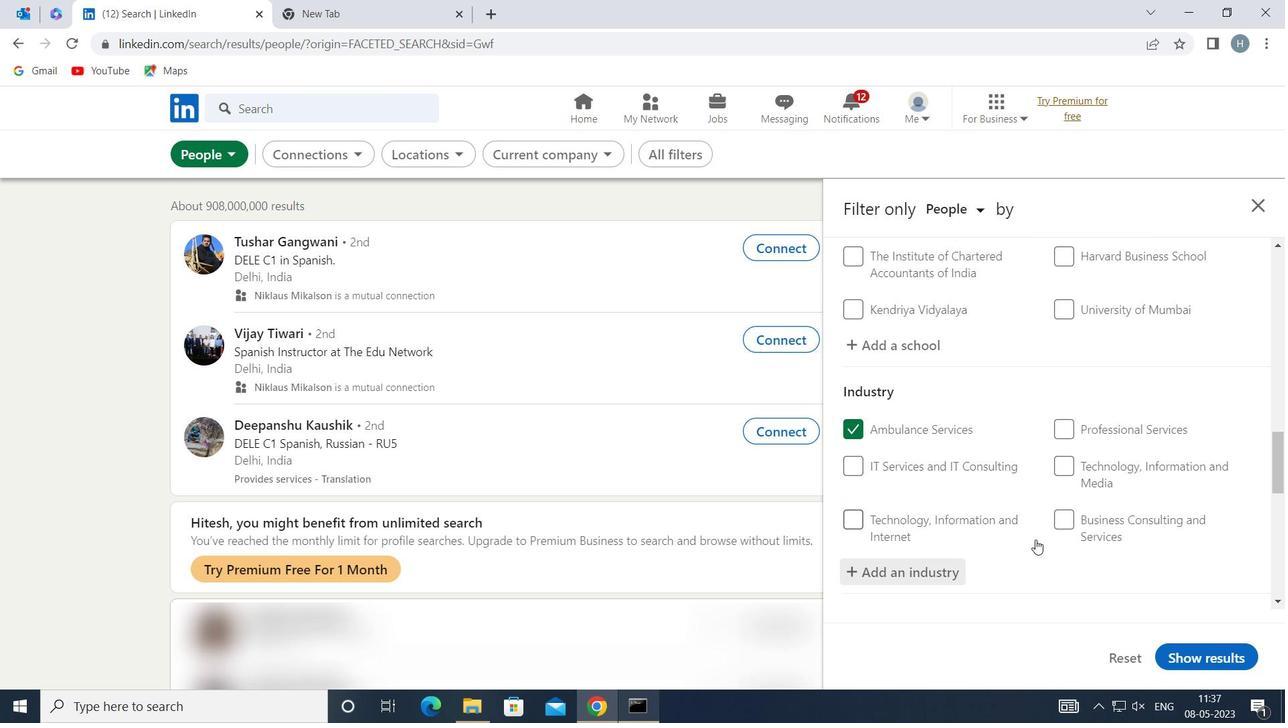 
Action: Mouse scrolled (1035, 536) with delta (0, 0)
Screenshot: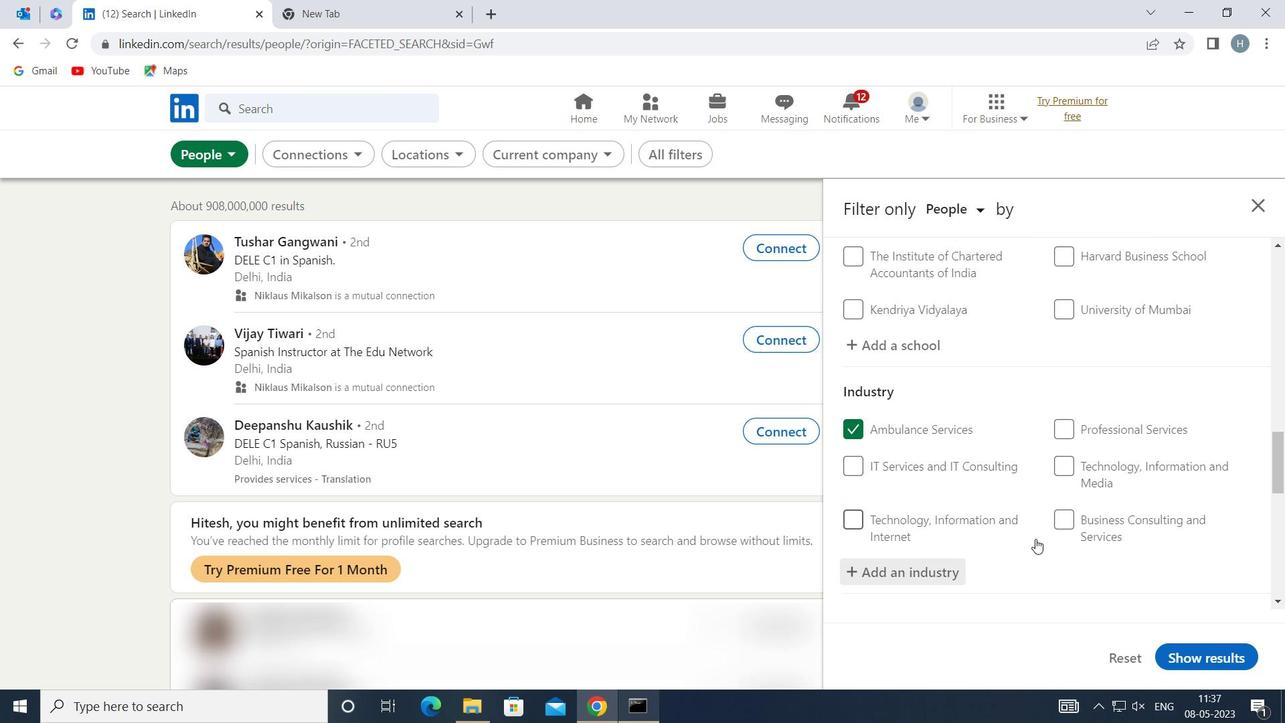 
Action: Mouse moved to (1033, 532)
Screenshot: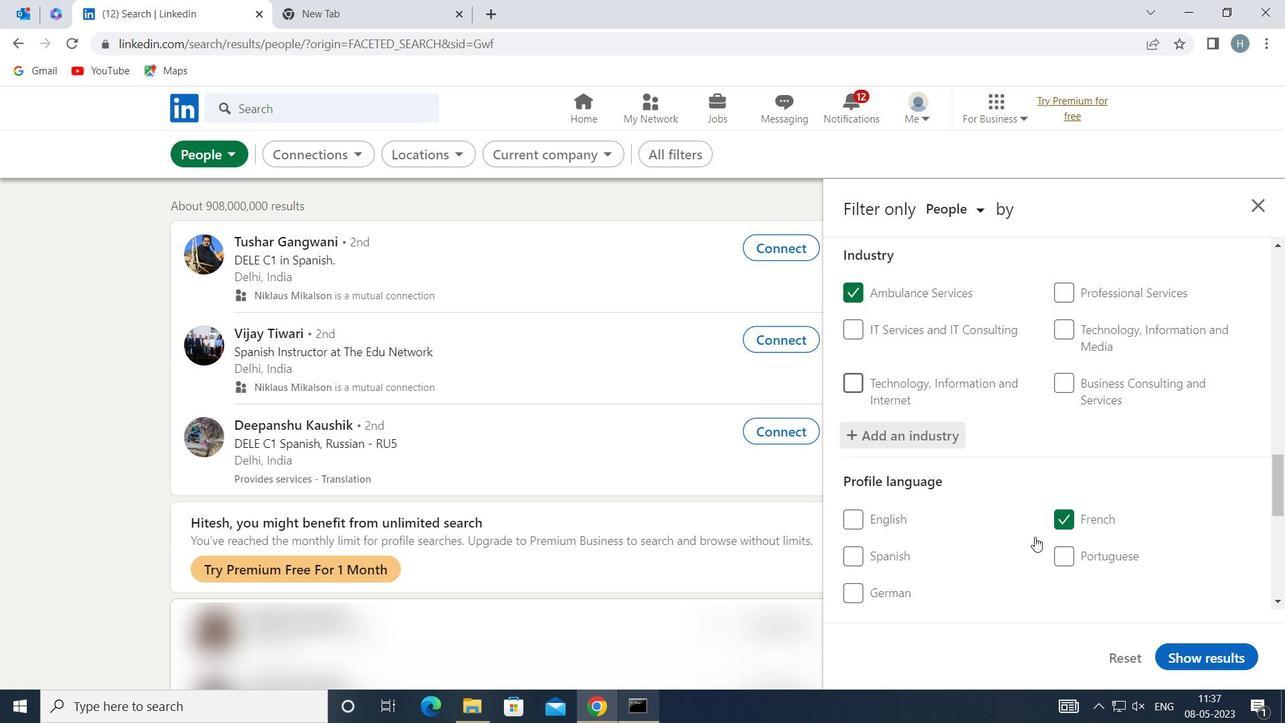 
Action: Mouse scrolled (1033, 531) with delta (0, 0)
Screenshot: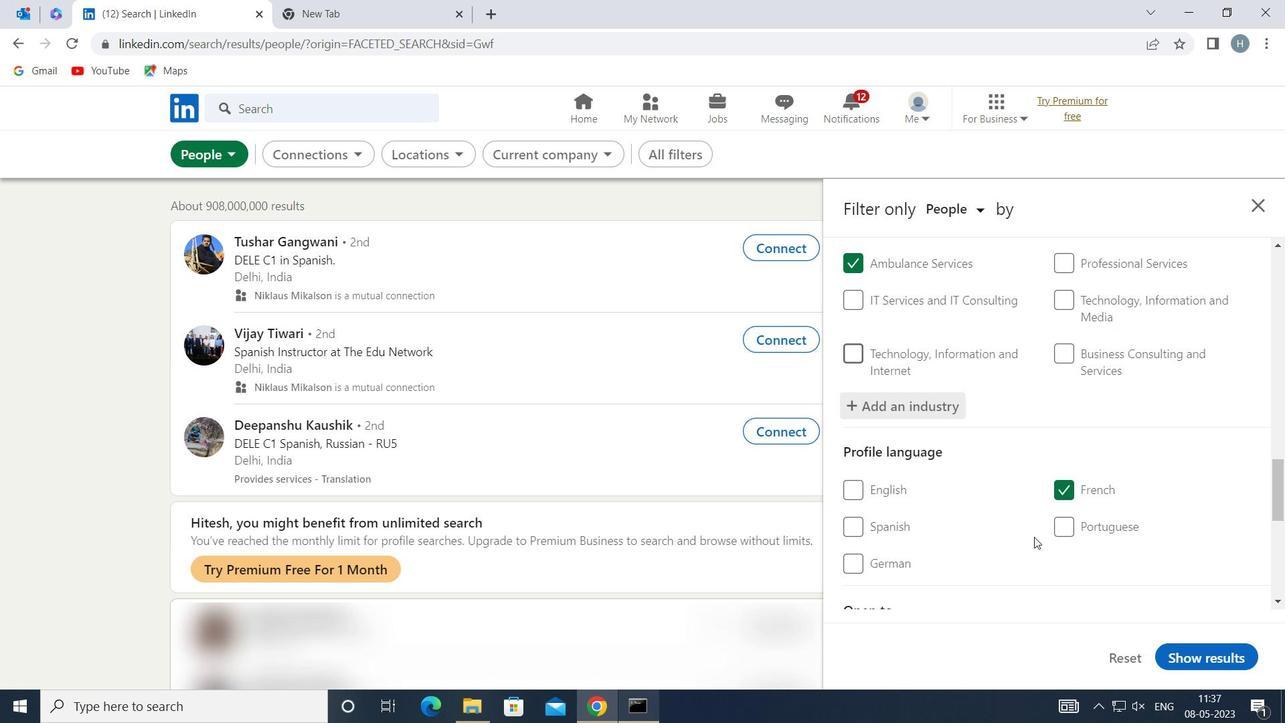 
Action: Mouse moved to (1033, 529)
Screenshot: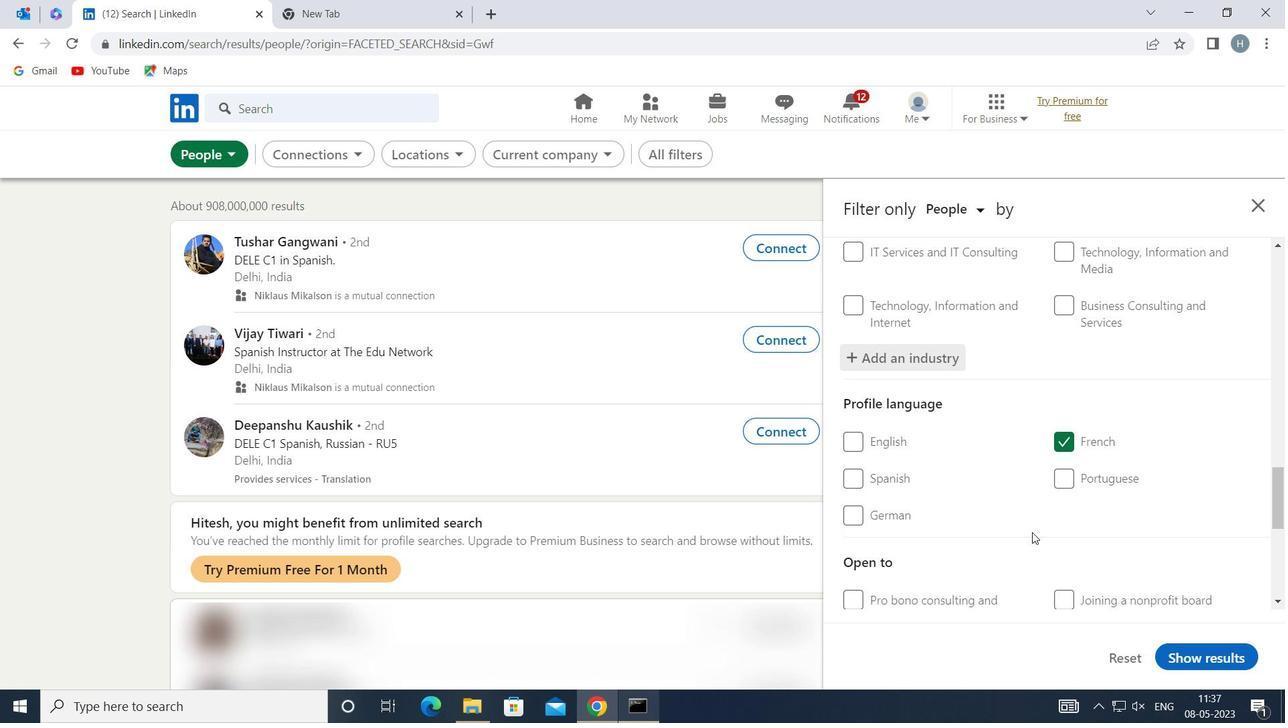 
Action: Mouse scrolled (1033, 528) with delta (0, 0)
Screenshot: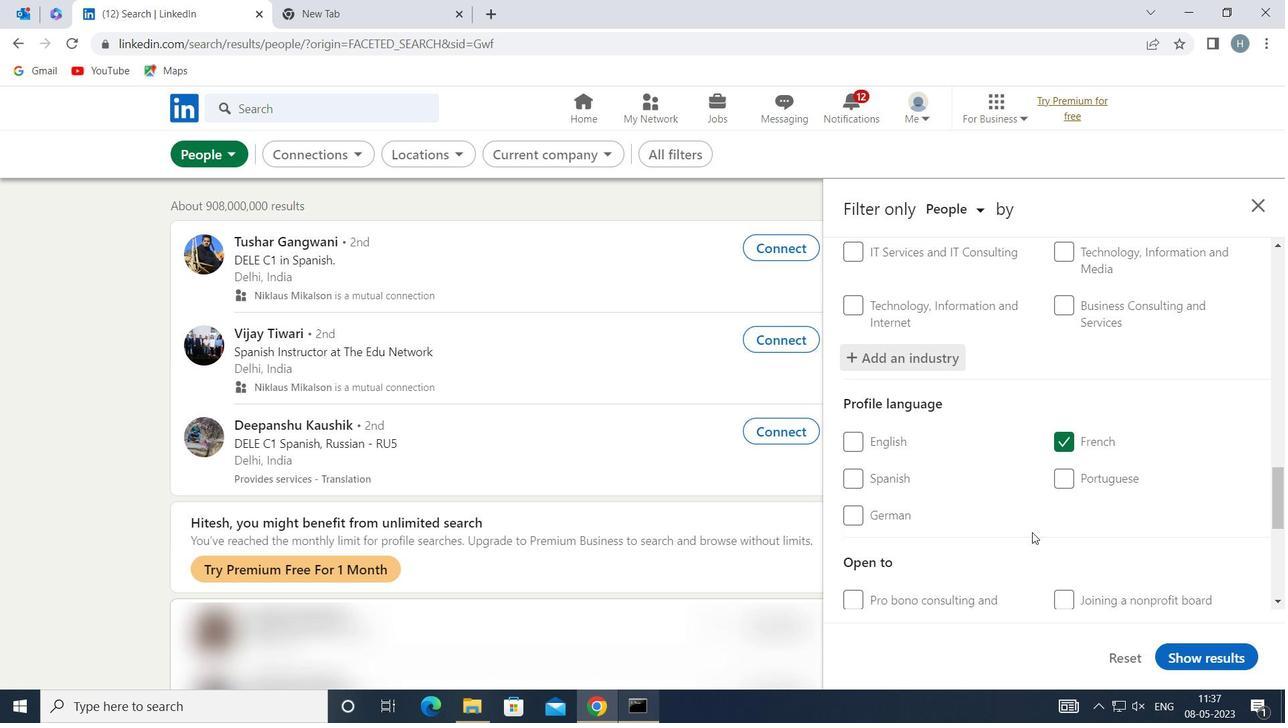 
Action: Mouse moved to (1034, 526)
Screenshot: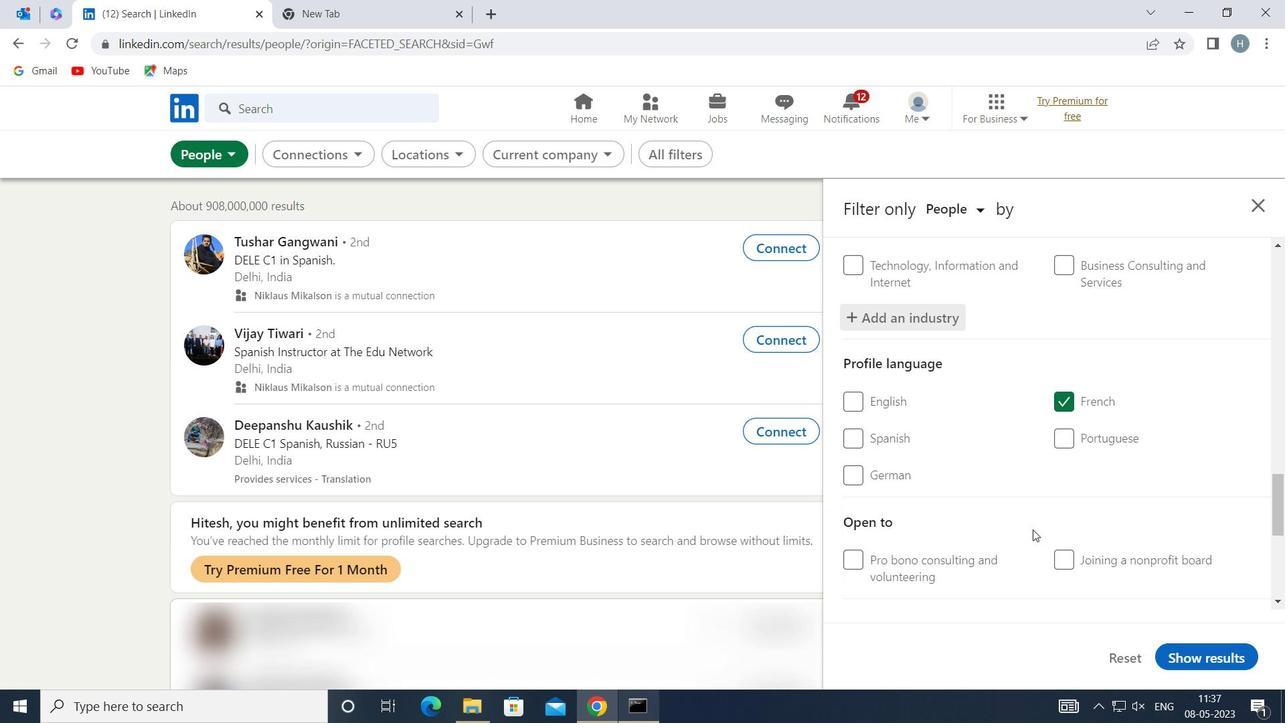 
Action: Mouse scrolled (1034, 526) with delta (0, 0)
Screenshot: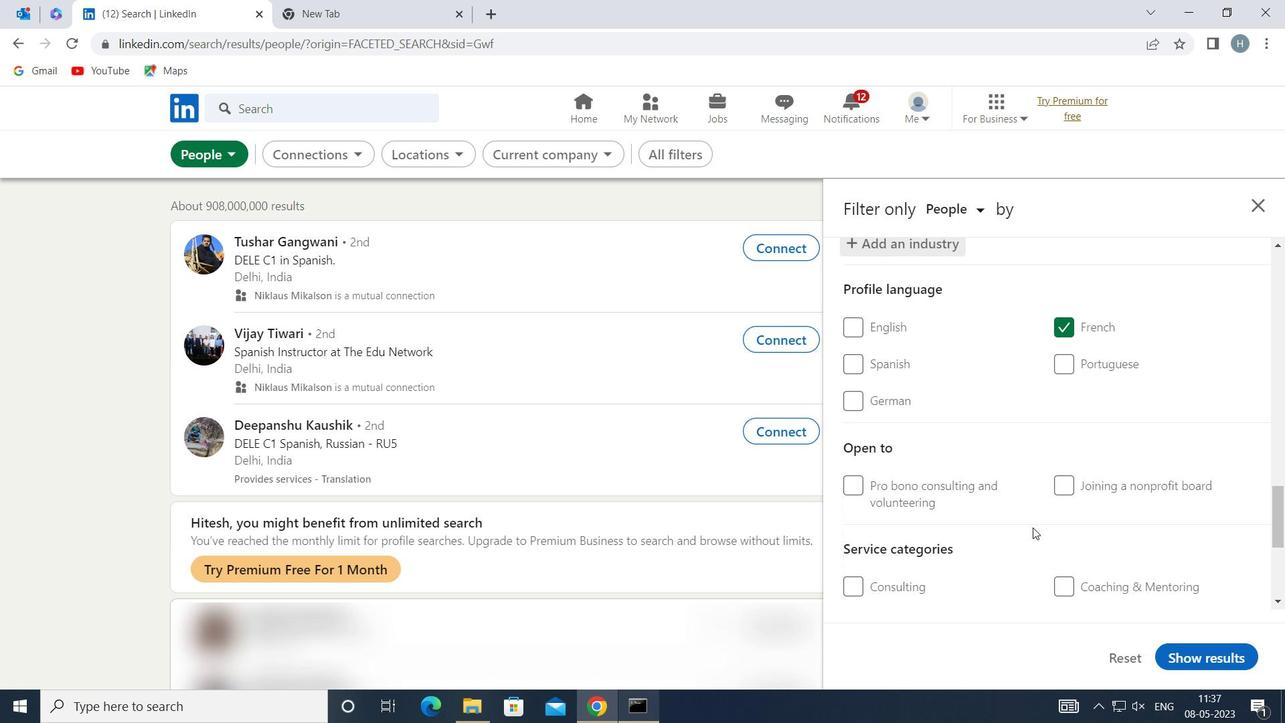
Action: Mouse scrolled (1034, 526) with delta (0, 0)
Screenshot: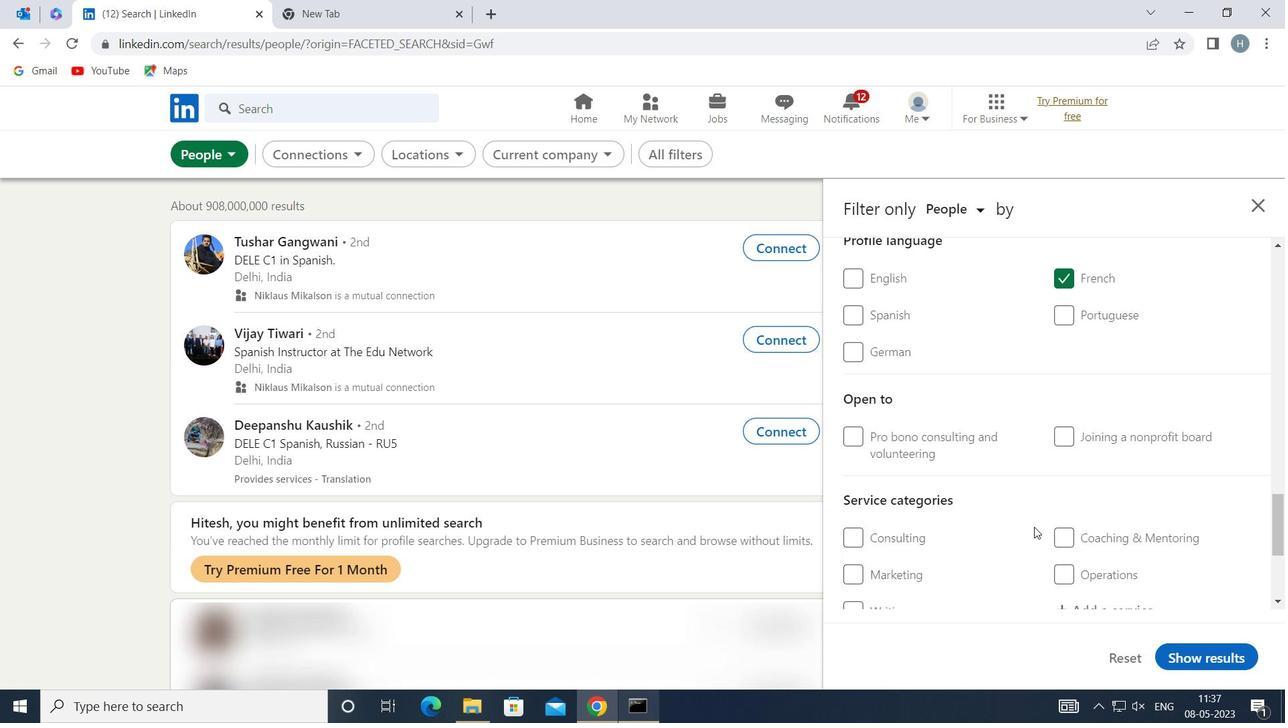 
Action: Mouse moved to (1099, 483)
Screenshot: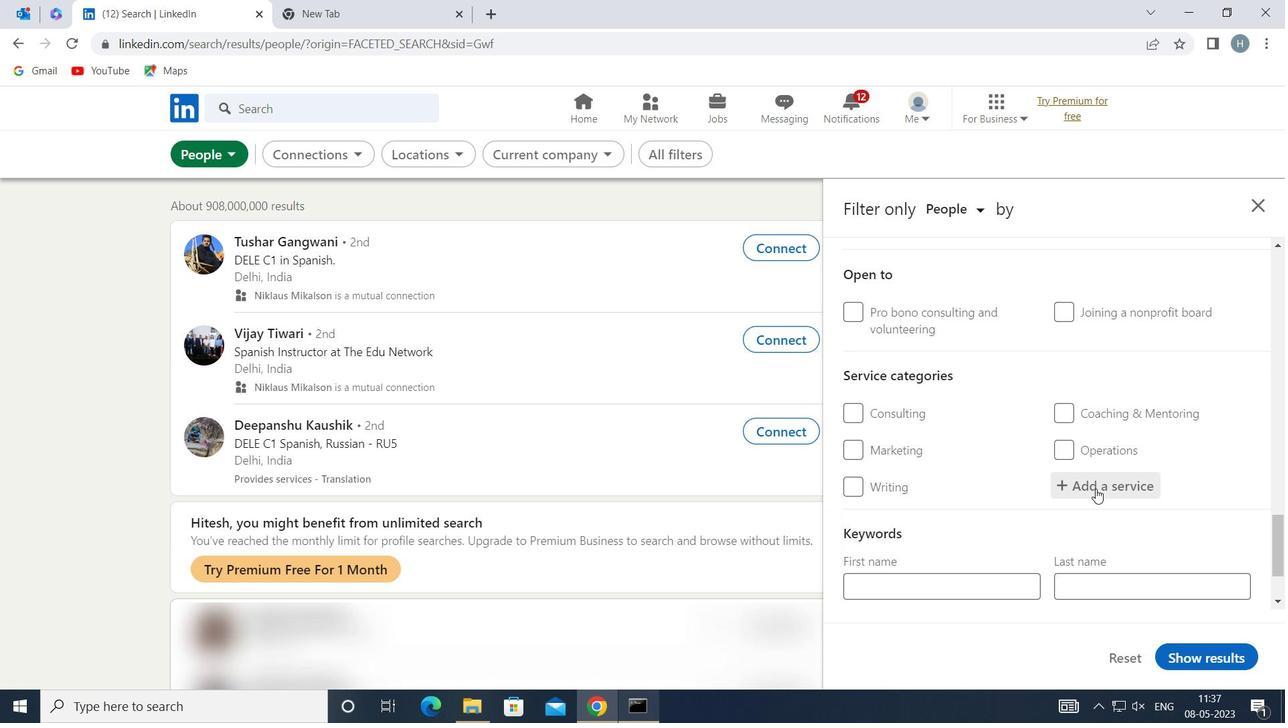 
Action: Mouse pressed left at (1099, 483)
Screenshot: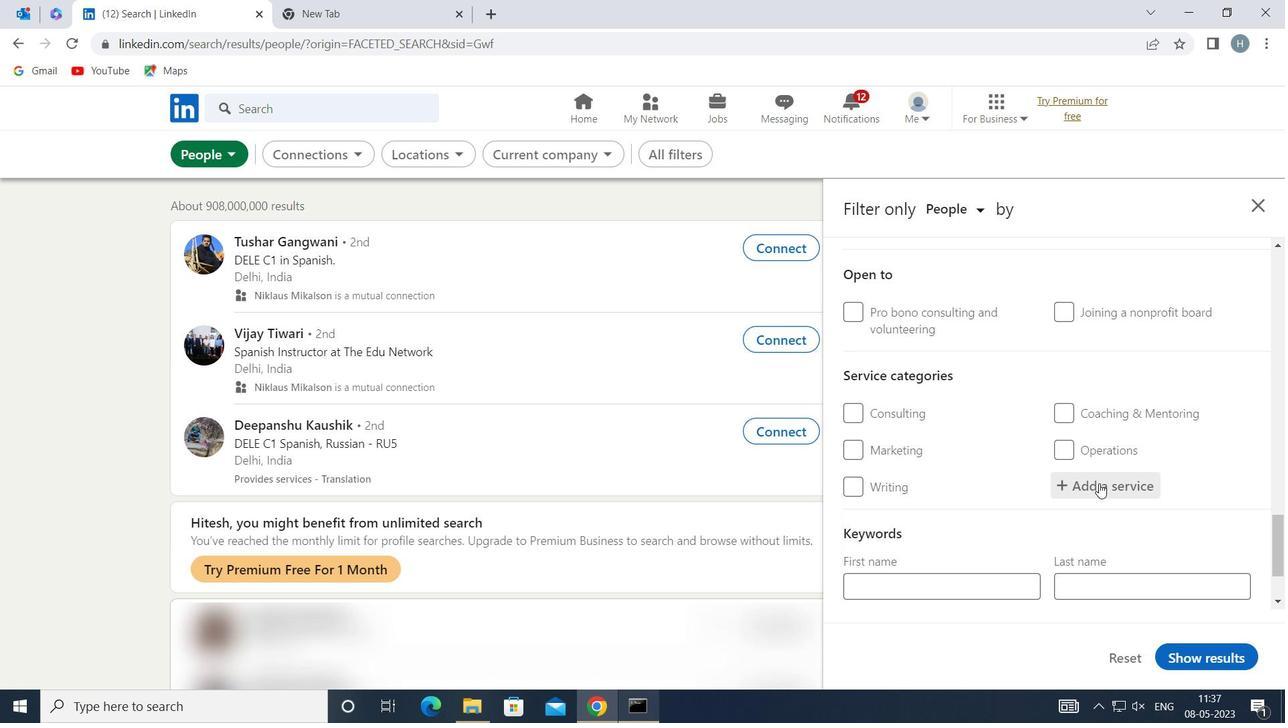 
Action: Key pressed <Key.shift>FILE<Key.space><Key.shift>MANA
Screenshot: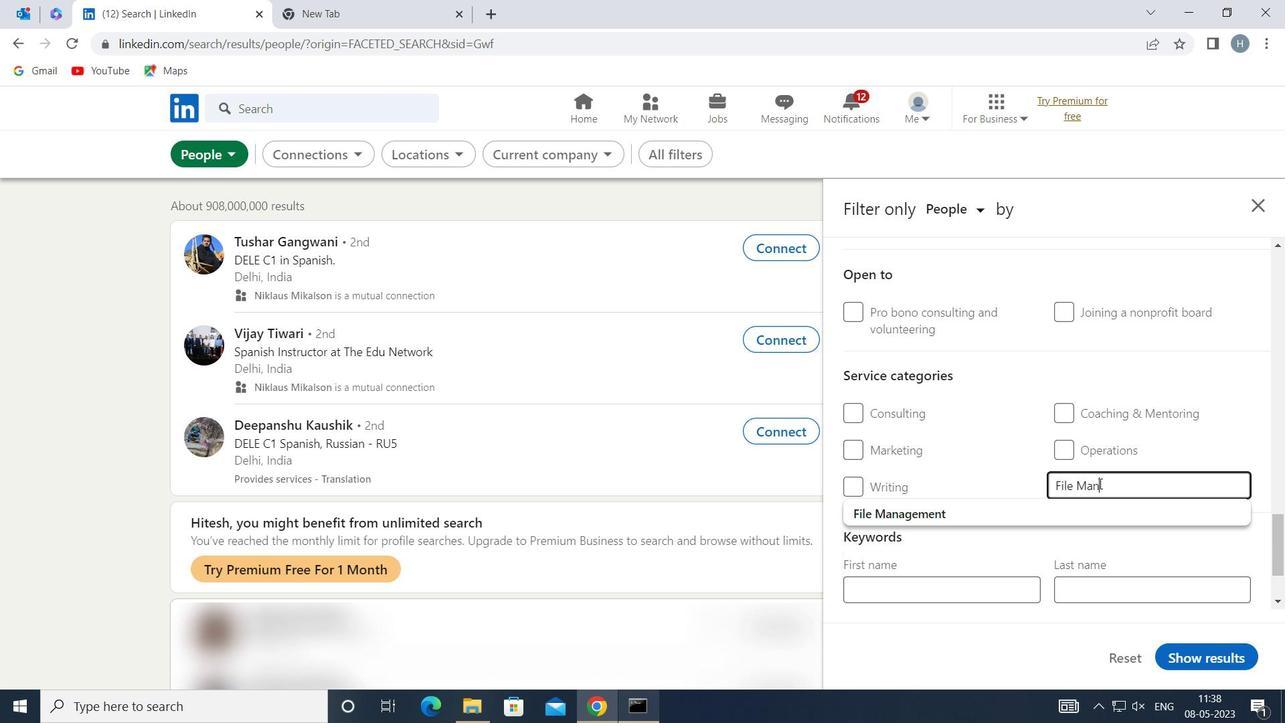 
Action: Mouse moved to (1026, 508)
Screenshot: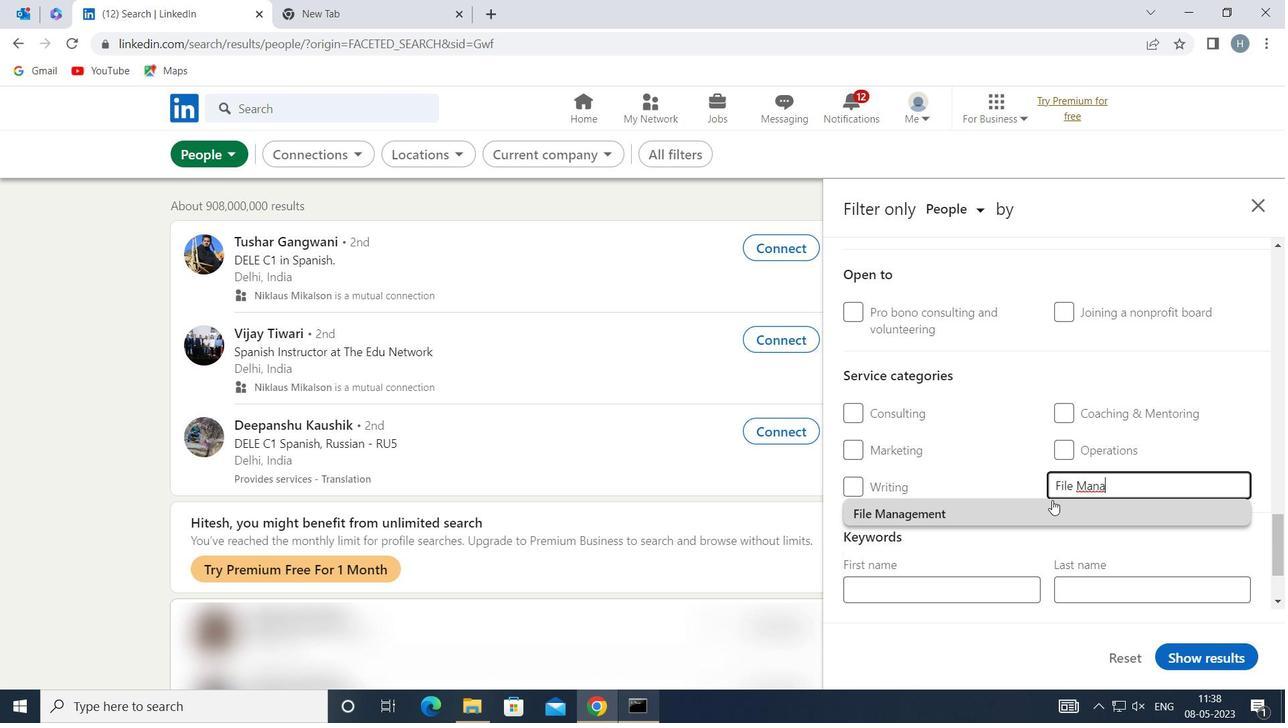 
Action: Mouse pressed left at (1026, 508)
Screenshot: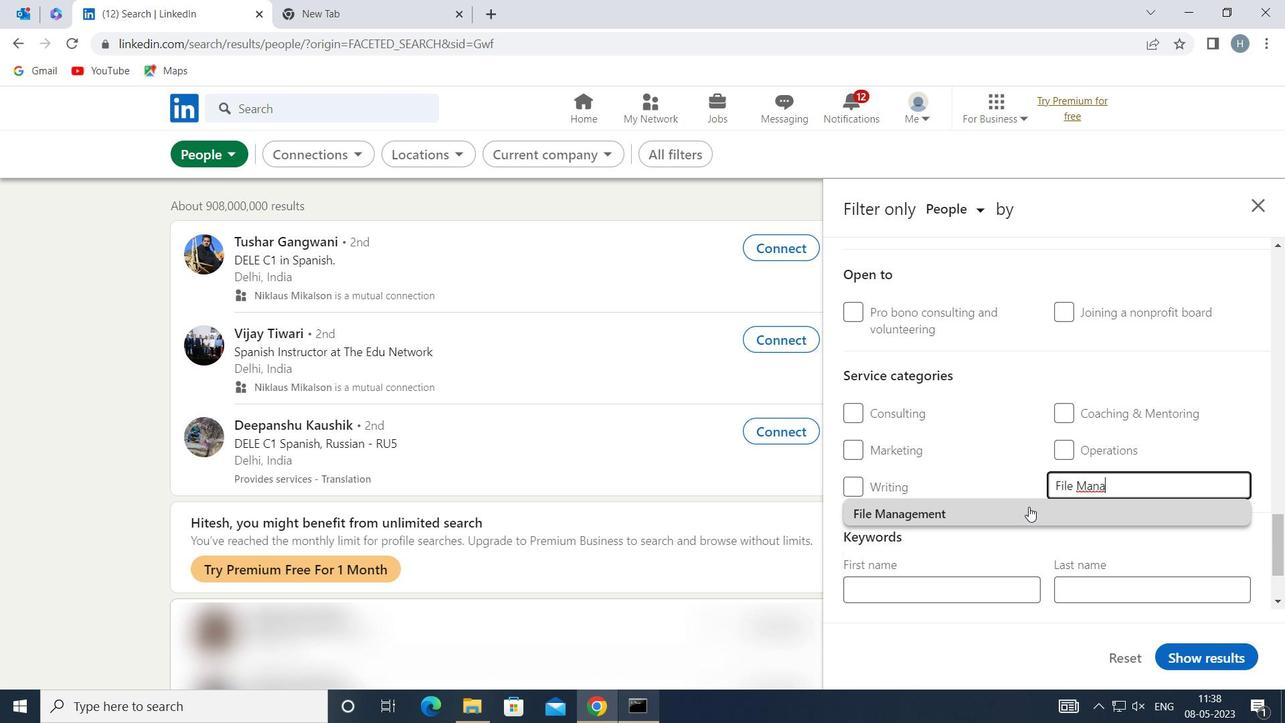 
Action: Mouse moved to (1017, 492)
Screenshot: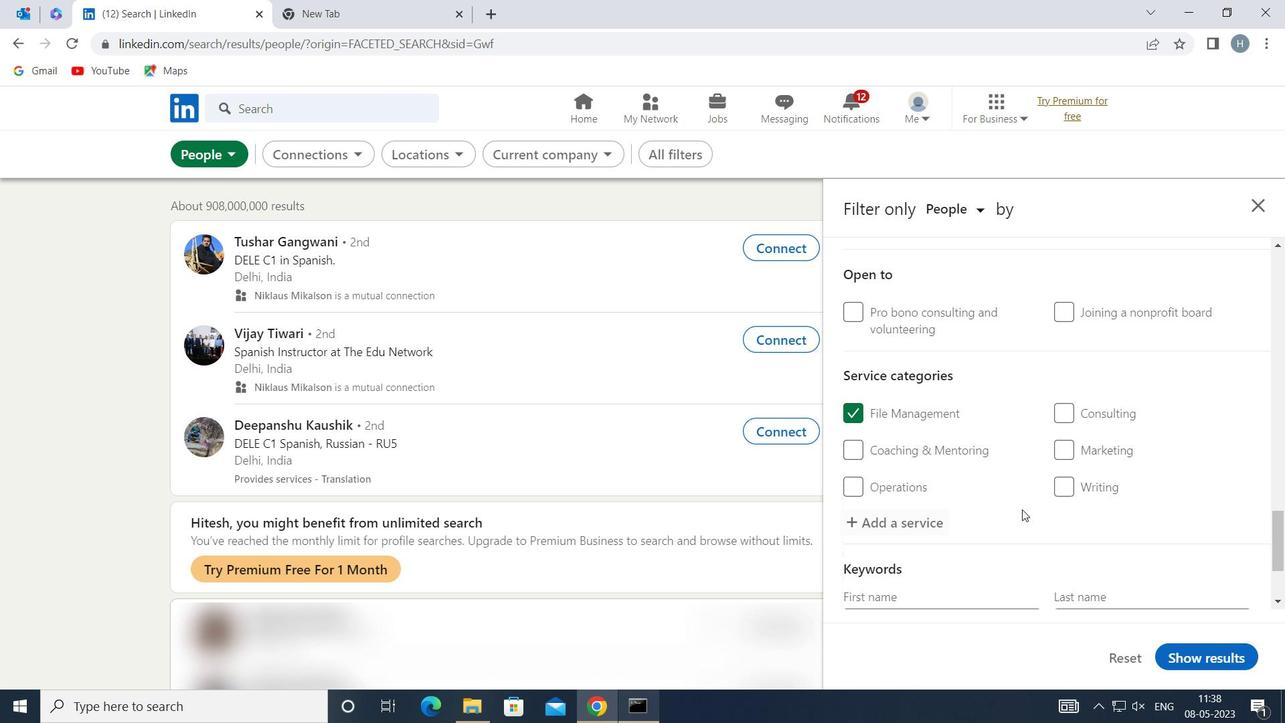 
Action: Mouse scrolled (1017, 491) with delta (0, 0)
Screenshot: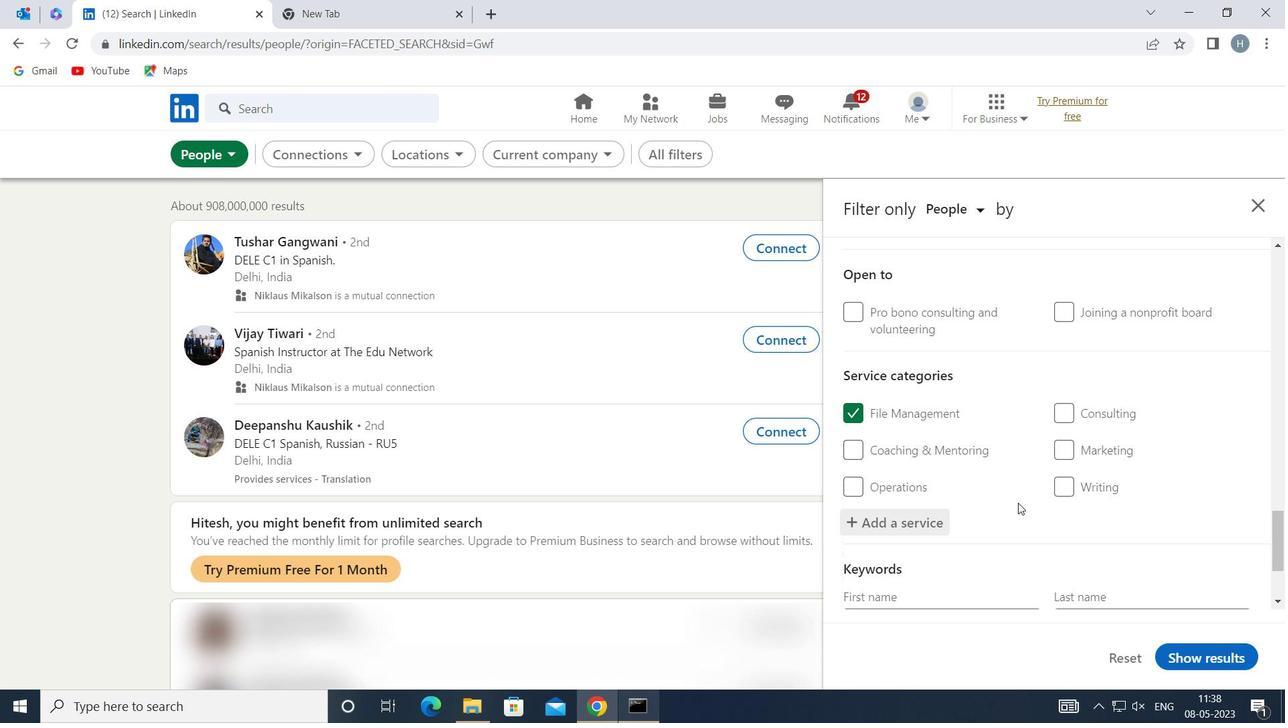 
Action: Mouse scrolled (1017, 491) with delta (0, 0)
Screenshot: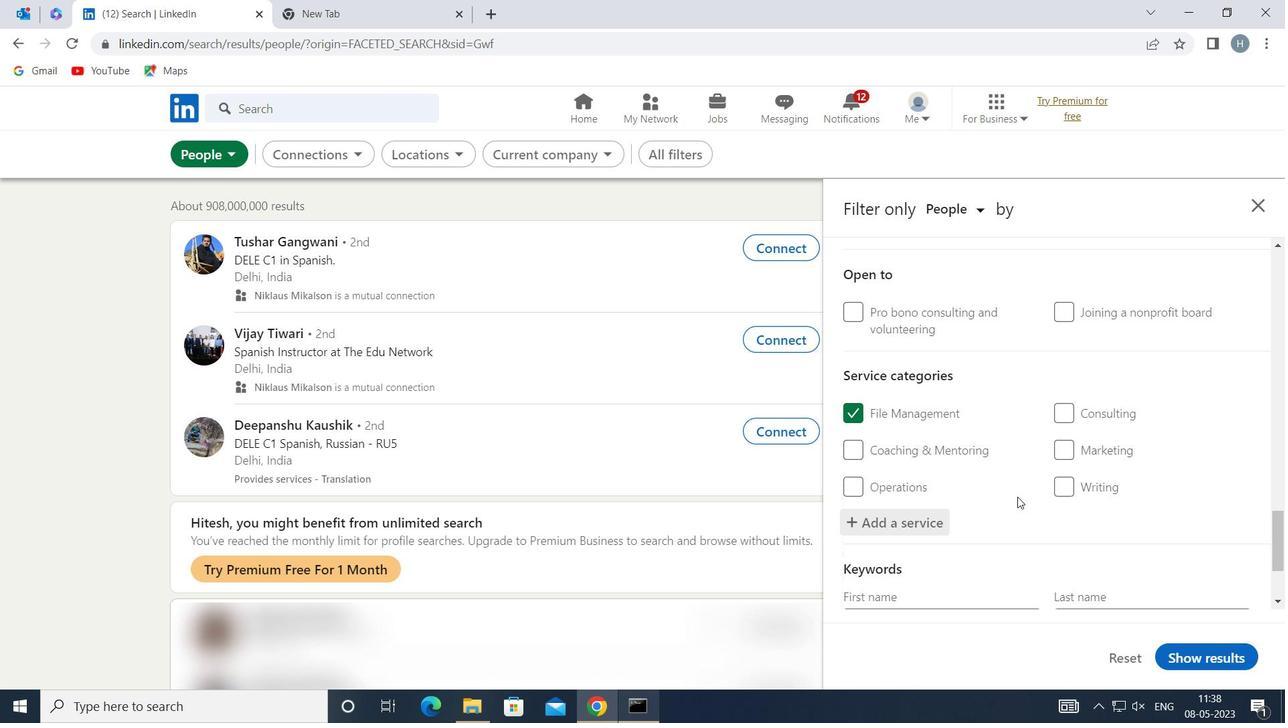 
Action: Mouse scrolled (1017, 491) with delta (0, 0)
Screenshot: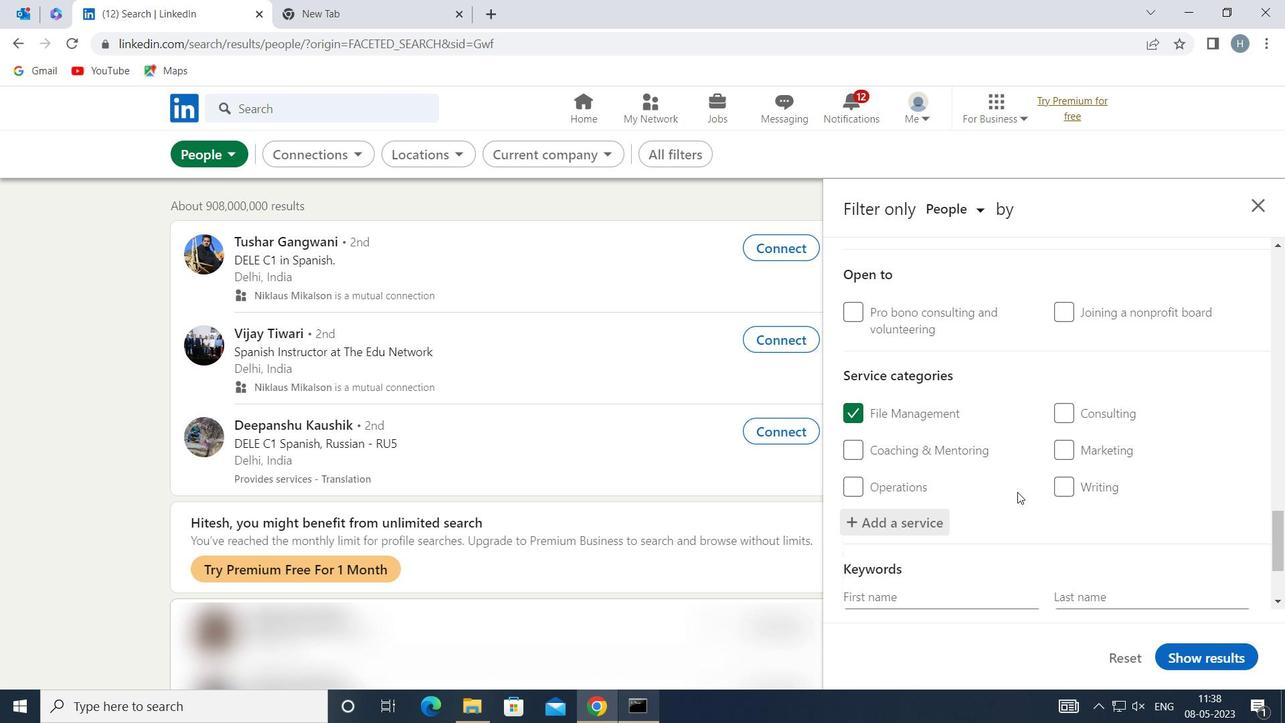
Action: Mouse moved to (1016, 491)
Screenshot: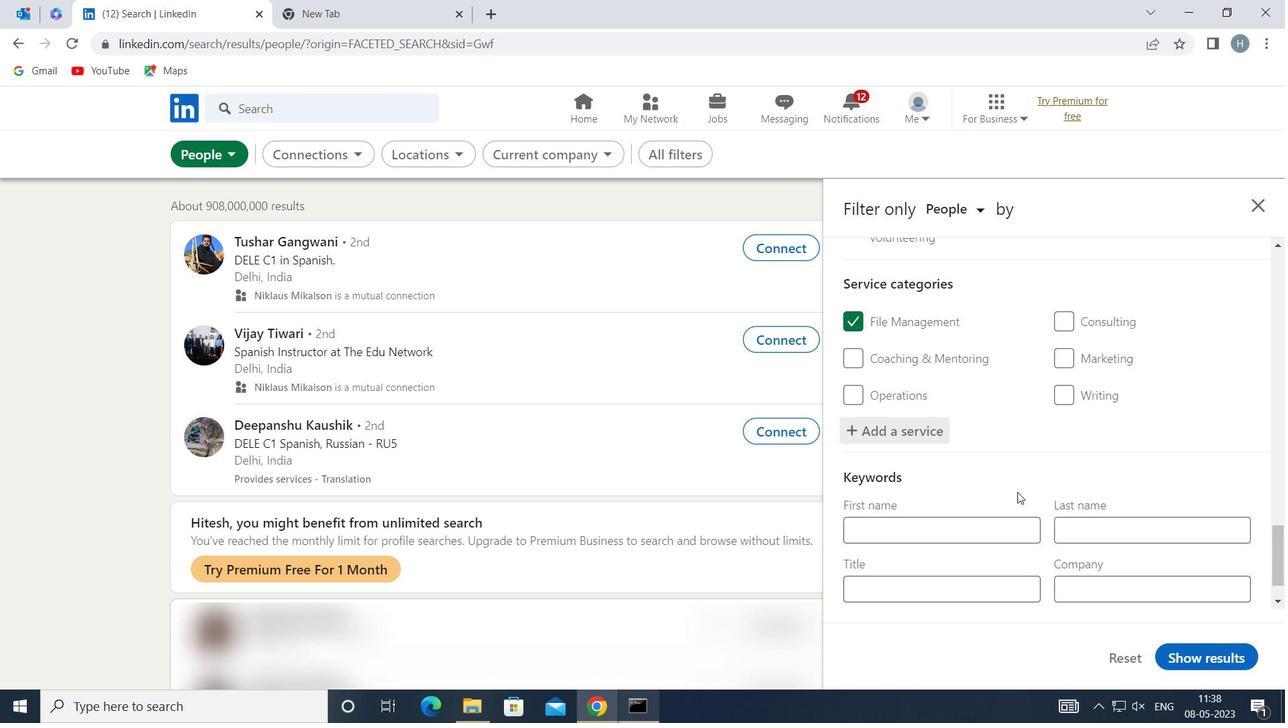 
Action: Mouse scrolled (1016, 490) with delta (0, 0)
Screenshot: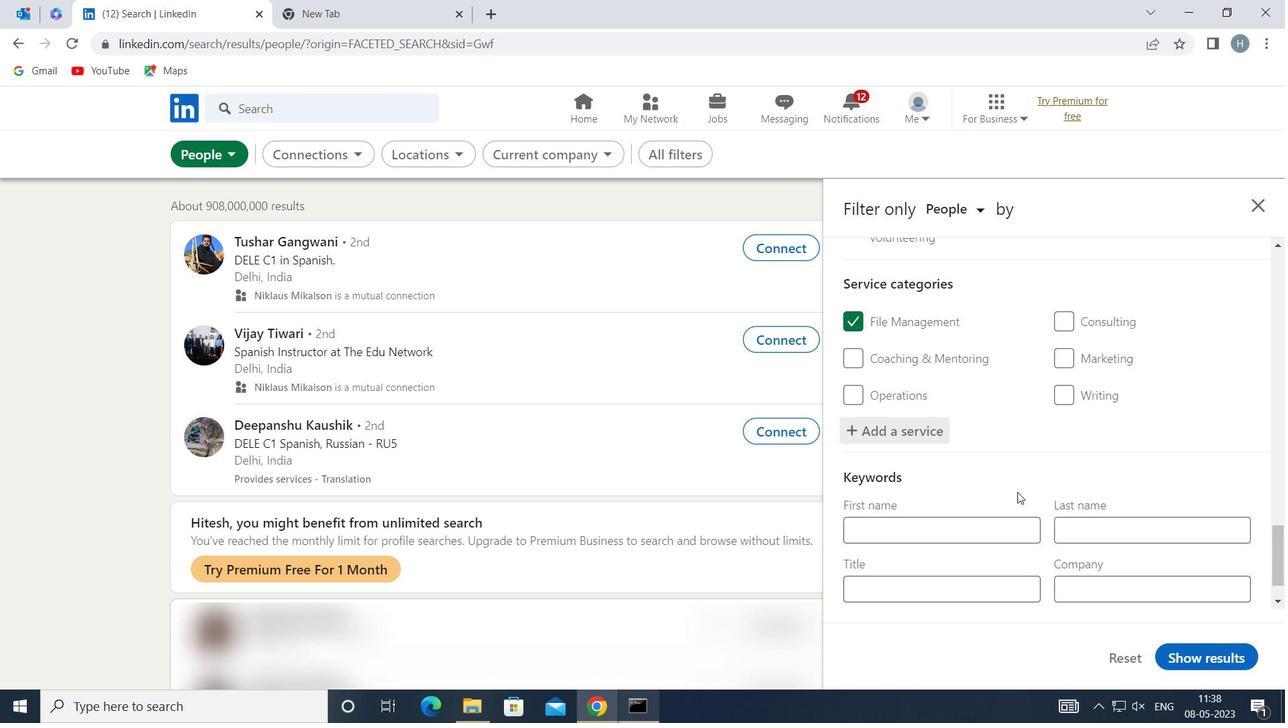 
Action: Mouse scrolled (1016, 490) with delta (0, 0)
Screenshot: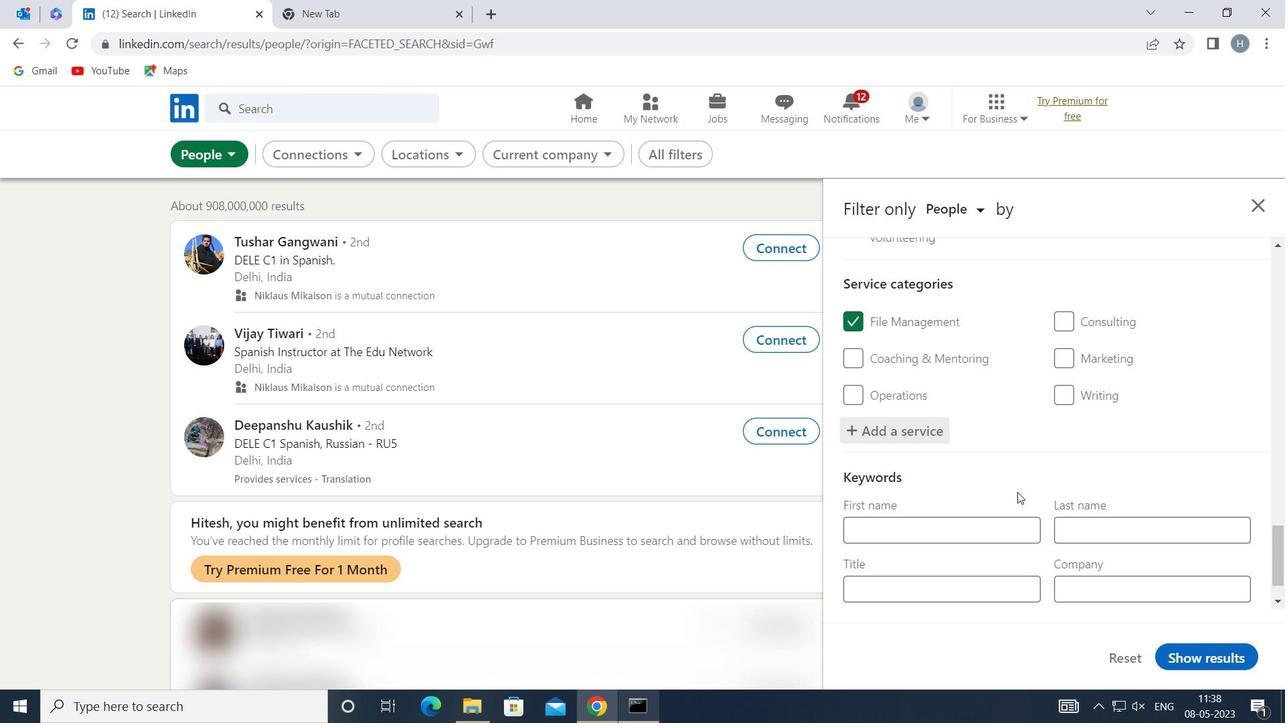 
Action: Mouse moved to (972, 533)
Screenshot: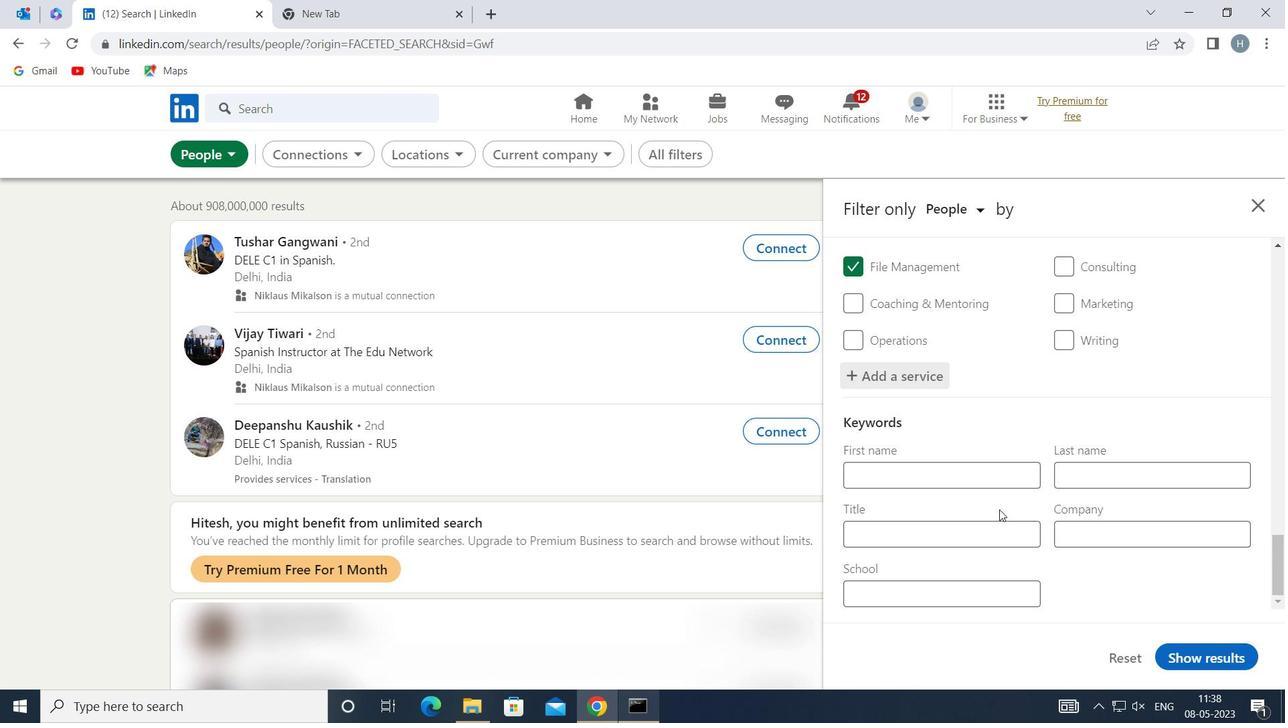 
Action: Mouse pressed left at (972, 533)
Screenshot: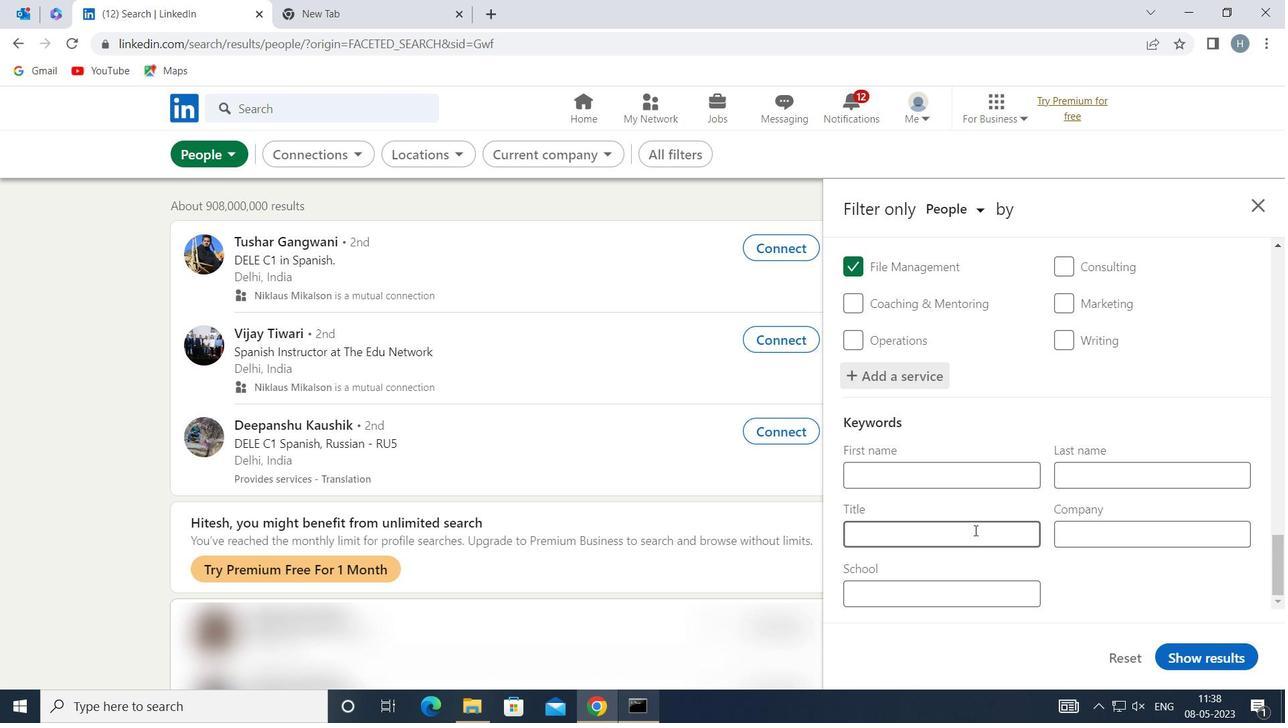 
Action: Key pressed <Key.shift>ACCOUNTING<Key.space><Key.shift>STAFF
Screenshot: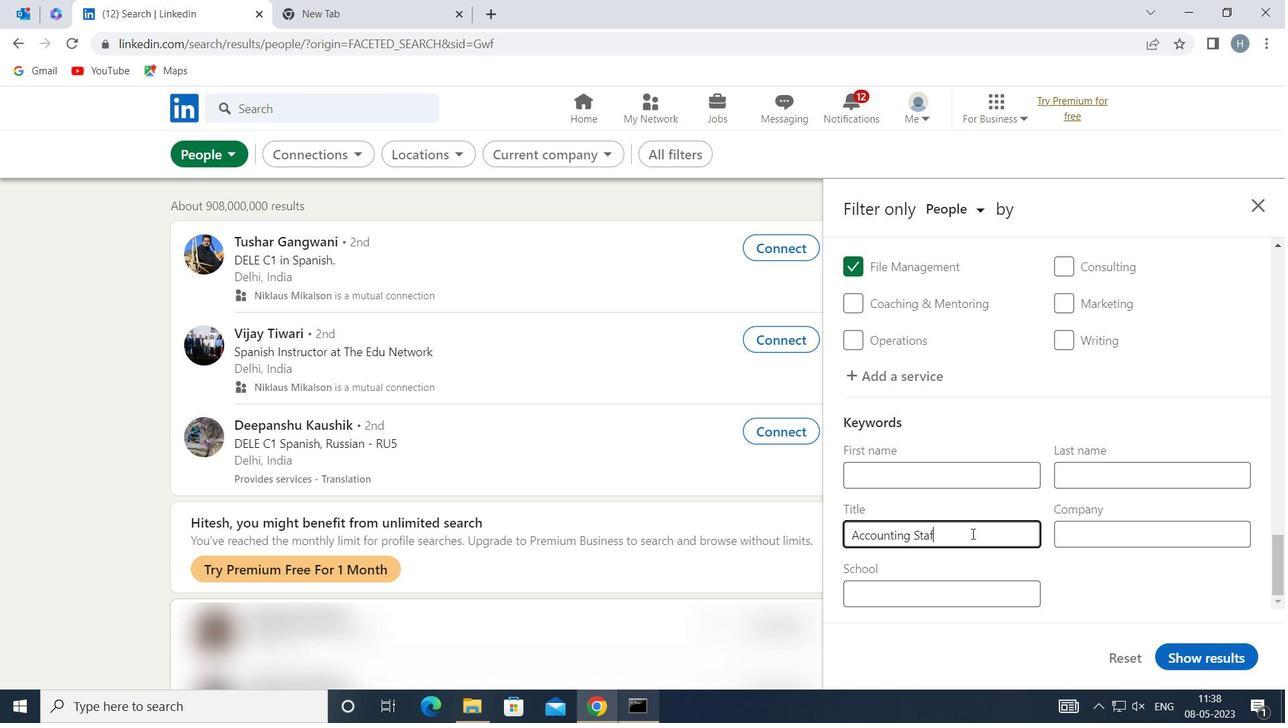 
Action: Mouse moved to (1215, 656)
Screenshot: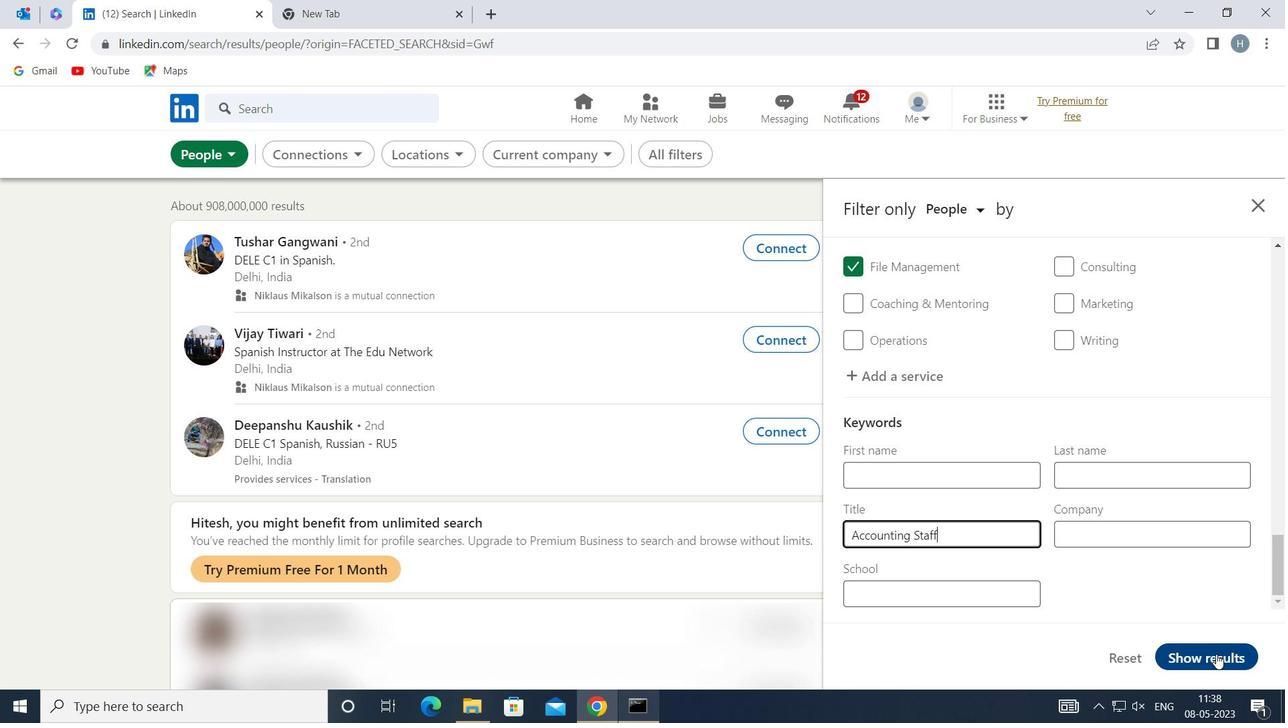
Action: Mouse pressed left at (1215, 656)
Screenshot: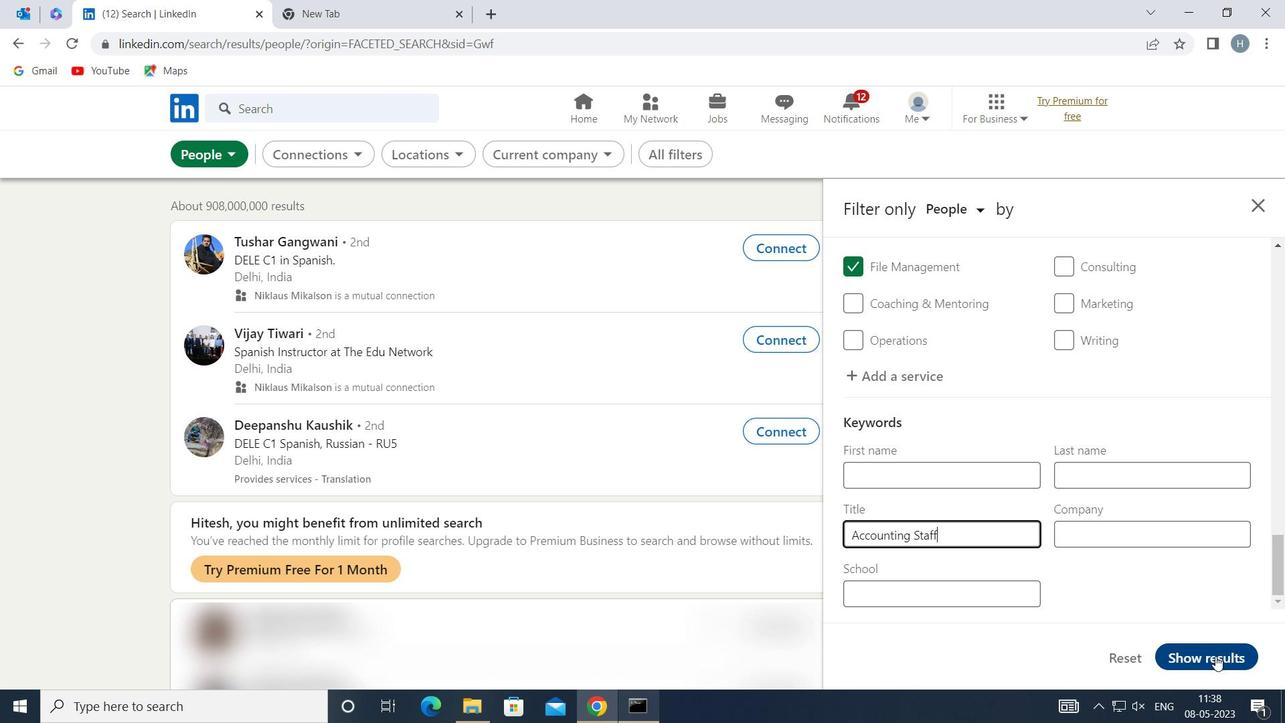 
Action: Mouse moved to (1055, 542)
Screenshot: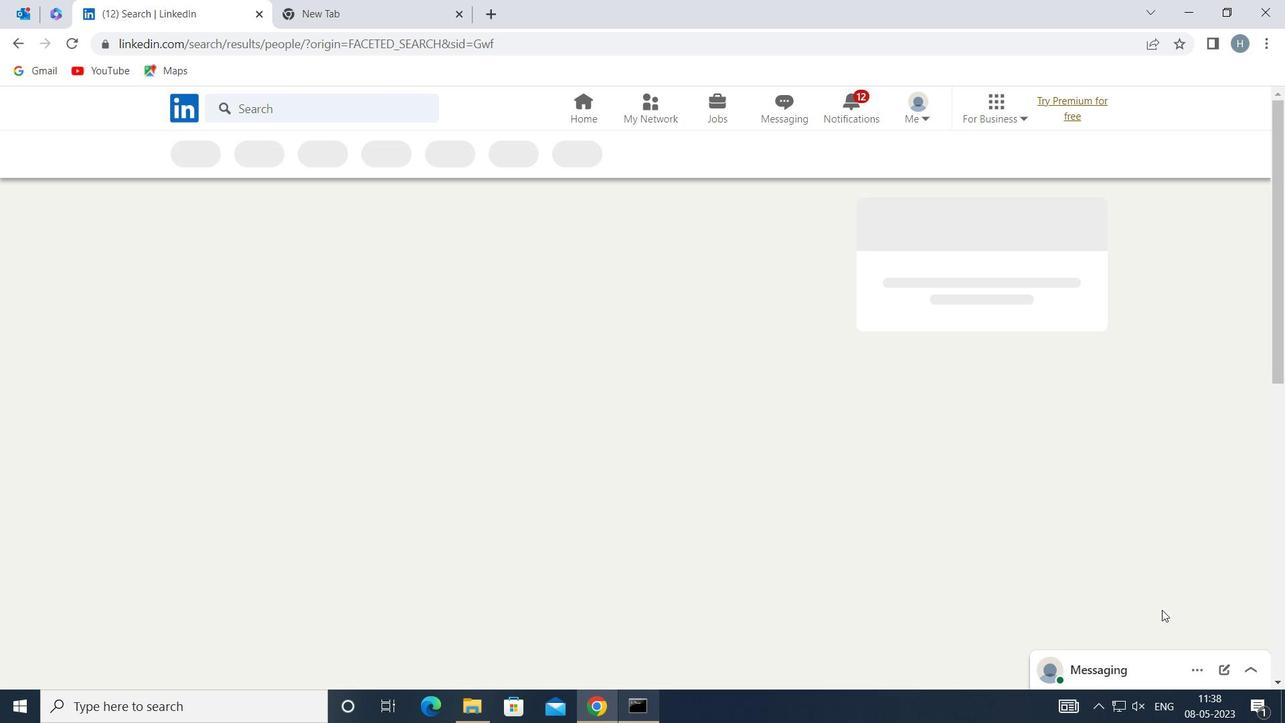
